 Task: Show all the stores that has offer on vegan.
Action: Mouse moved to (56, 75)
Screenshot: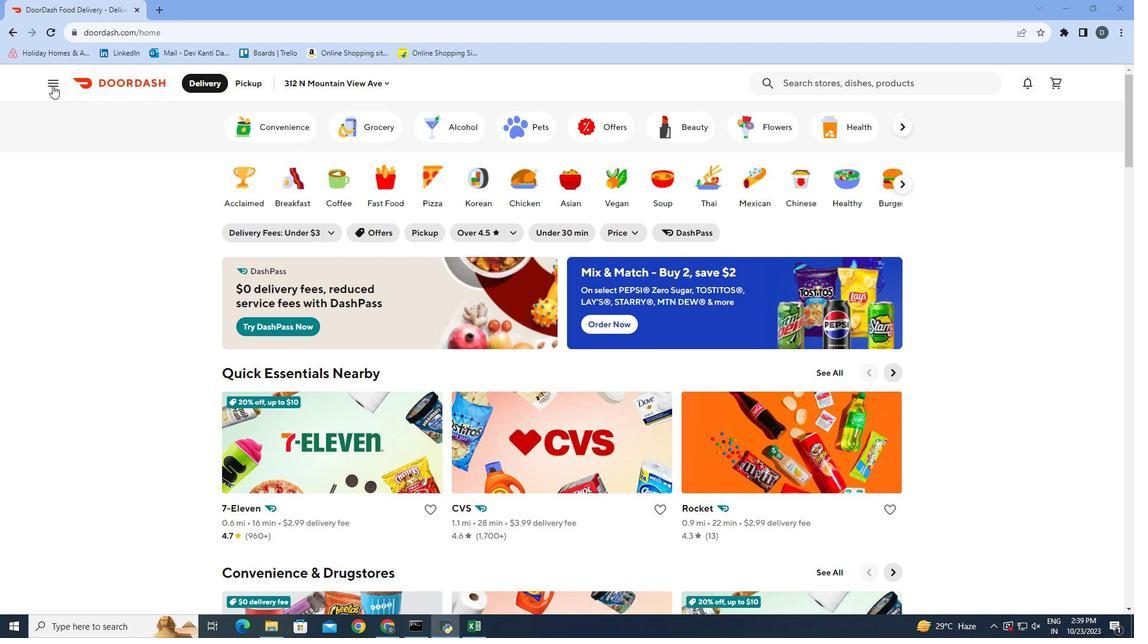 
Action: Mouse pressed left at (56, 75)
Screenshot: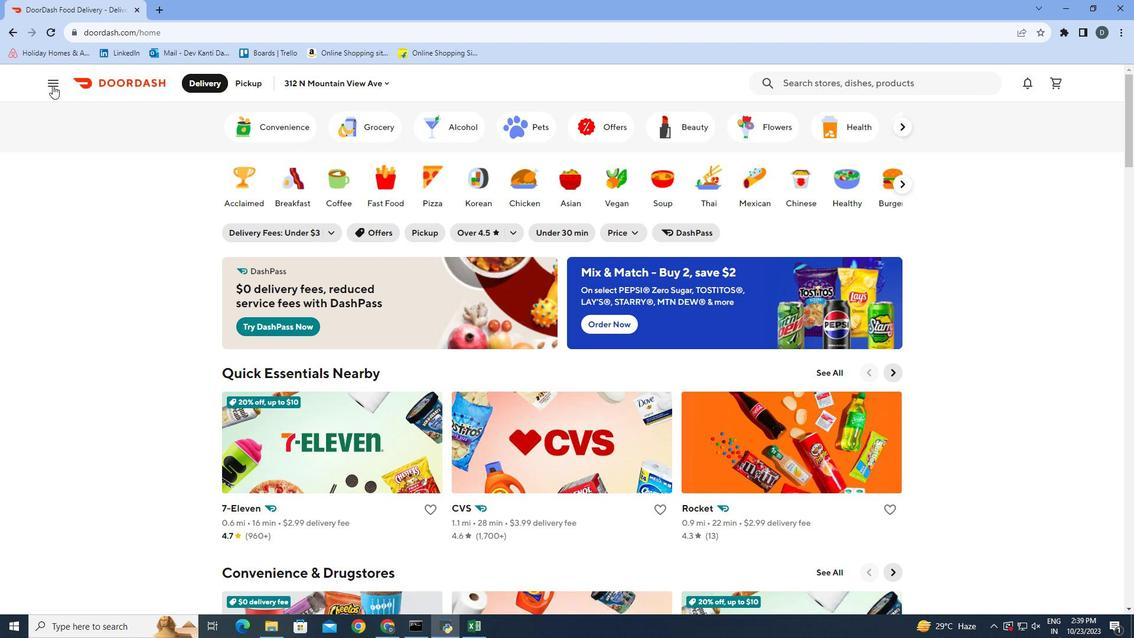 
Action: Mouse moved to (73, 220)
Screenshot: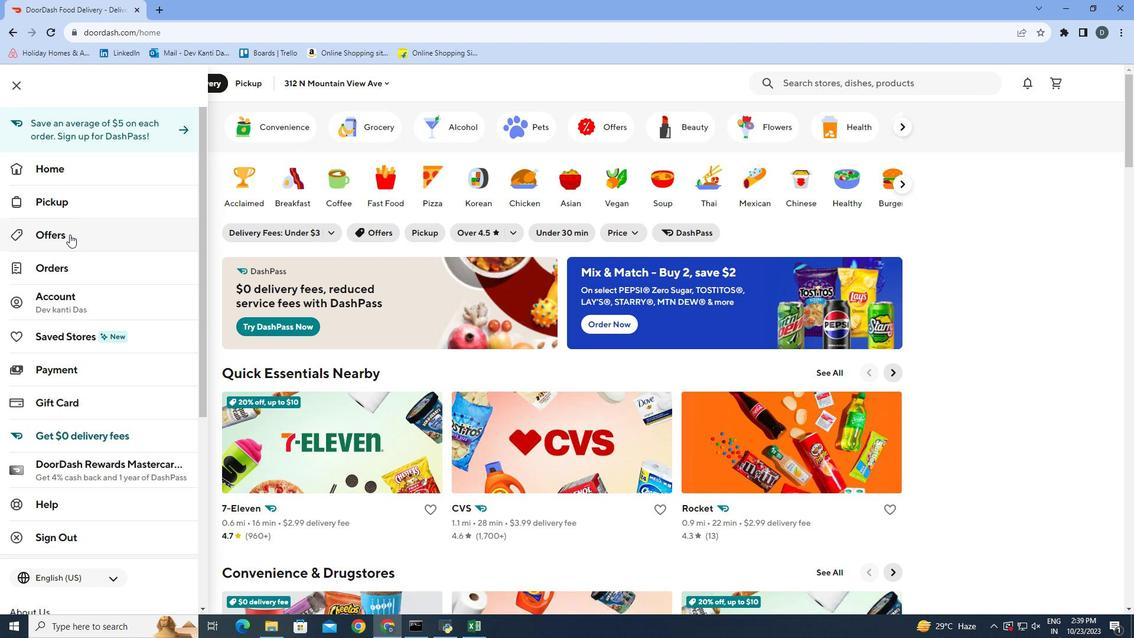 
Action: Mouse pressed left at (73, 220)
Screenshot: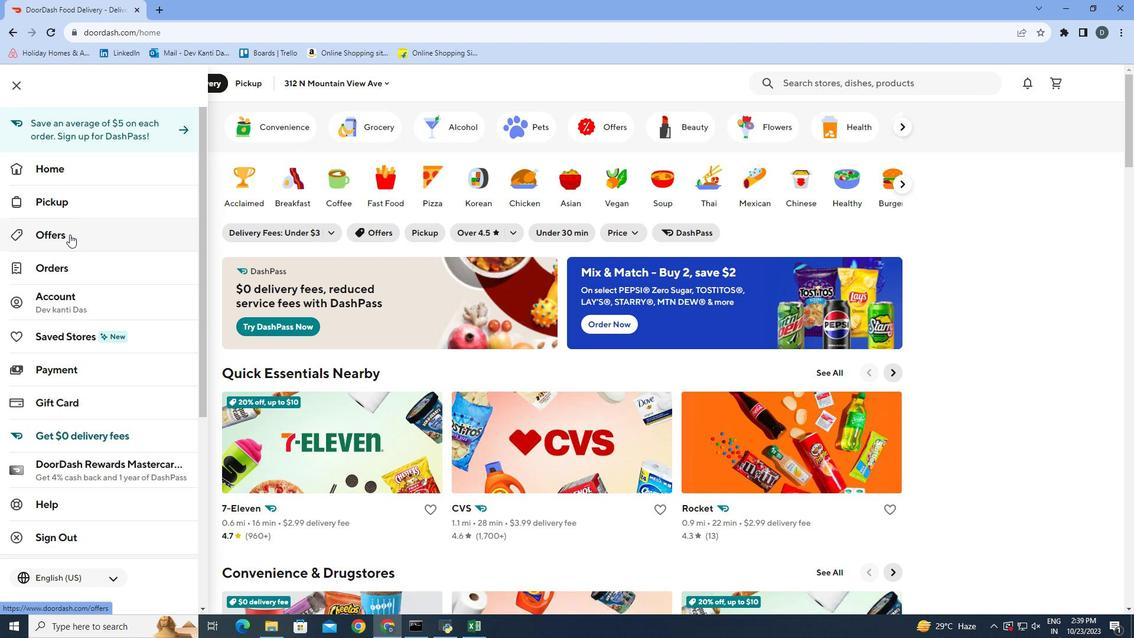 
Action: Mouse moved to (268, 159)
Screenshot: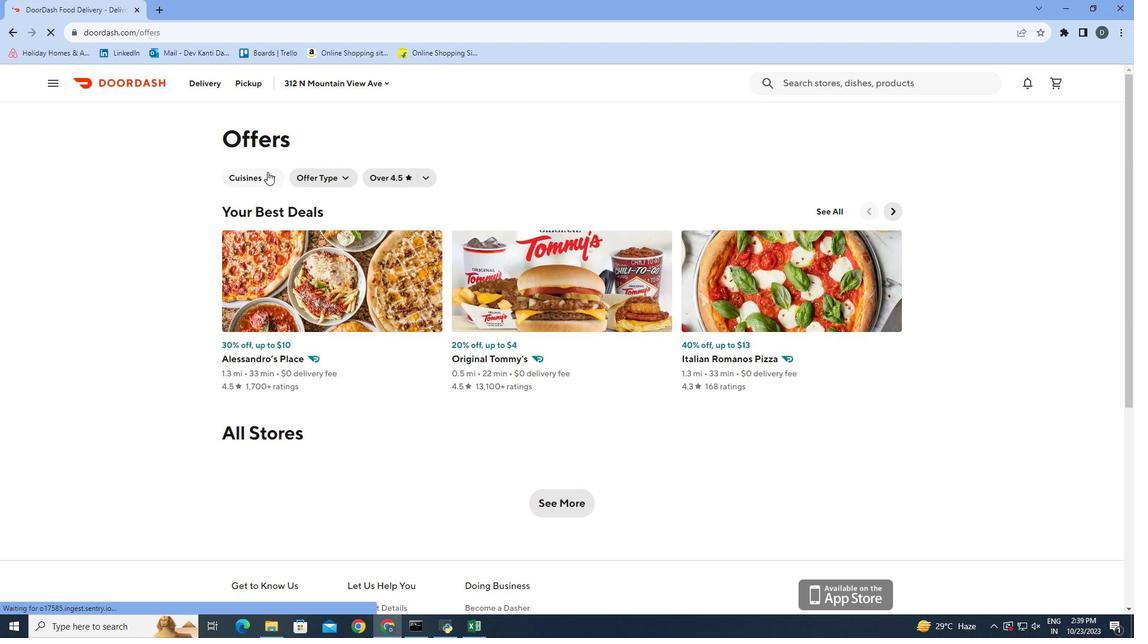 
Action: Mouse pressed left at (268, 159)
Screenshot: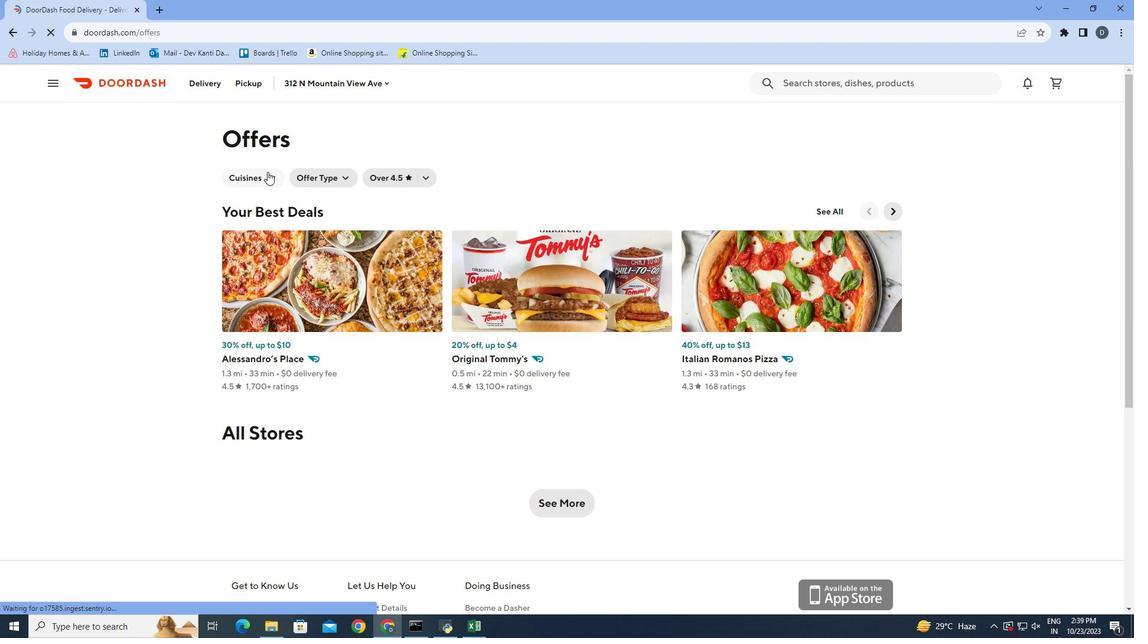 
Action: Mouse moved to (340, 261)
Screenshot: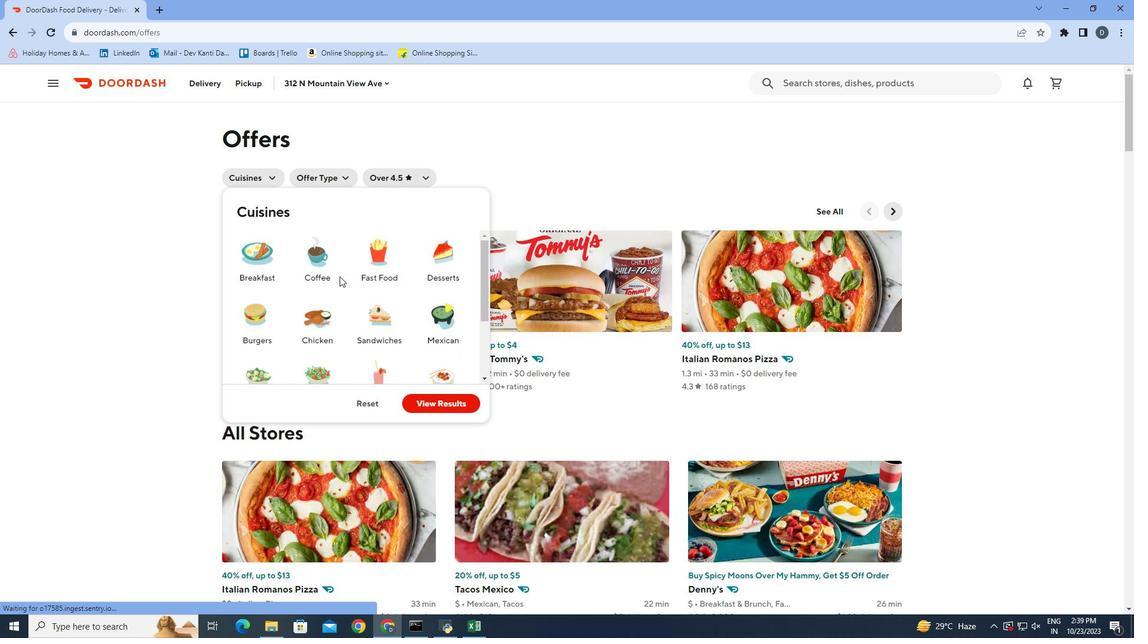 
Action: Mouse scrolled (340, 261) with delta (0, 0)
Screenshot: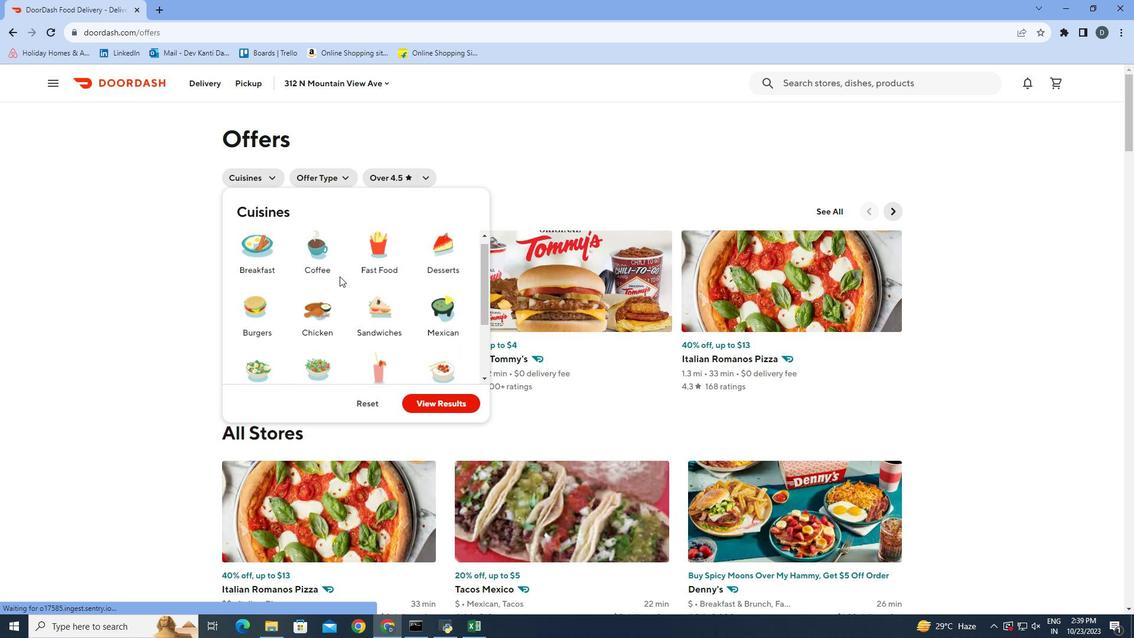 
Action: Mouse scrolled (340, 261) with delta (0, 0)
Screenshot: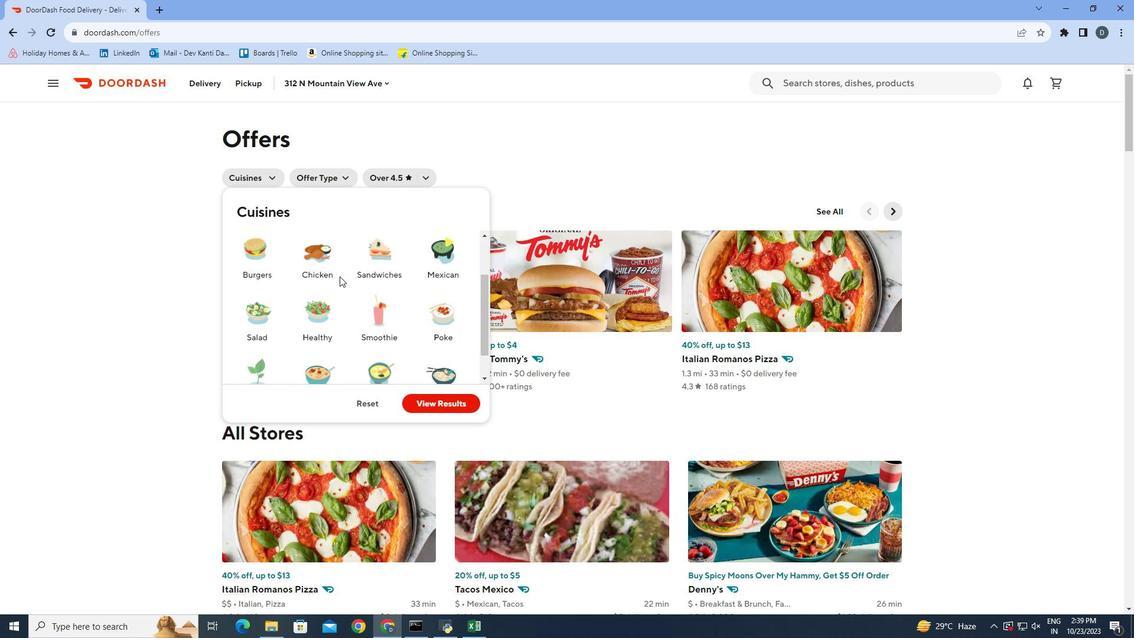 
Action: Mouse scrolled (340, 261) with delta (0, 0)
Screenshot: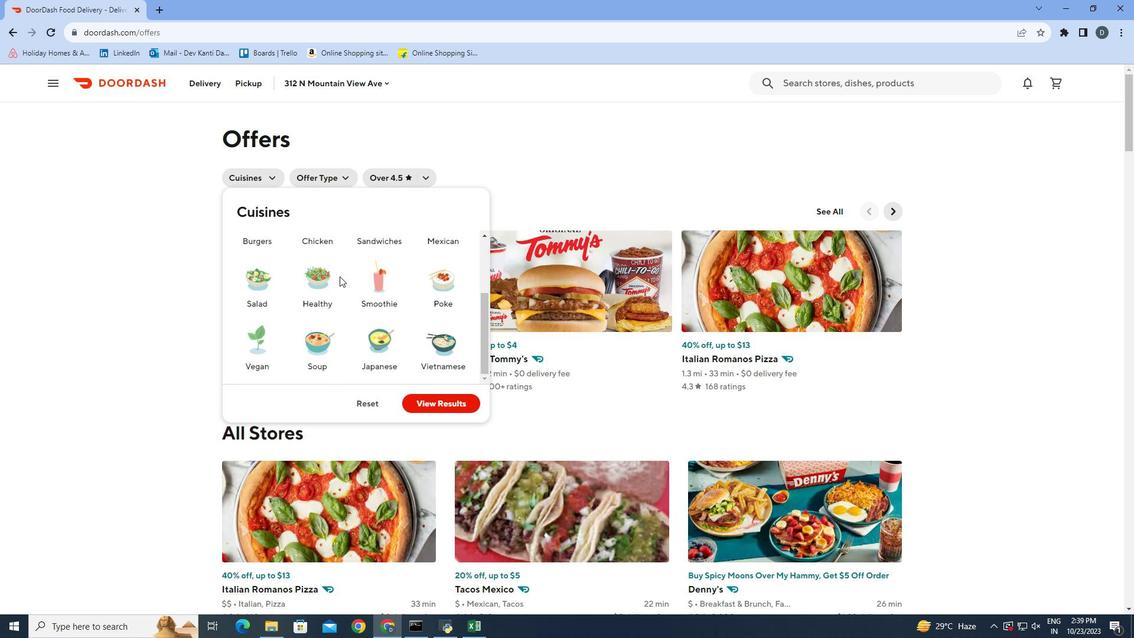 
Action: Mouse moved to (238, 336)
Screenshot: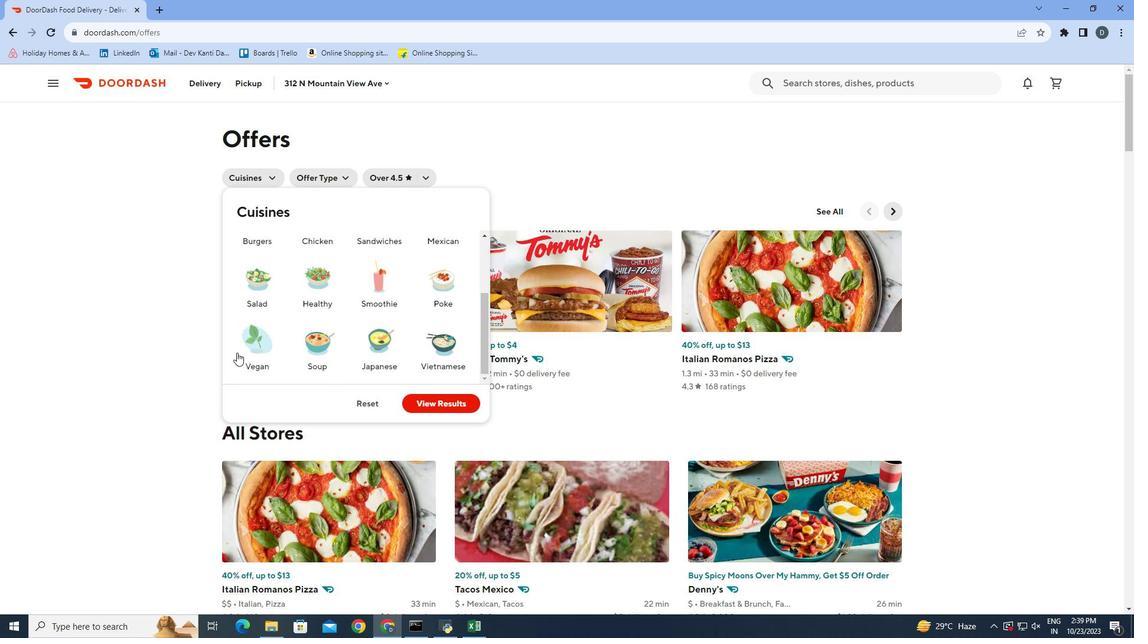 
Action: Mouse pressed left at (238, 336)
Screenshot: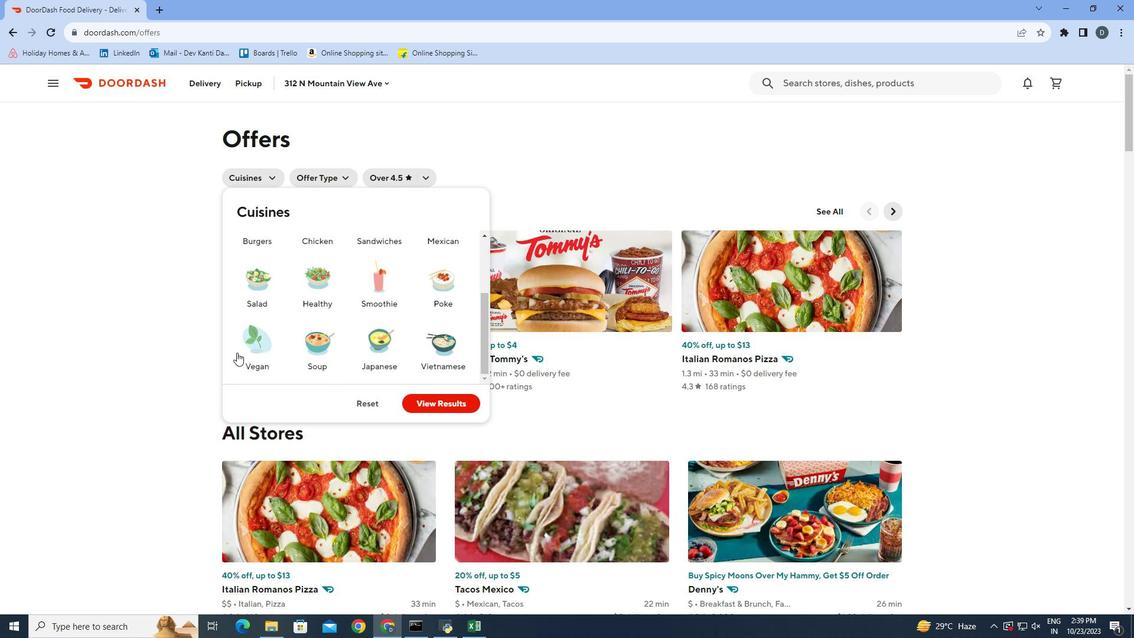 
Action: Mouse moved to (441, 384)
Screenshot: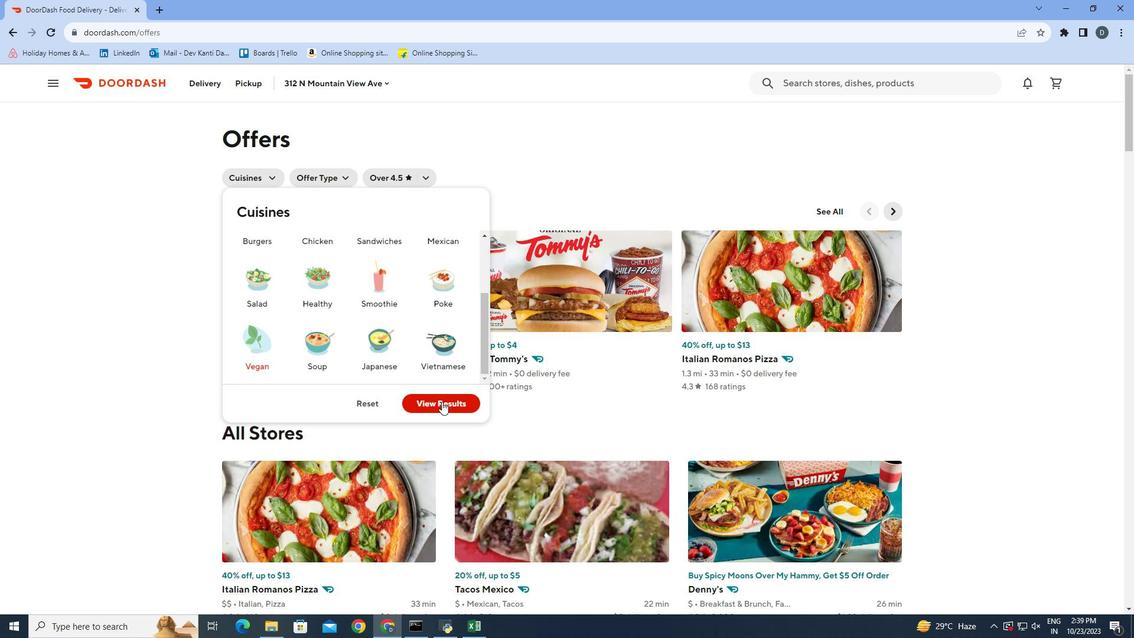 
Action: Mouse pressed left at (441, 384)
Screenshot: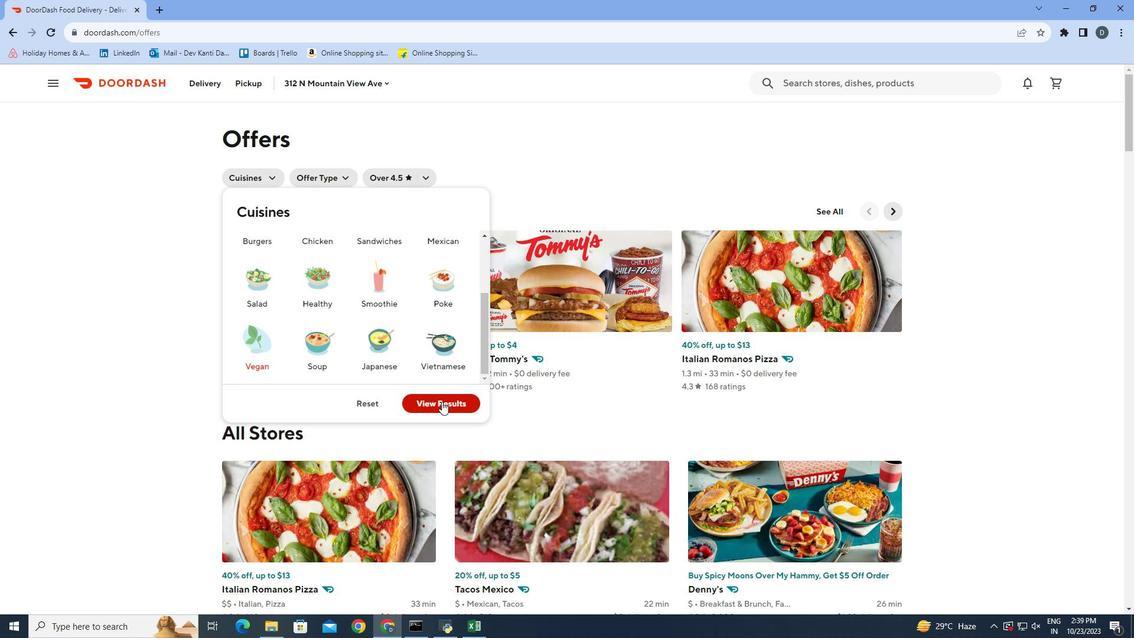 
Action: Mouse moved to (940, 321)
Screenshot: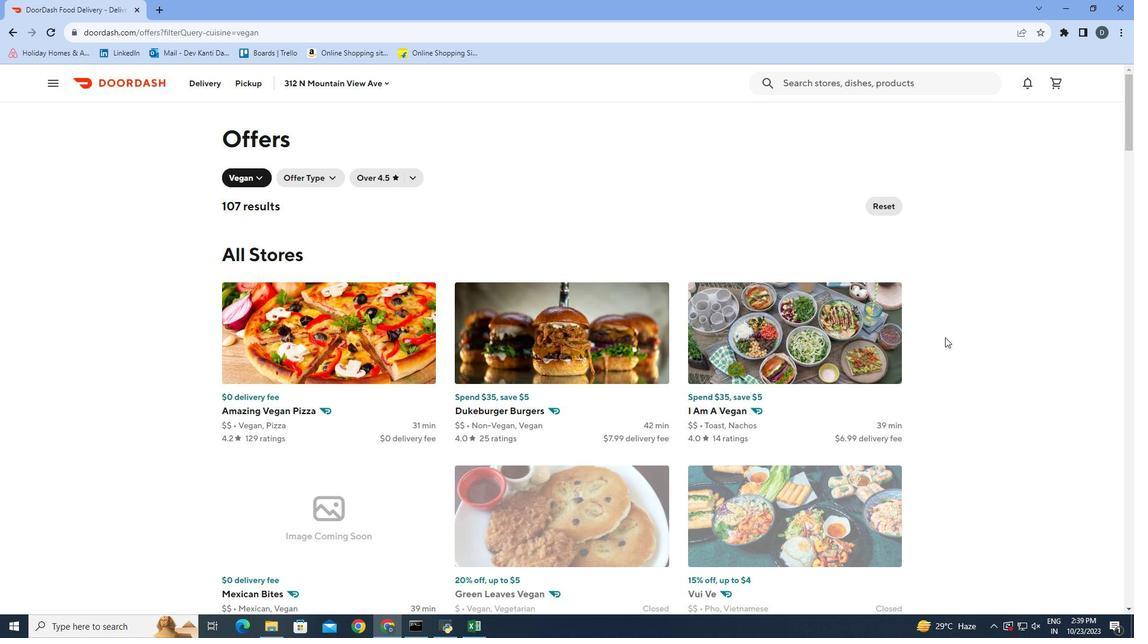 
Action: Mouse scrolled (940, 320) with delta (0, 0)
Screenshot: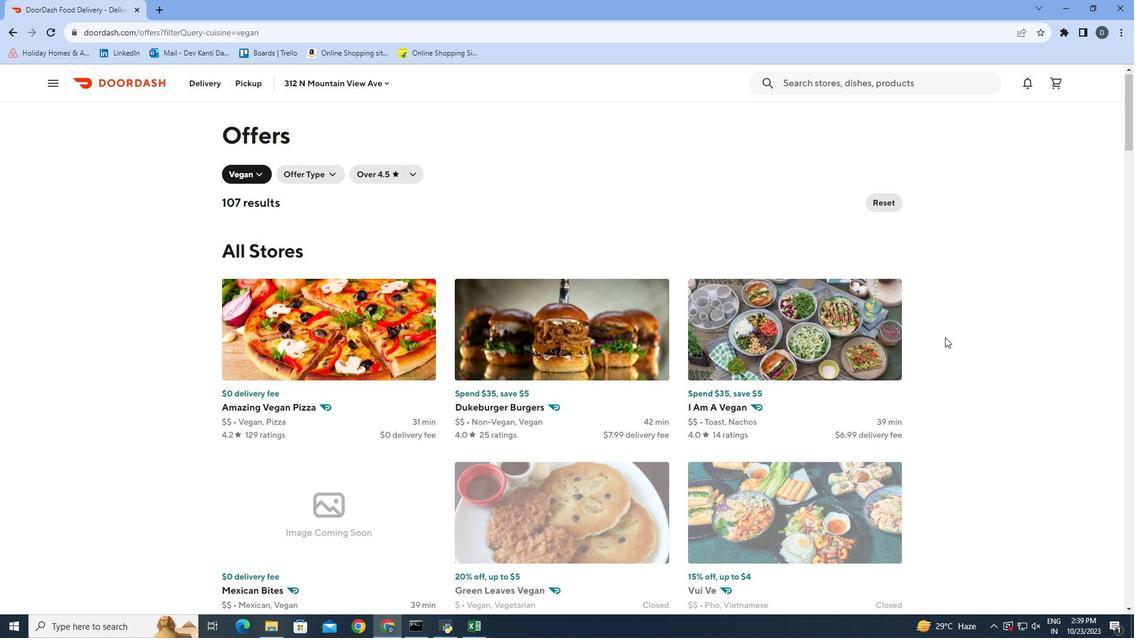 
Action: Mouse scrolled (940, 320) with delta (0, 0)
Screenshot: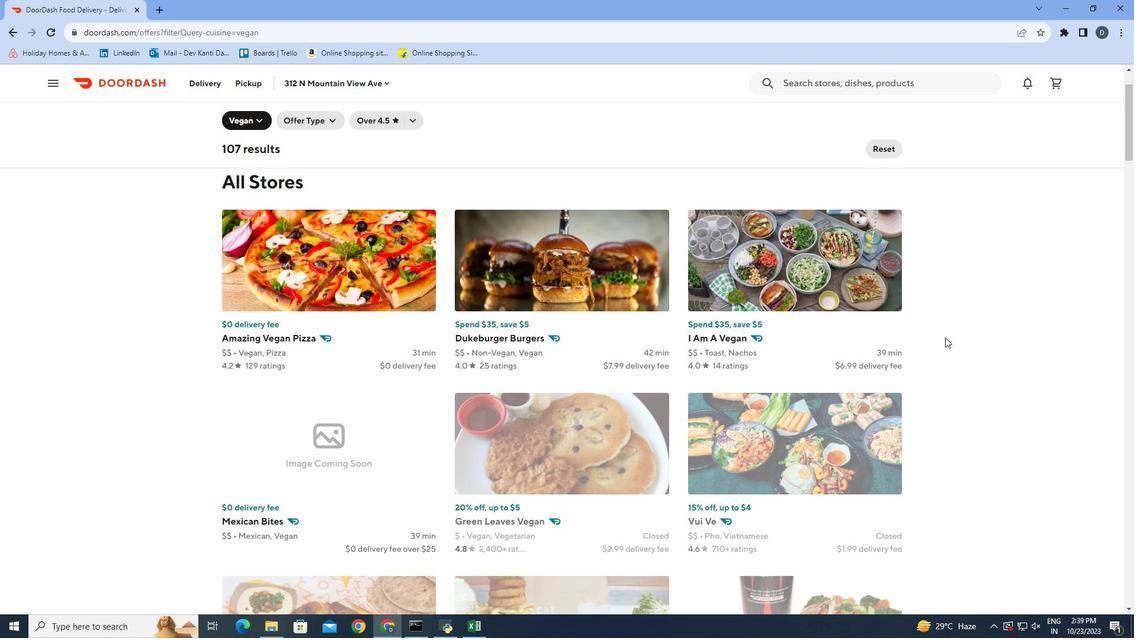 
Action: Mouse scrolled (940, 320) with delta (0, 0)
Screenshot: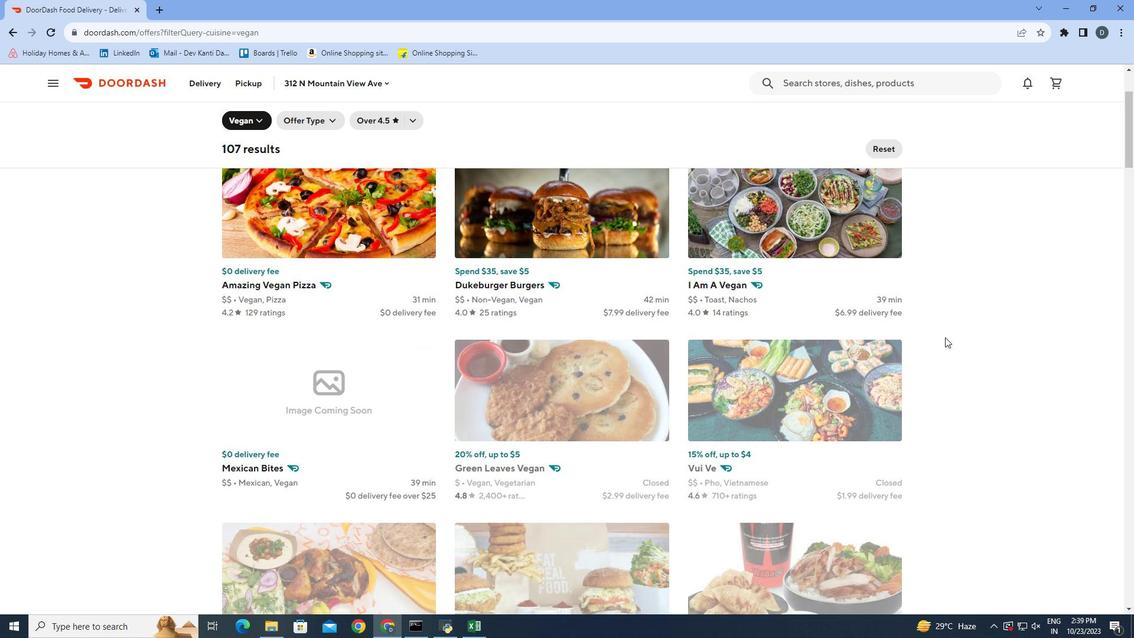 
Action: Mouse moved to (935, 324)
Screenshot: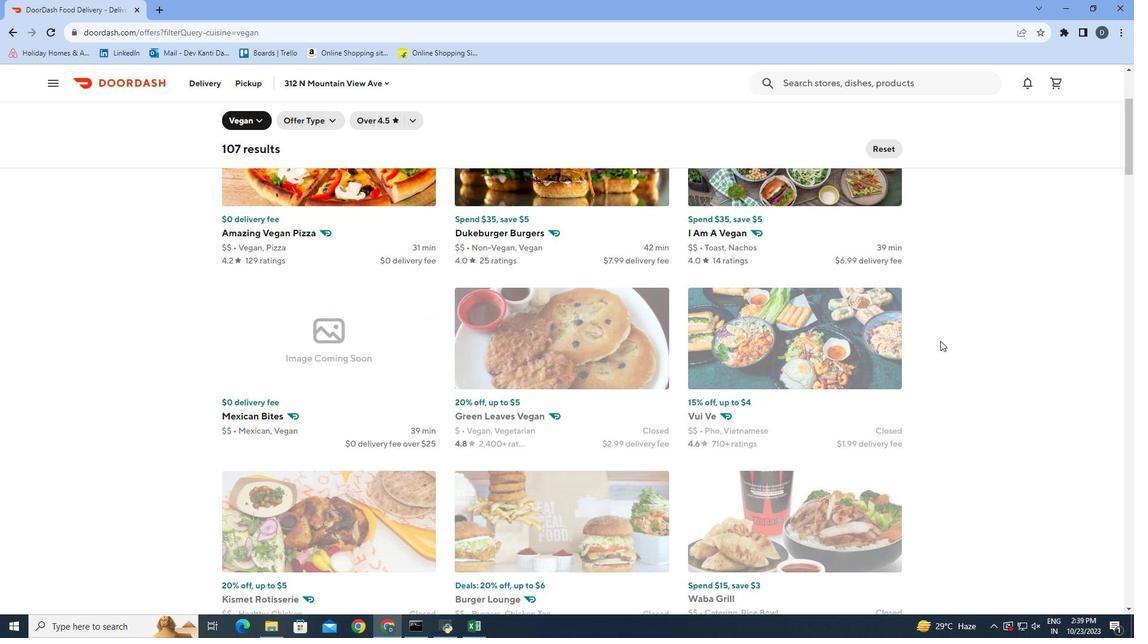 
Action: Mouse scrolled (935, 323) with delta (0, 0)
Screenshot: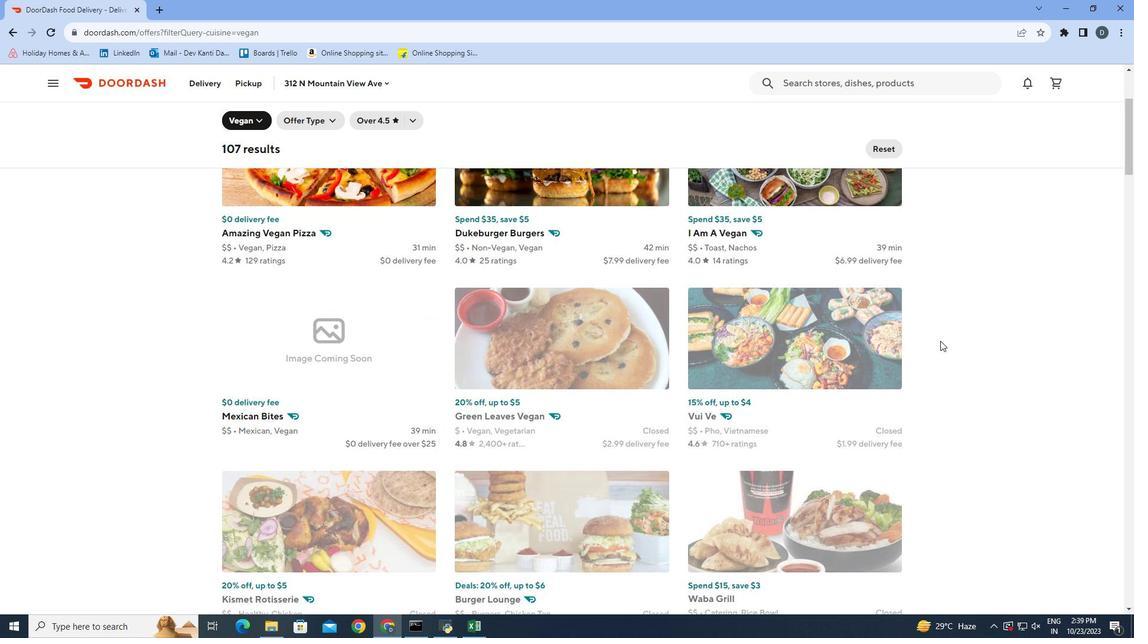 
Action: Mouse moved to (944, 323)
Screenshot: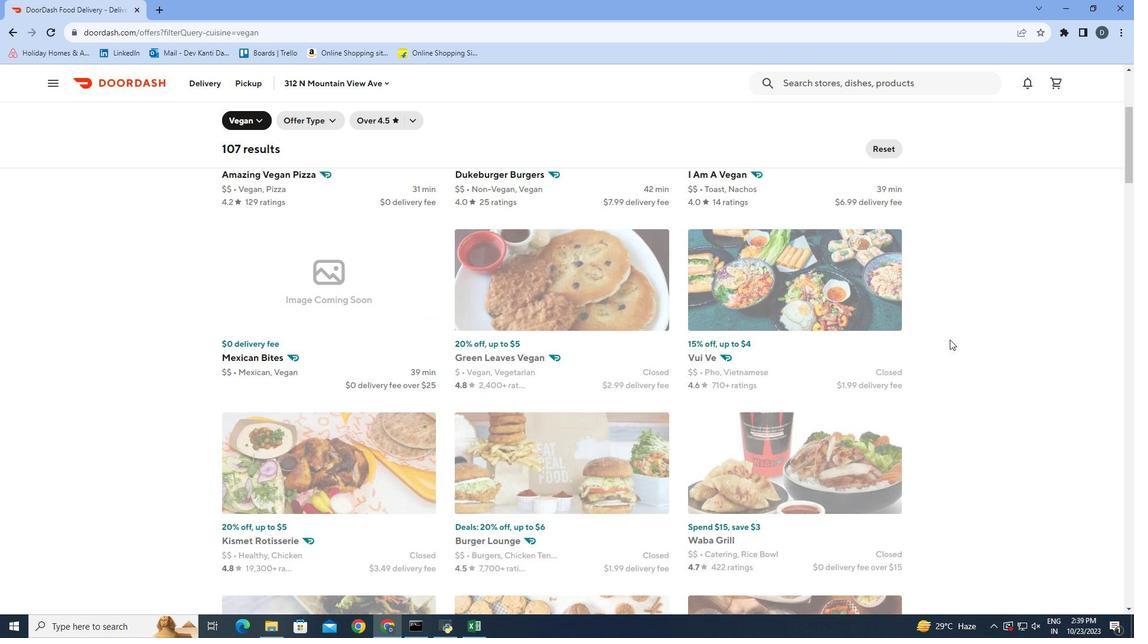 
Action: Mouse scrolled (944, 322) with delta (0, 0)
Screenshot: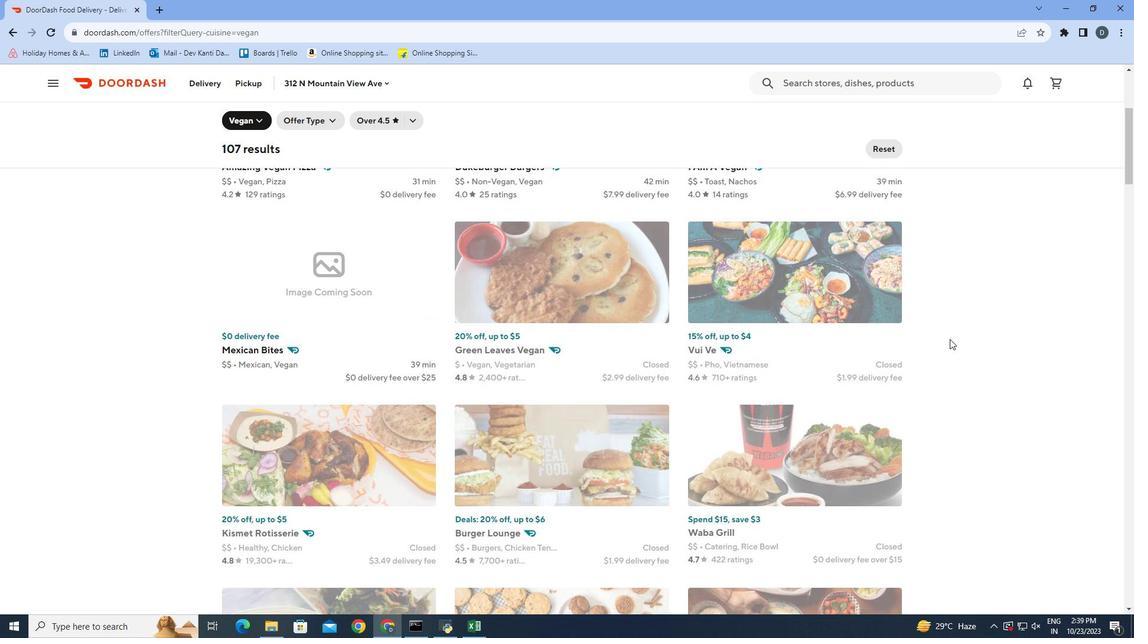 
Action: Mouse moved to (944, 322)
Screenshot: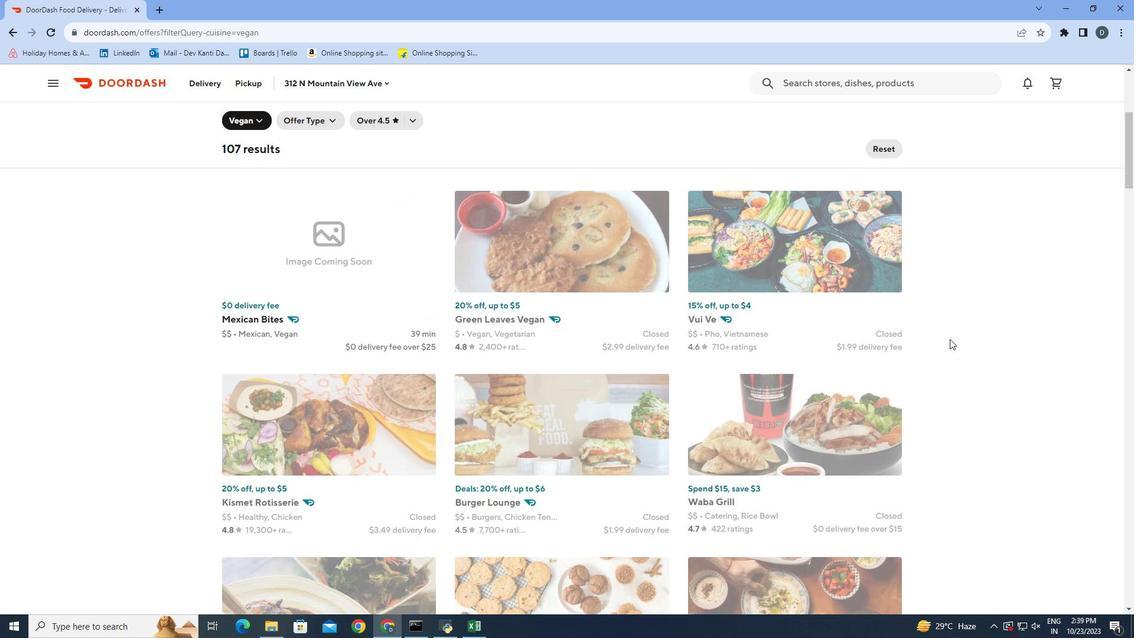 
Action: Mouse scrolled (944, 322) with delta (0, 0)
Screenshot: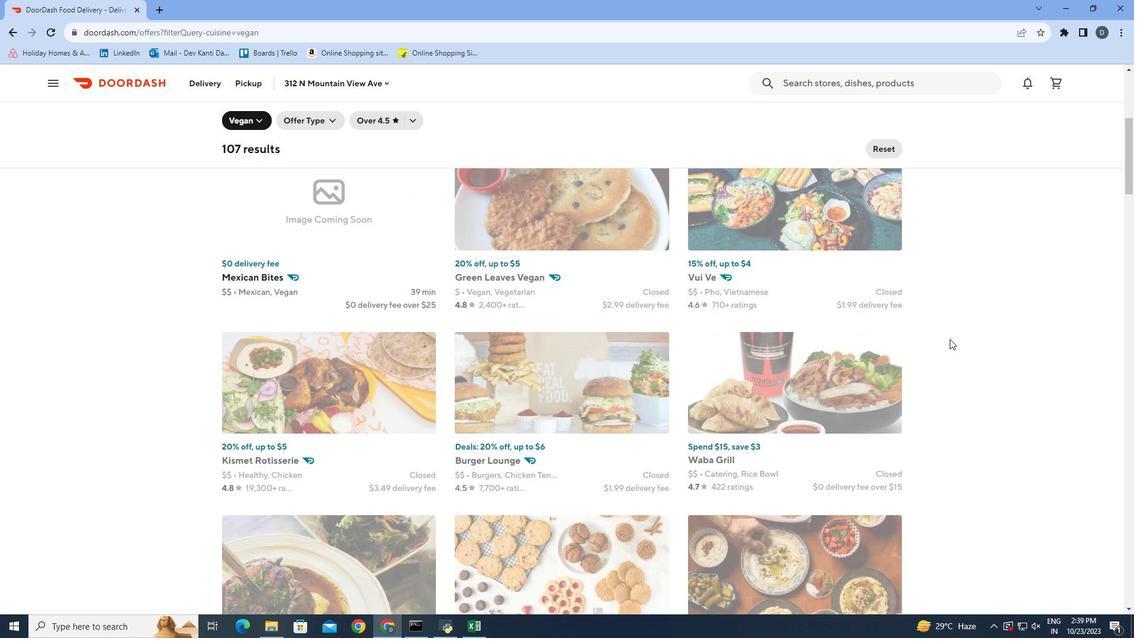 
Action: Mouse moved to (947, 323)
Screenshot: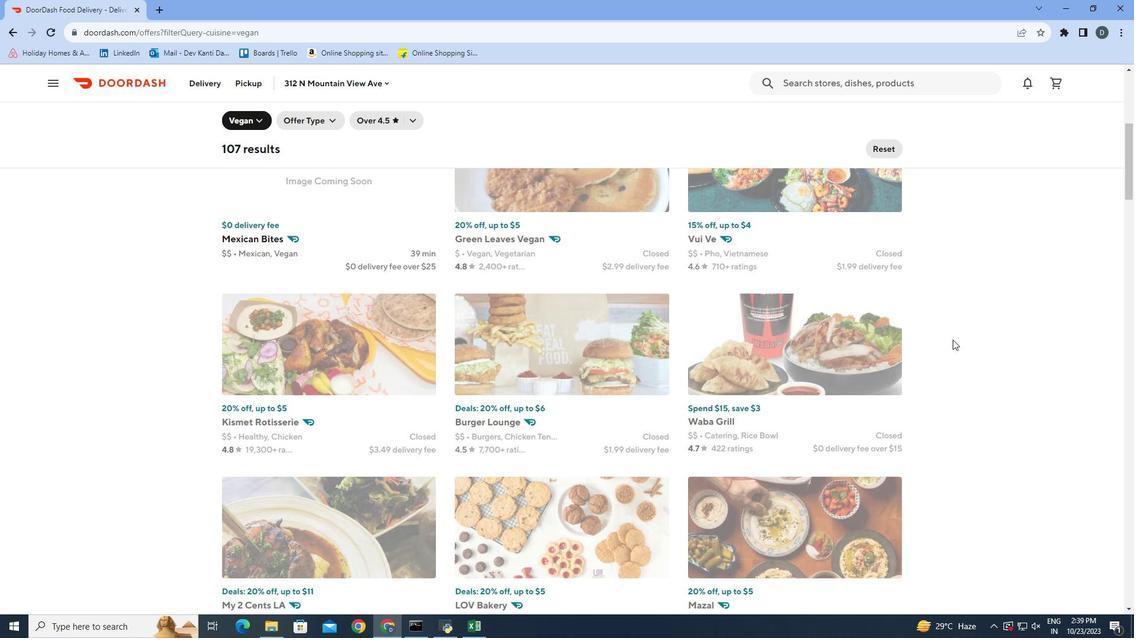 
Action: Mouse scrolled (947, 322) with delta (0, 0)
Screenshot: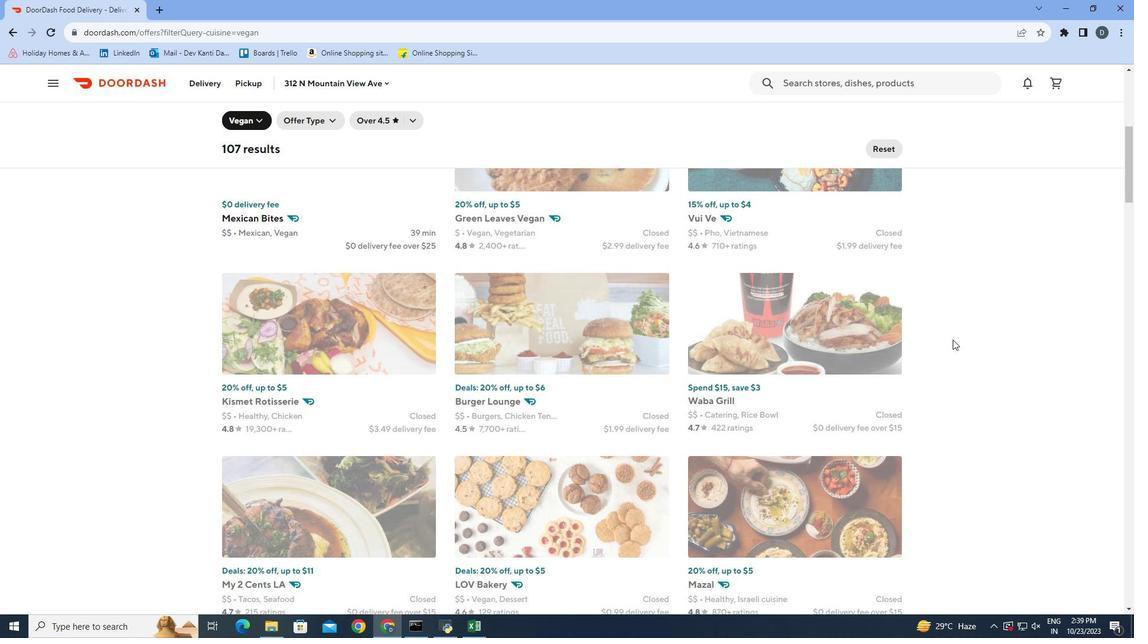 
Action: Mouse moved to (947, 322)
Screenshot: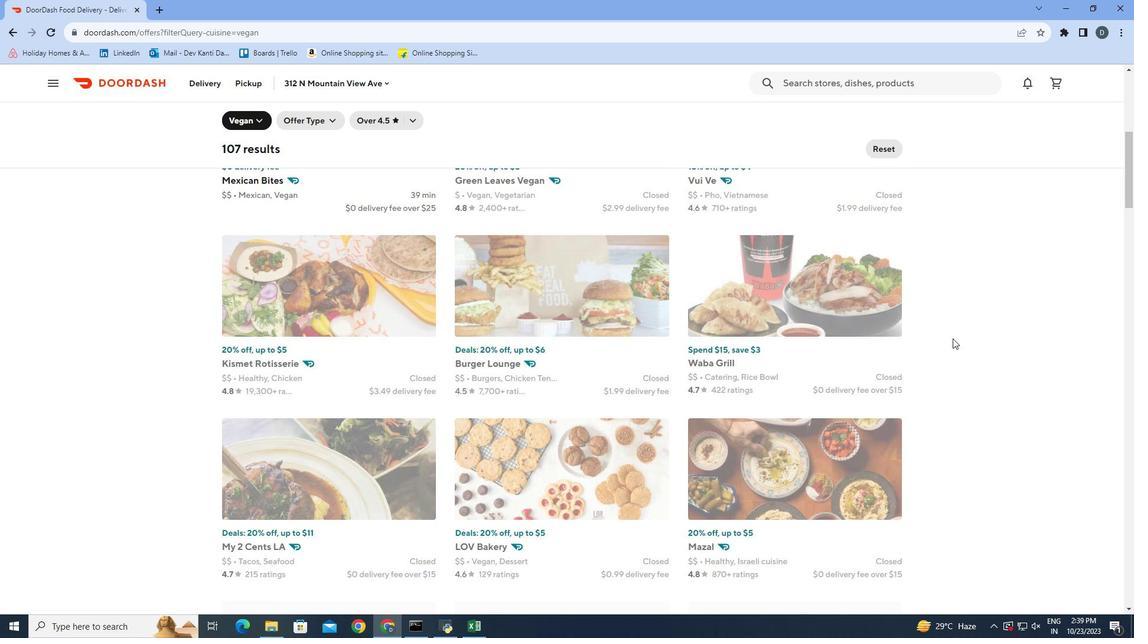 
Action: Mouse scrolled (947, 322) with delta (0, 0)
Screenshot: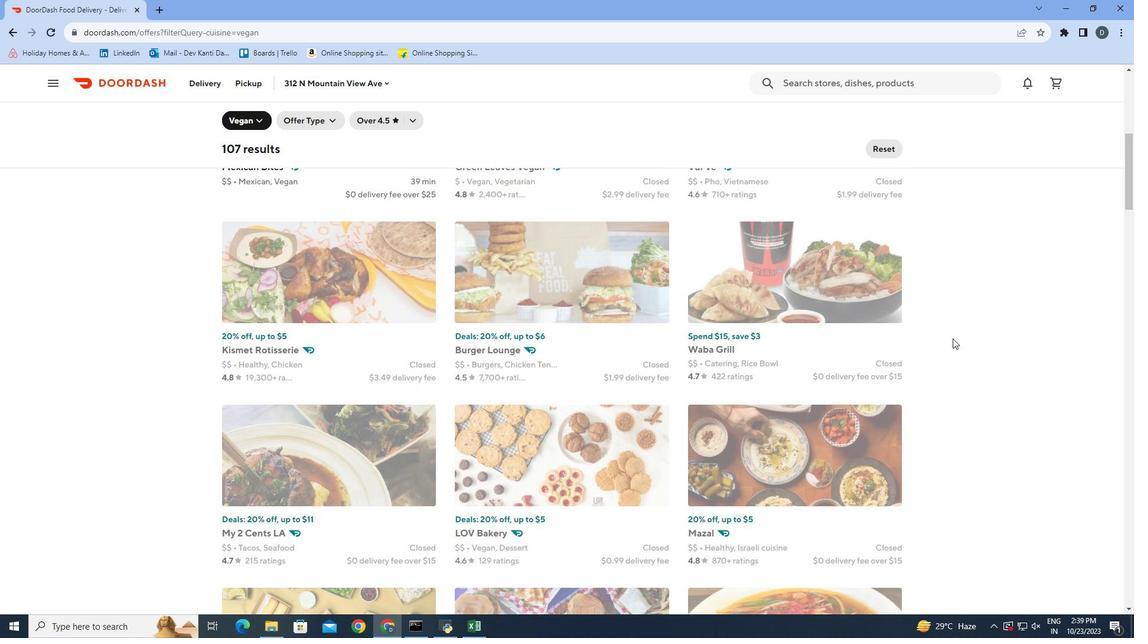 
Action: Mouse scrolled (947, 322) with delta (0, 0)
Screenshot: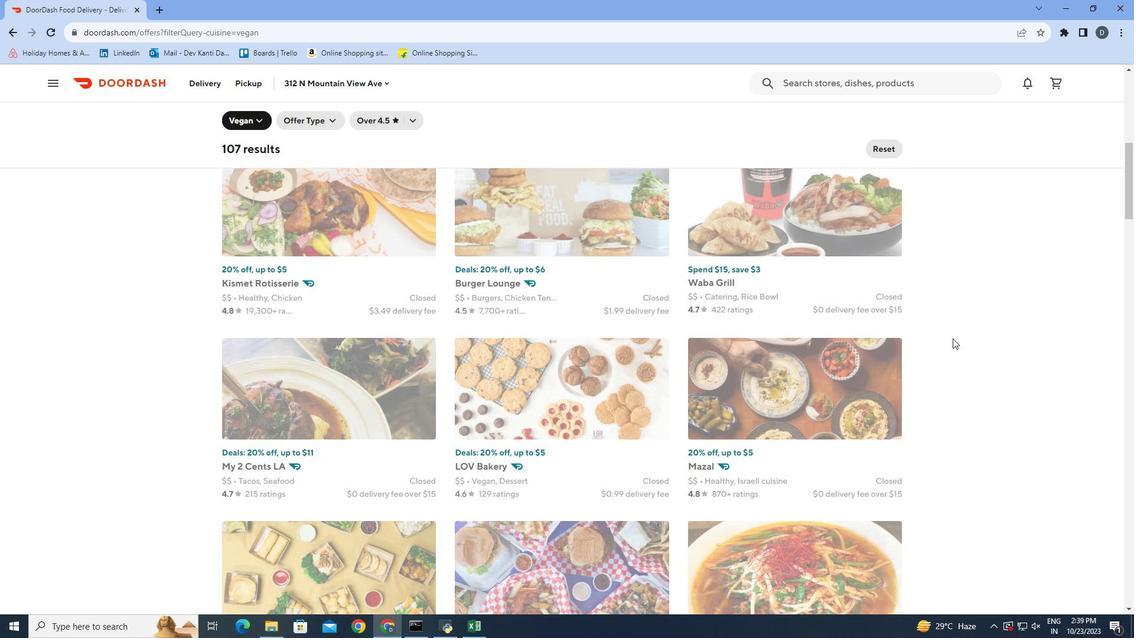 
Action: Mouse scrolled (947, 322) with delta (0, 0)
Screenshot: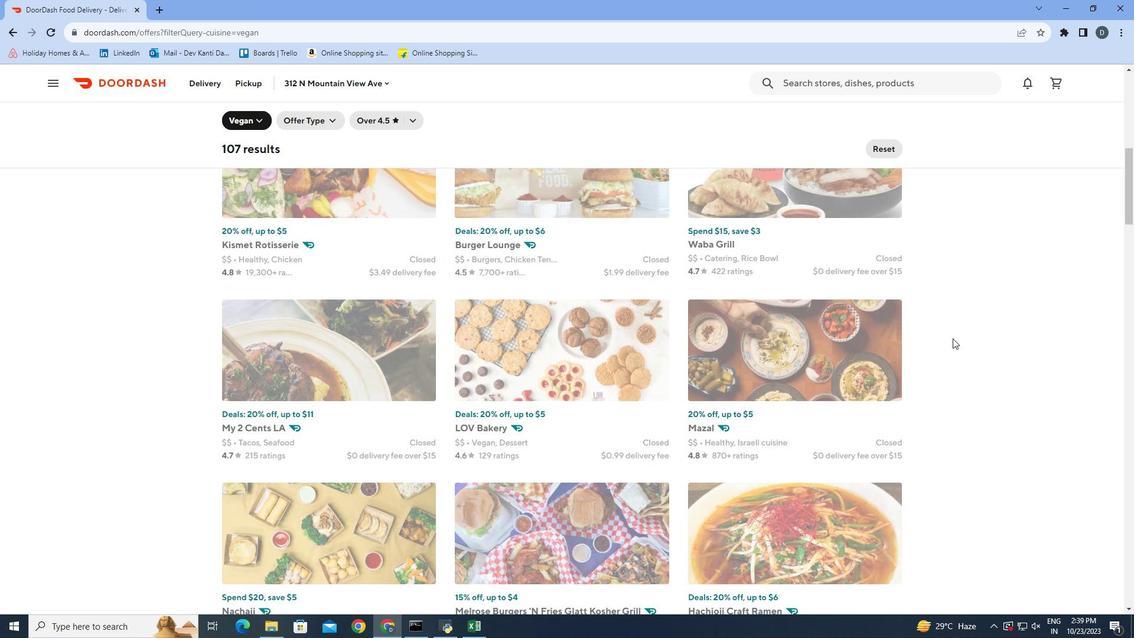 
Action: Mouse scrolled (947, 322) with delta (0, 0)
Screenshot: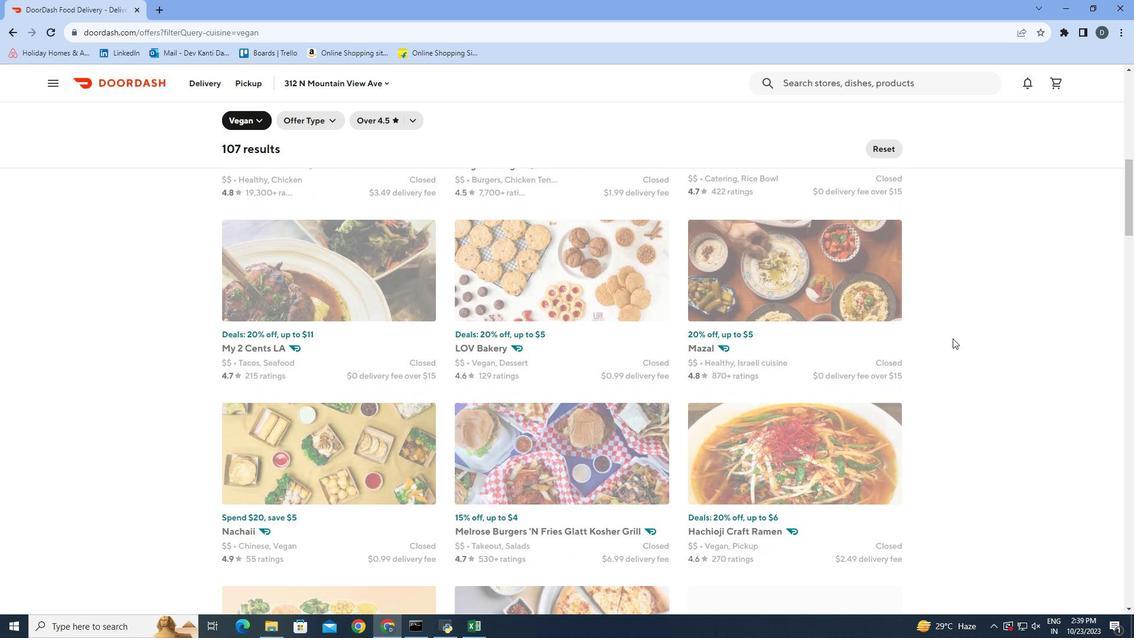 
Action: Mouse scrolled (947, 322) with delta (0, 0)
Screenshot: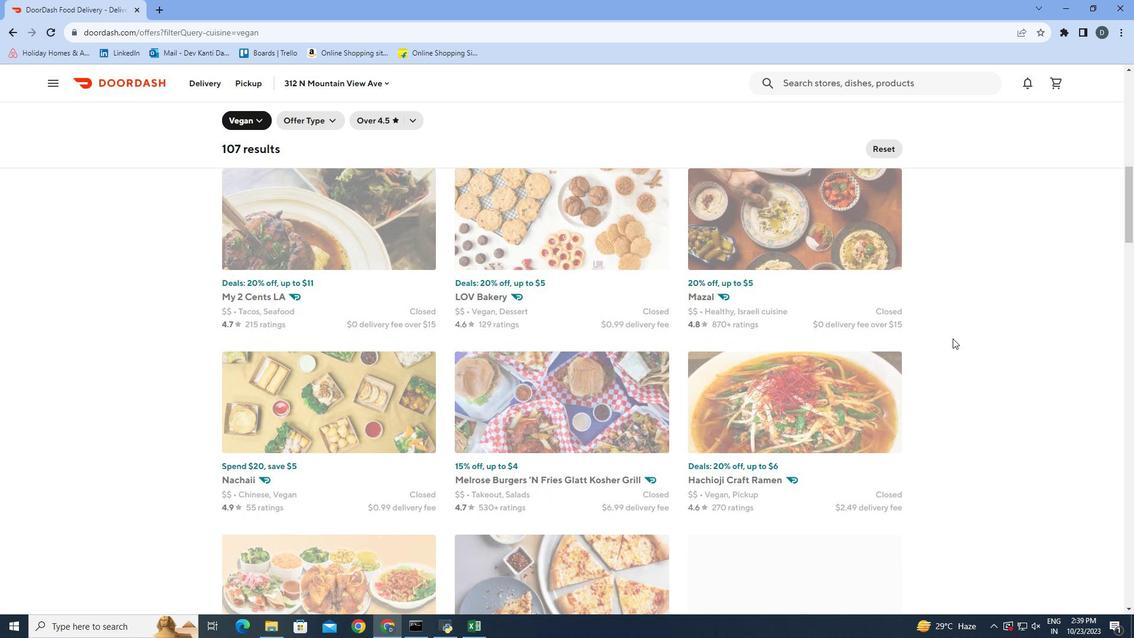 
Action: Mouse scrolled (947, 322) with delta (0, 0)
Screenshot: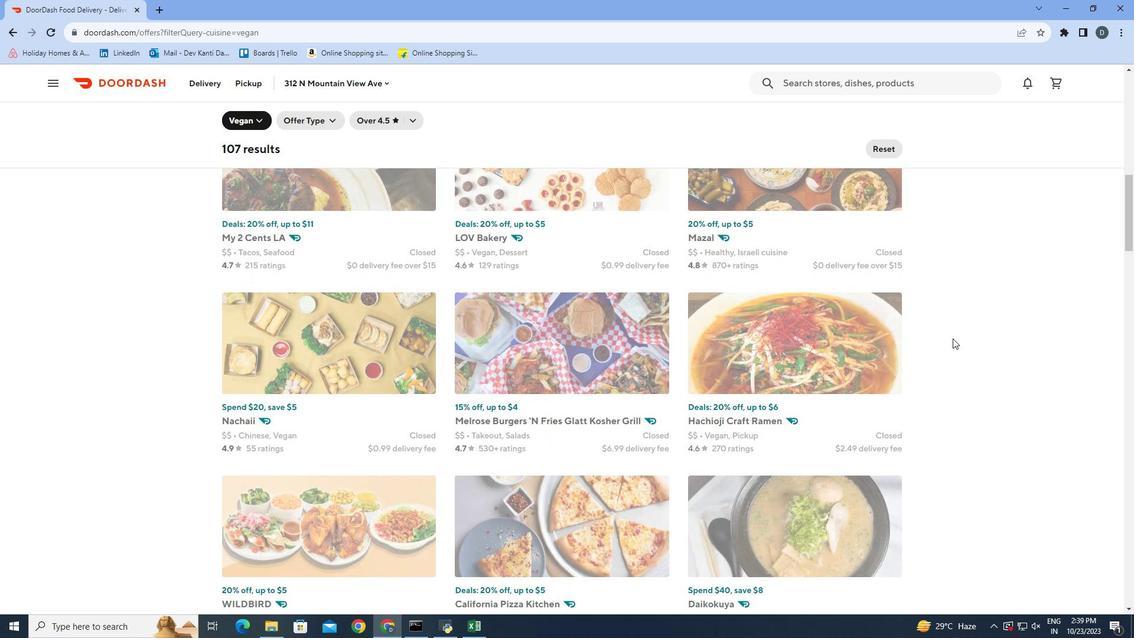 
Action: Mouse scrolled (947, 322) with delta (0, 0)
Screenshot: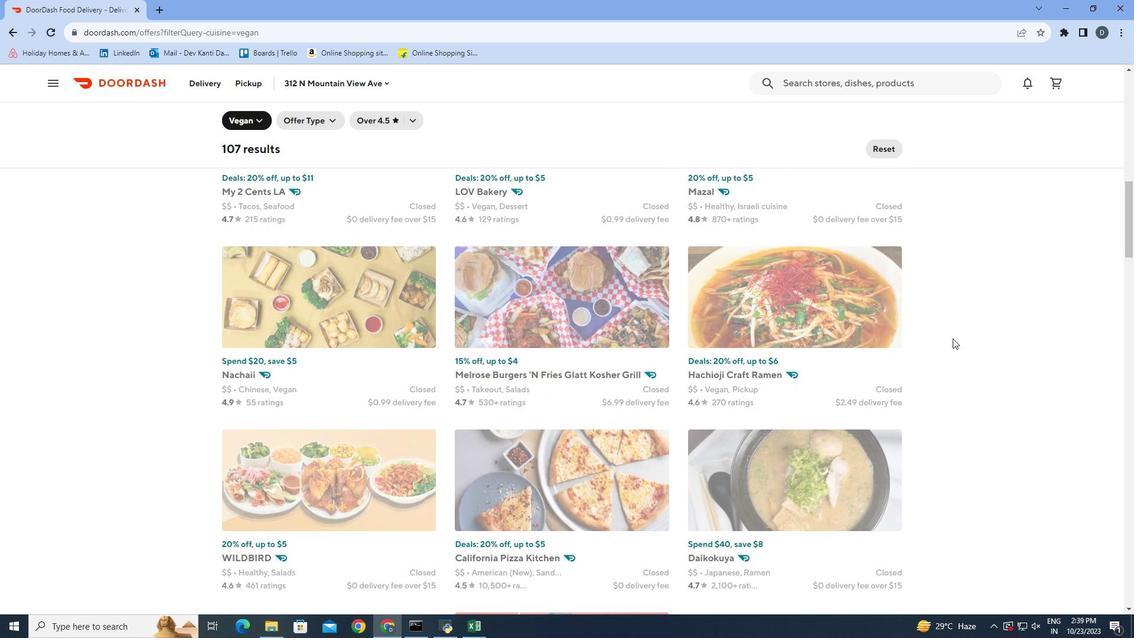 
Action: Mouse scrolled (947, 322) with delta (0, 0)
Screenshot: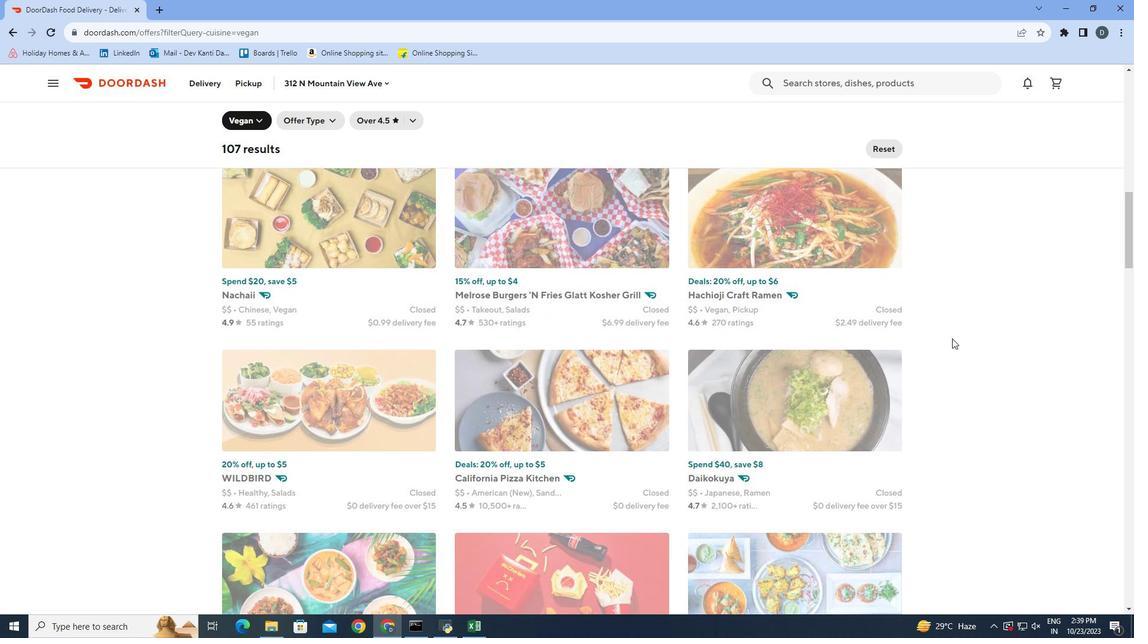 
Action: Mouse moved to (942, 326)
Screenshot: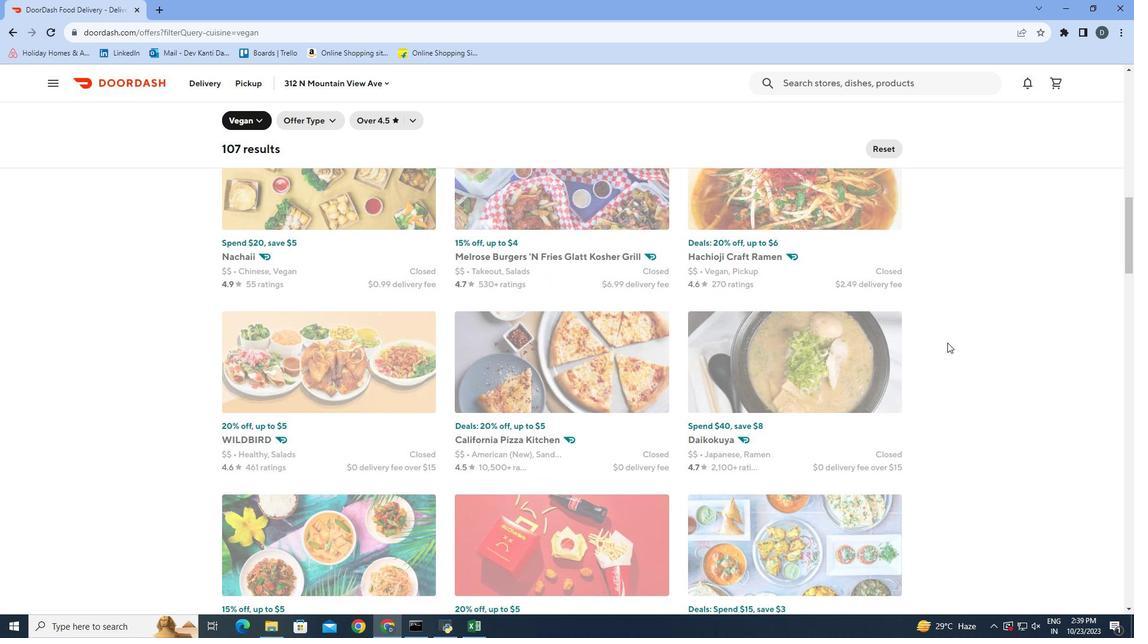 
Action: Mouse scrolled (942, 325) with delta (0, 0)
Screenshot: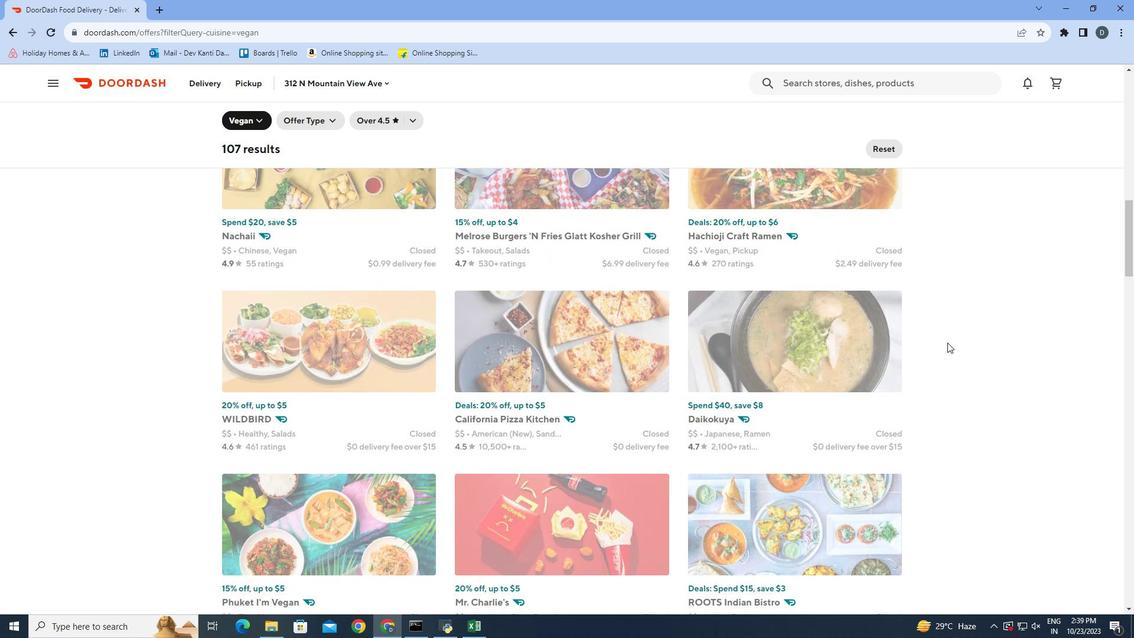 
Action: Mouse scrolled (942, 325) with delta (0, 0)
Screenshot: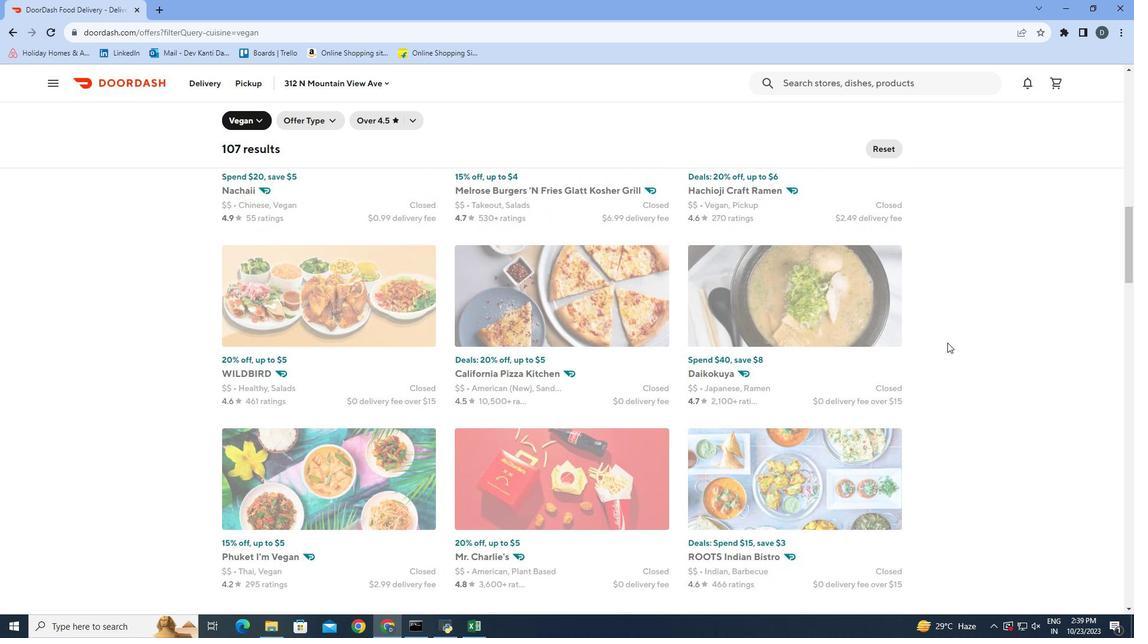 
Action: Mouse moved to (941, 326)
Screenshot: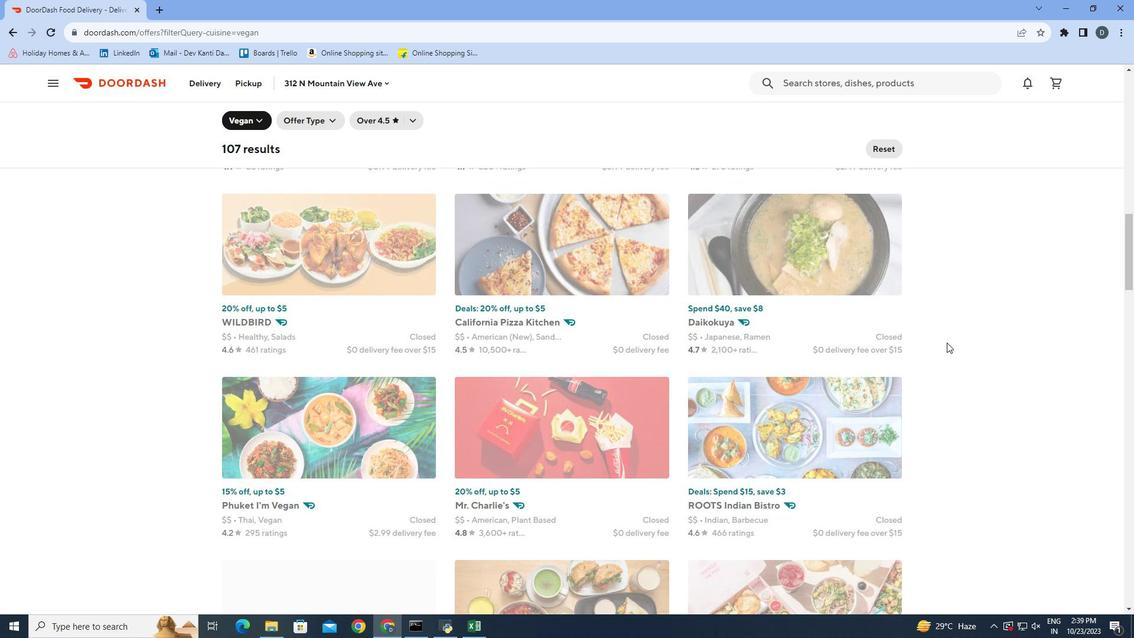 
Action: Mouse scrolled (941, 325) with delta (0, 0)
Screenshot: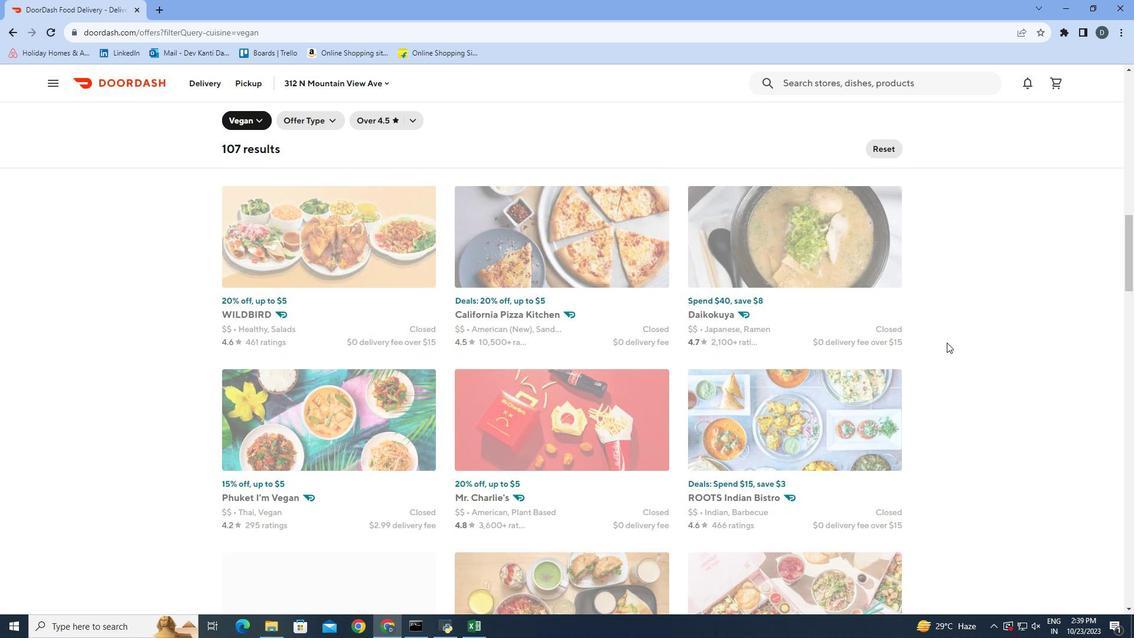 
Action: Mouse scrolled (941, 325) with delta (0, 0)
Screenshot: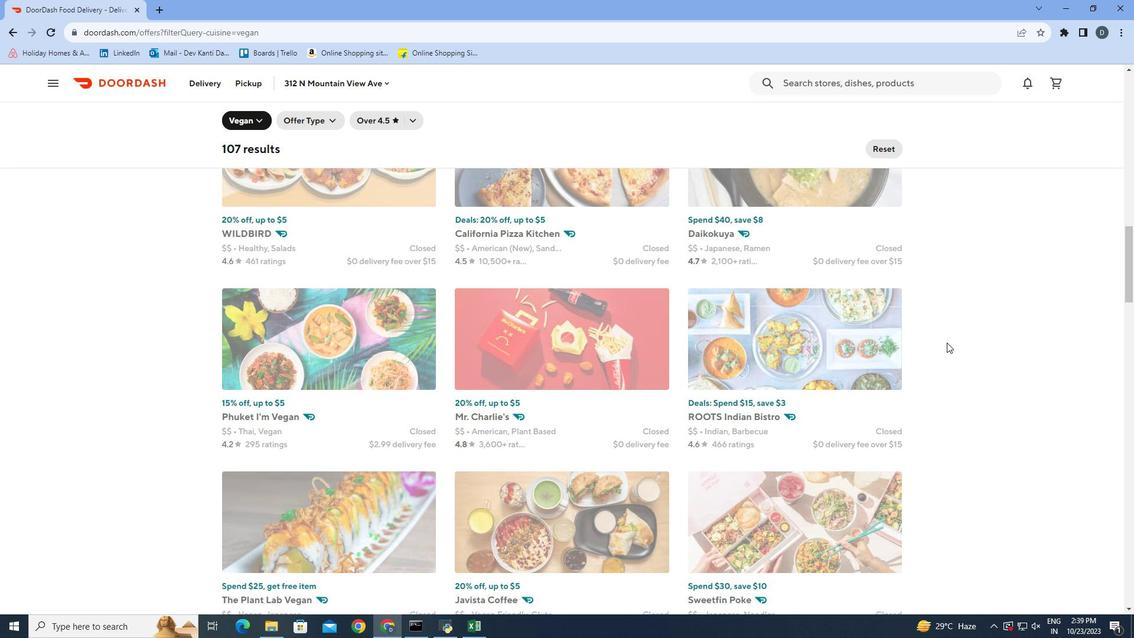 
Action: Mouse scrolled (941, 325) with delta (0, 0)
Screenshot: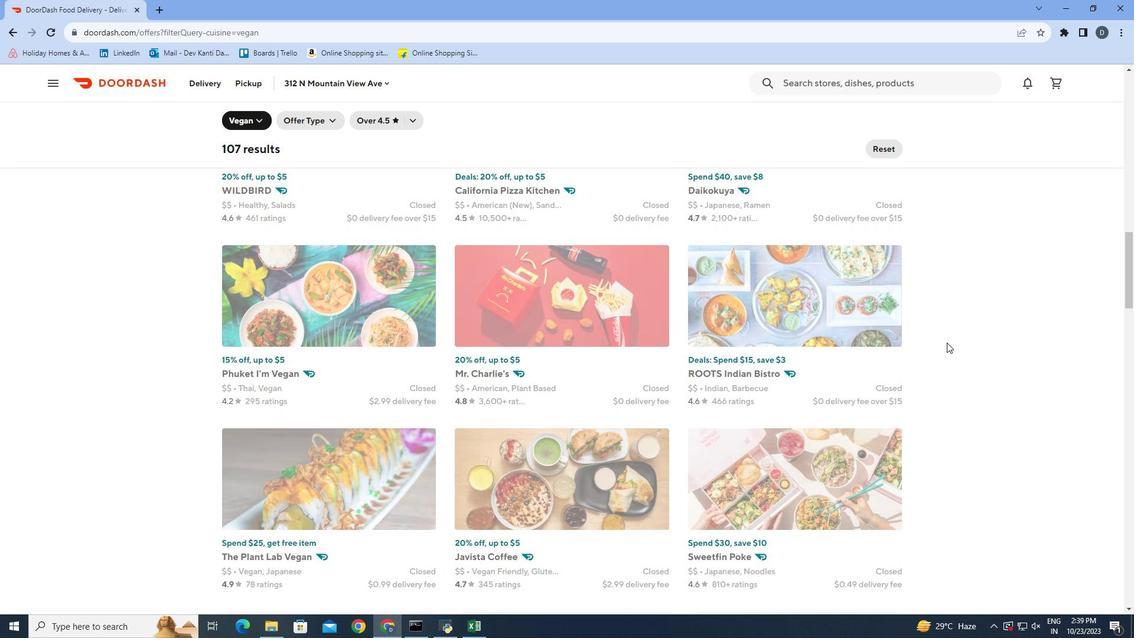 
Action: Mouse scrolled (941, 325) with delta (0, 0)
Screenshot: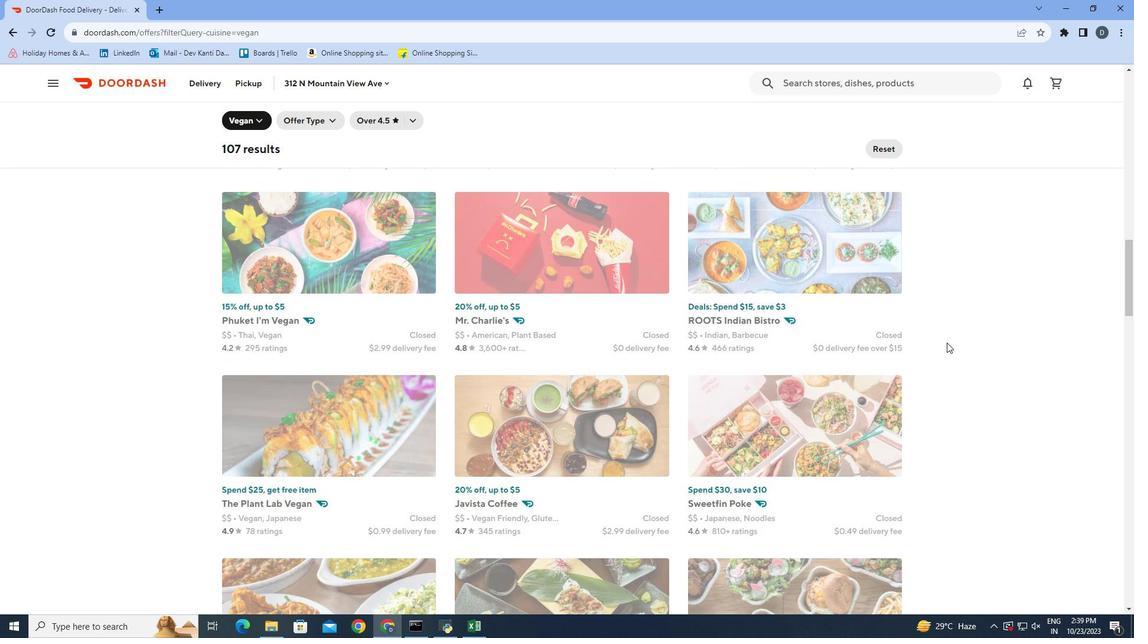 
Action: Mouse scrolled (941, 325) with delta (0, 0)
Screenshot: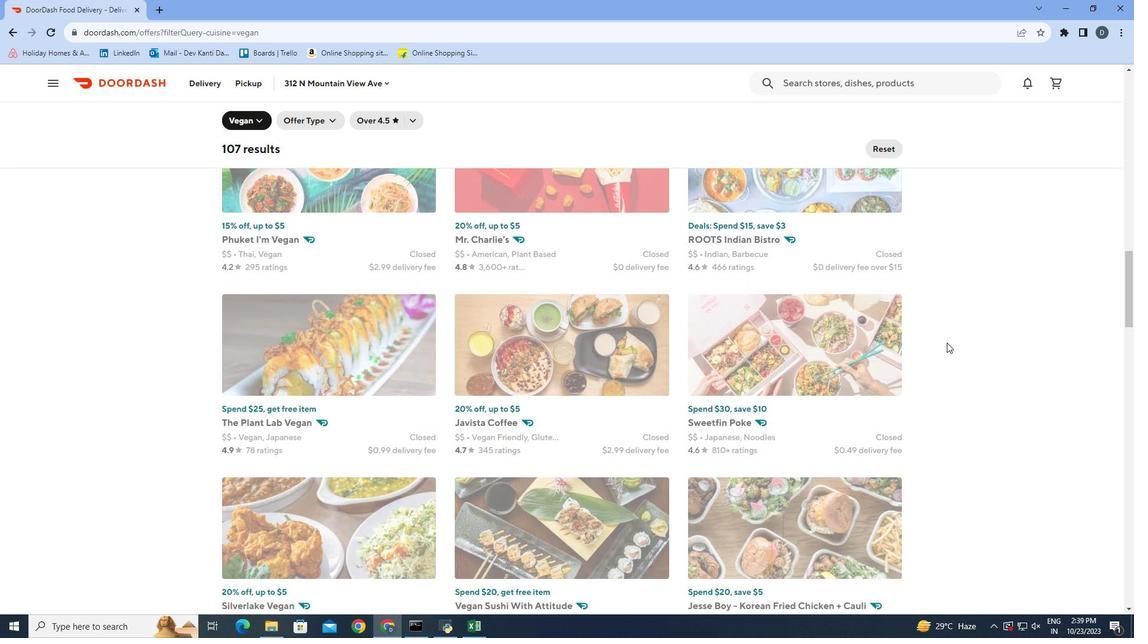 
Action: Mouse moved to (941, 326)
Screenshot: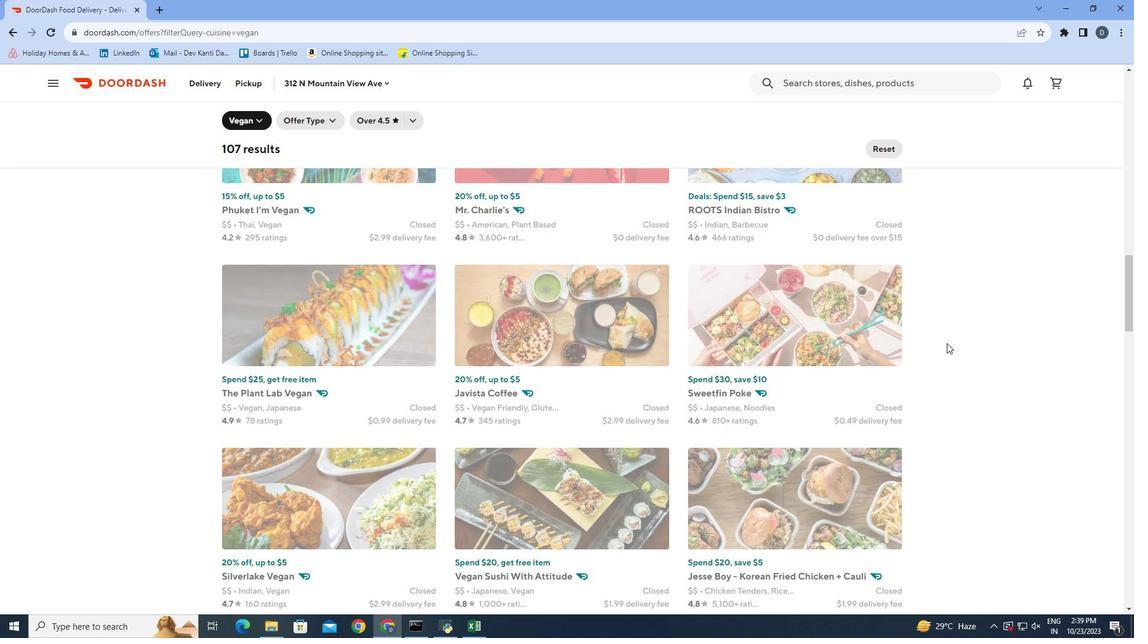 
Action: Mouse scrolled (941, 326) with delta (0, 0)
Screenshot: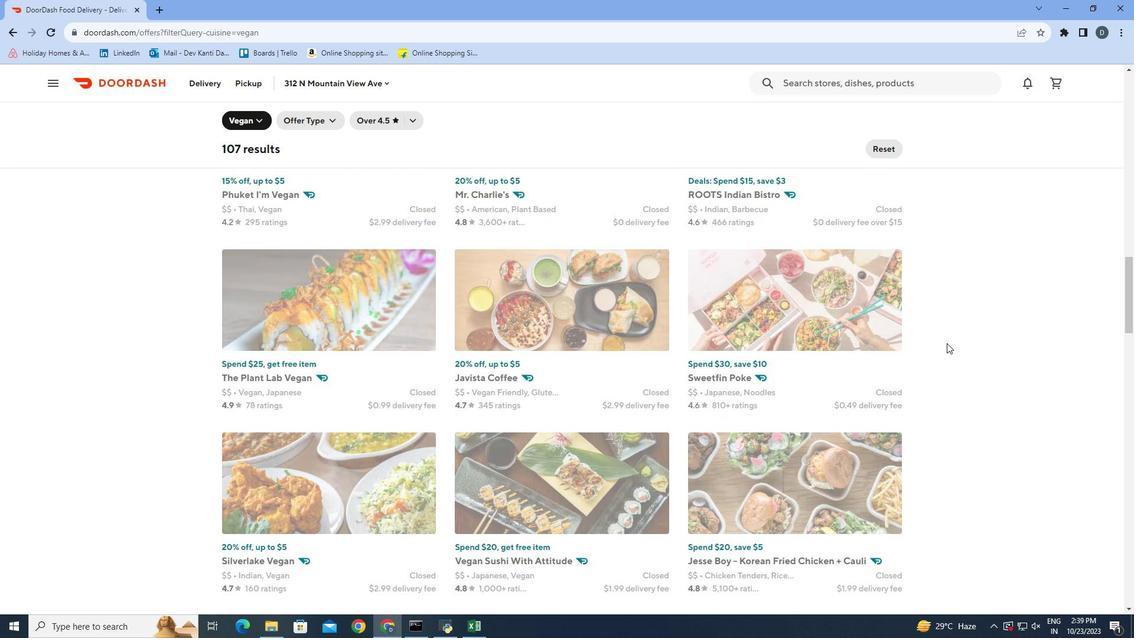 
Action: Mouse scrolled (941, 326) with delta (0, 0)
Screenshot: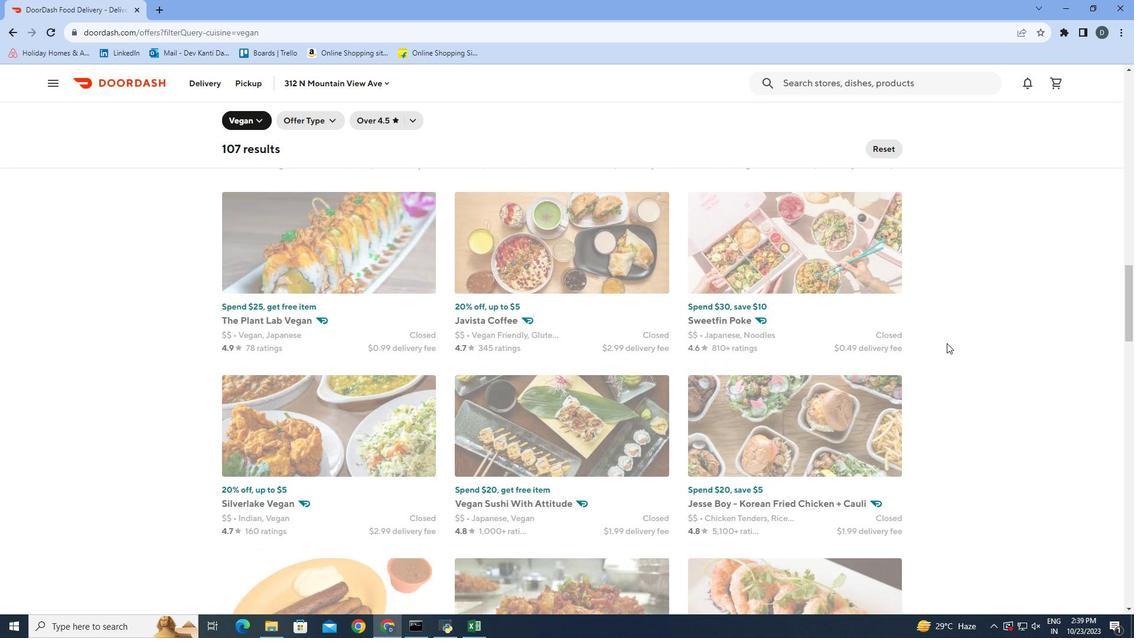 
Action: Mouse moved to (941, 326)
Screenshot: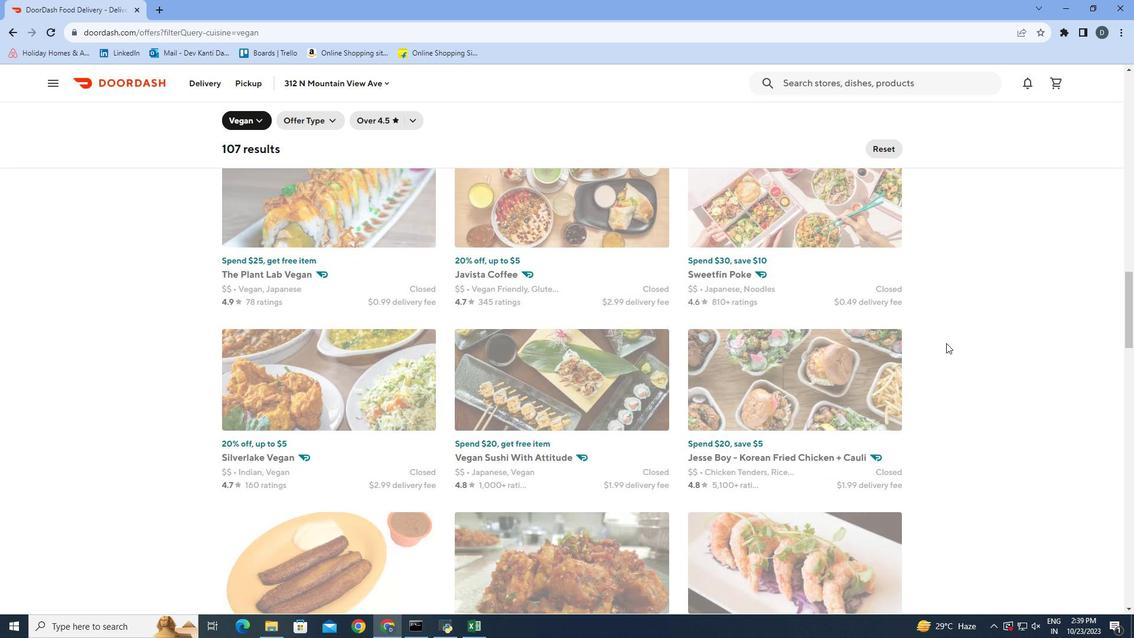 
Action: Mouse scrolled (941, 326) with delta (0, 0)
Screenshot: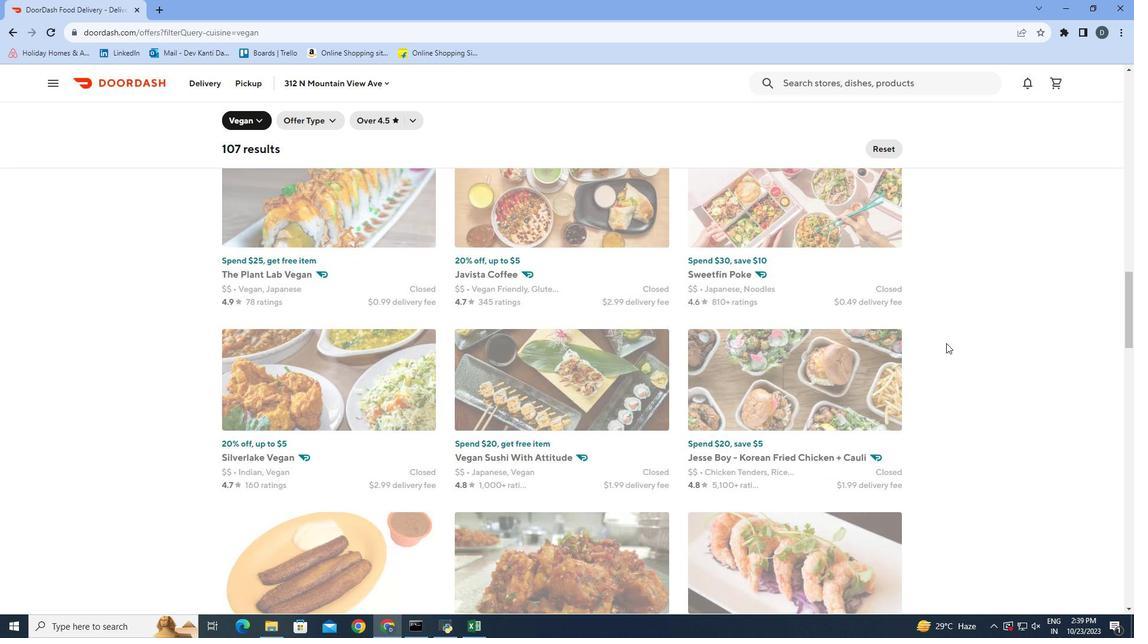 
Action: Mouse moved to (941, 327)
Screenshot: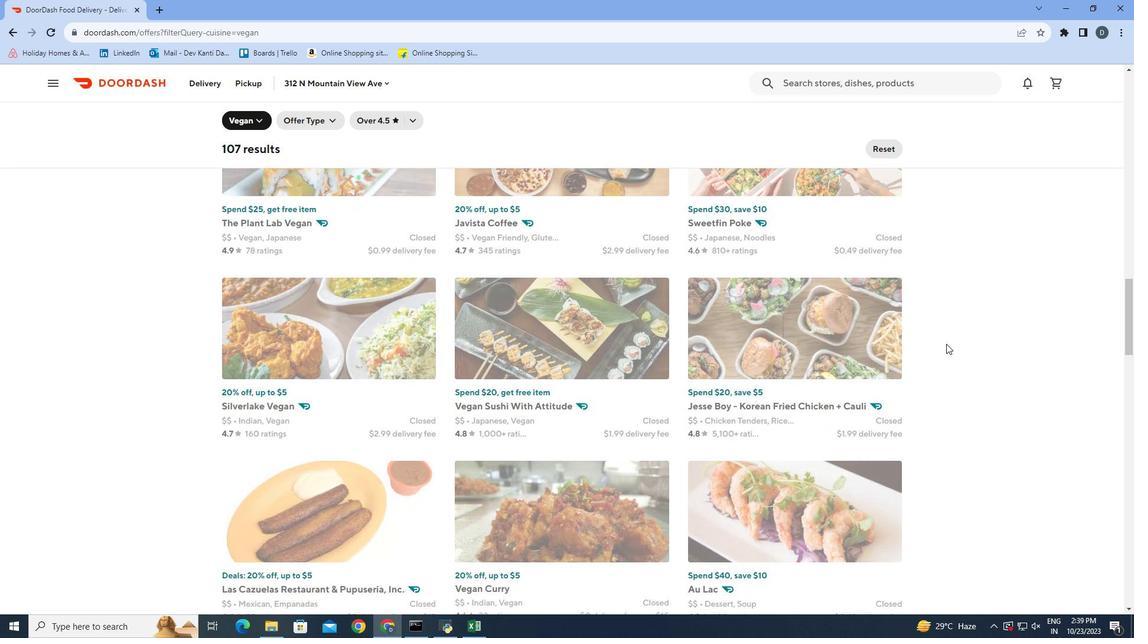 
Action: Mouse scrolled (941, 326) with delta (0, 0)
Screenshot: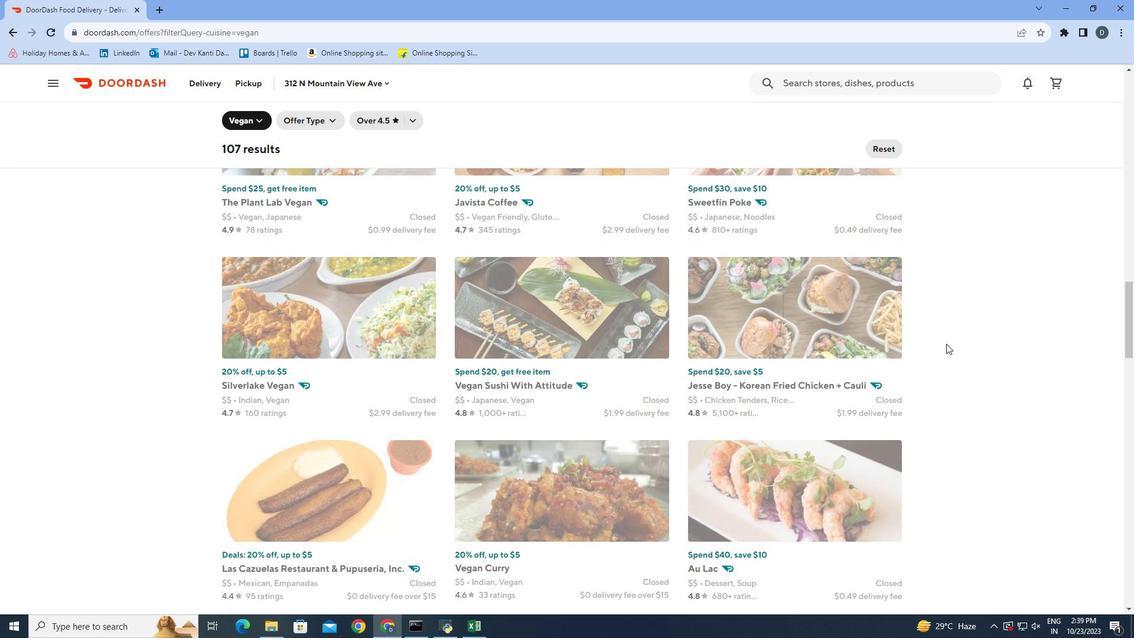 
Action: Mouse scrolled (941, 326) with delta (0, 0)
Screenshot: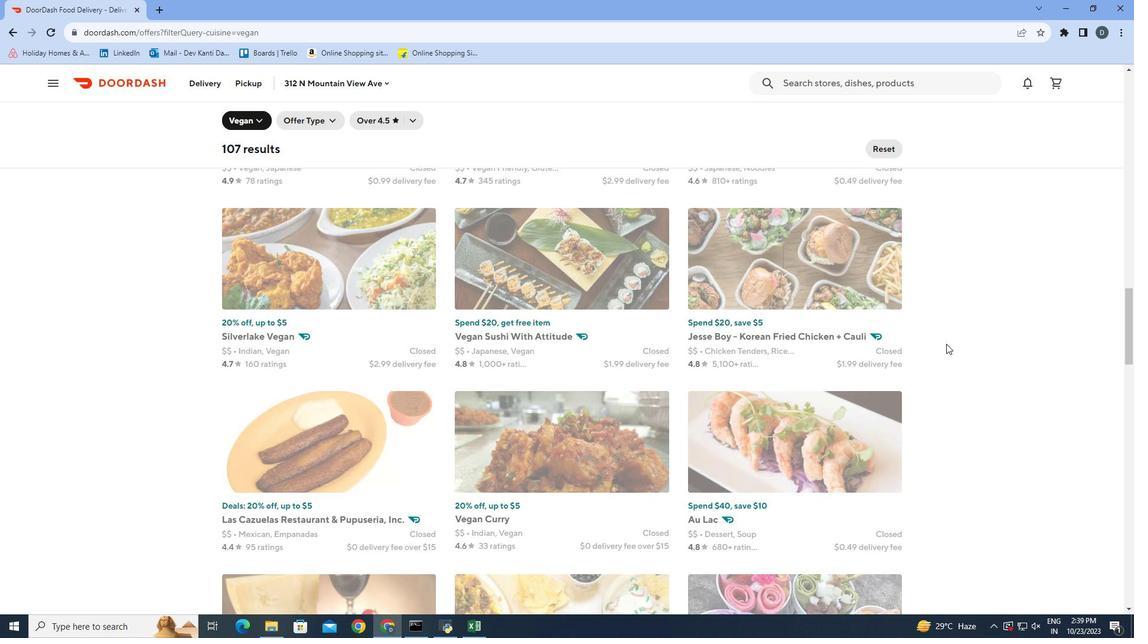 
Action: Mouse scrolled (941, 326) with delta (0, 0)
Screenshot: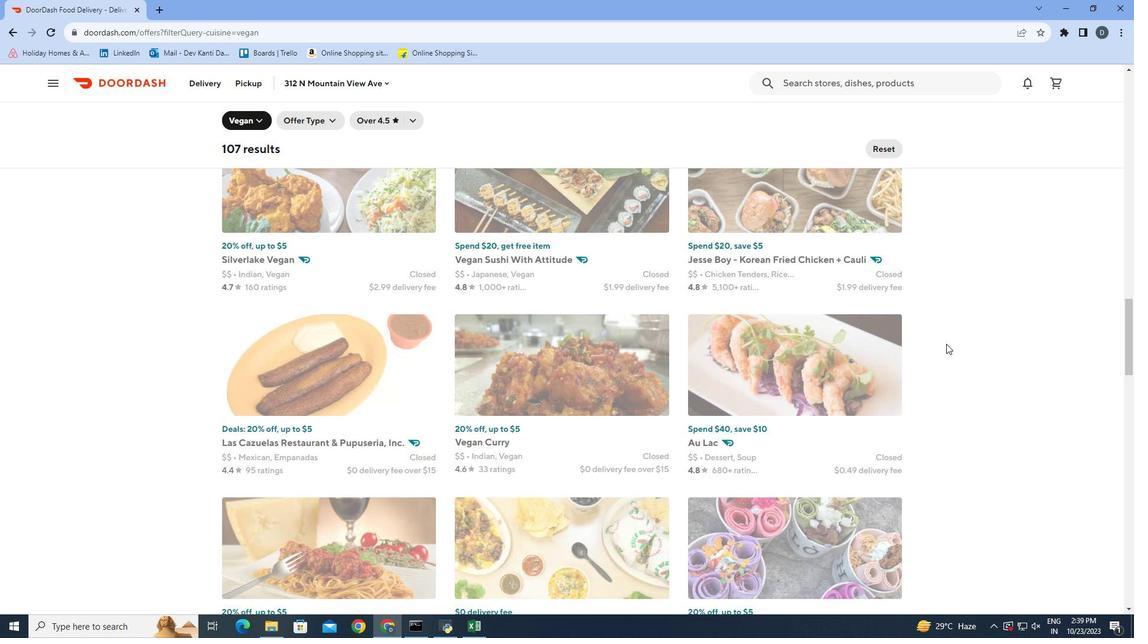
Action: Mouse scrolled (941, 326) with delta (0, 0)
Screenshot: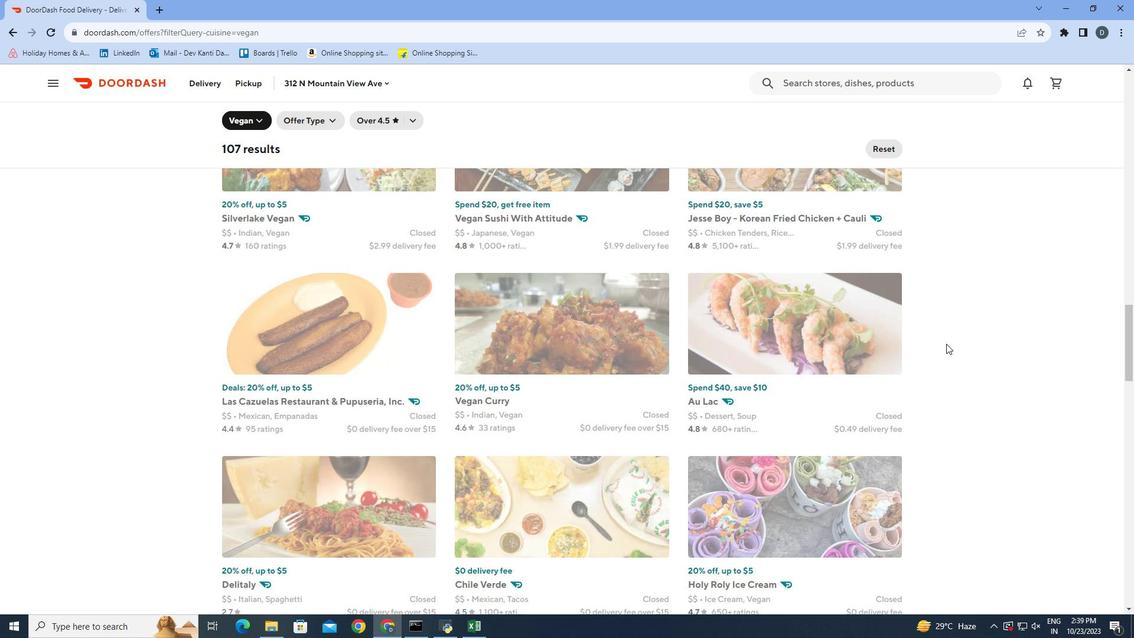 
Action: Mouse scrolled (941, 326) with delta (0, 0)
Screenshot: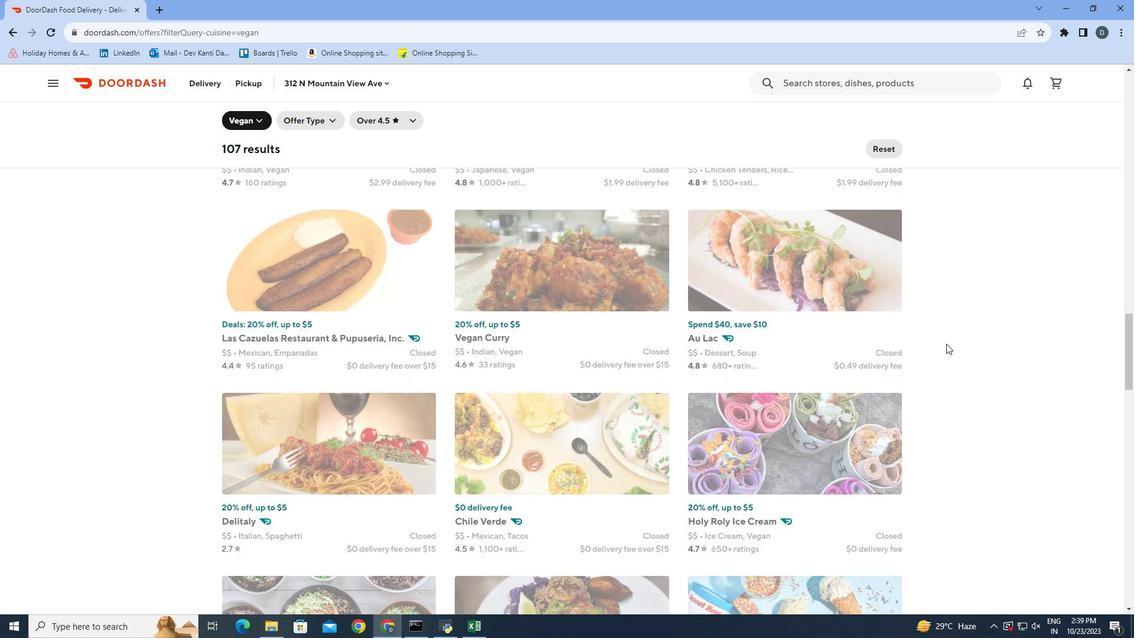 
Action: Mouse scrolled (941, 326) with delta (0, 0)
Screenshot: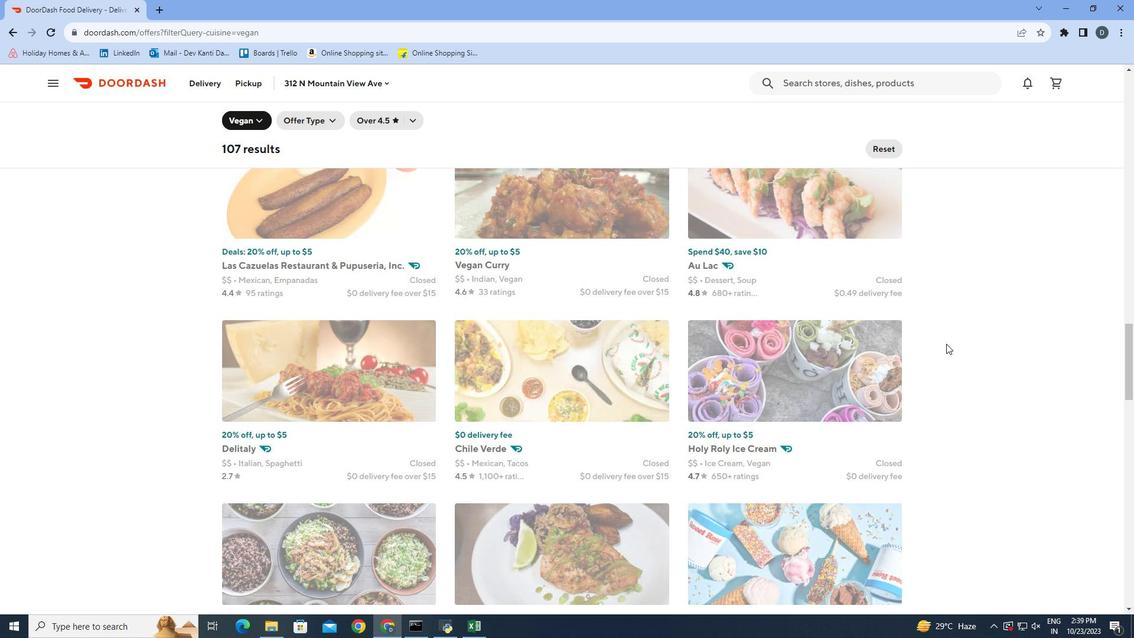 
Action: Mouse scrolled (941, 326) with delta (0, 0)
Screenshot: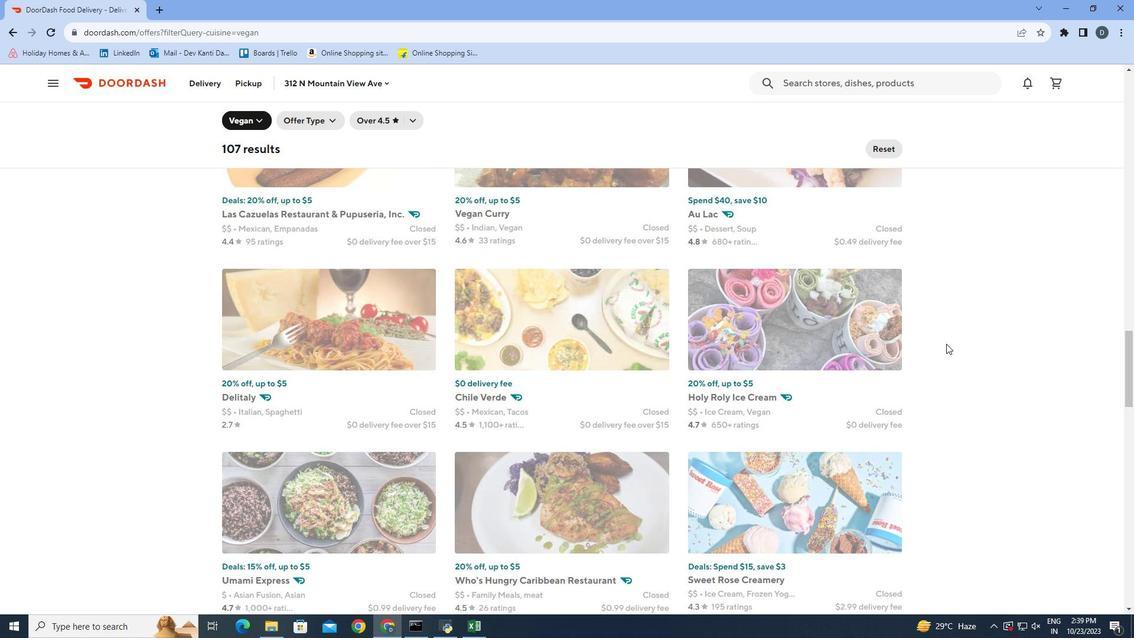 
Action: Mouse scrolled (941, 326) with delta (0, 0)
Screenshot: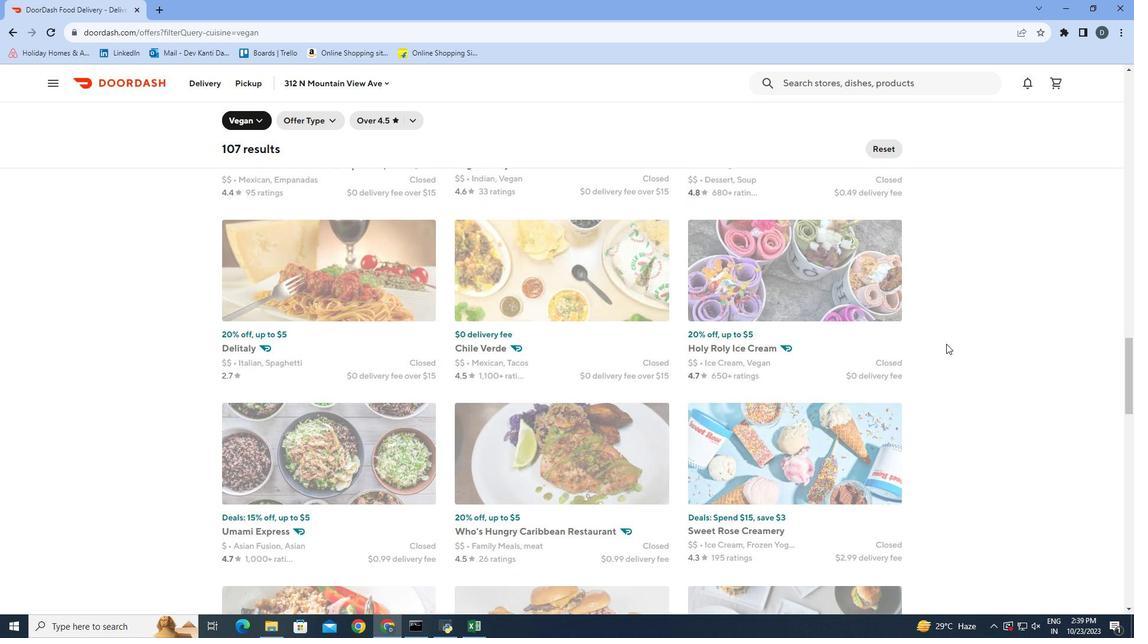 
Action: Mouse scrolled (941, 326) with delta (0, 0)
Screenshot: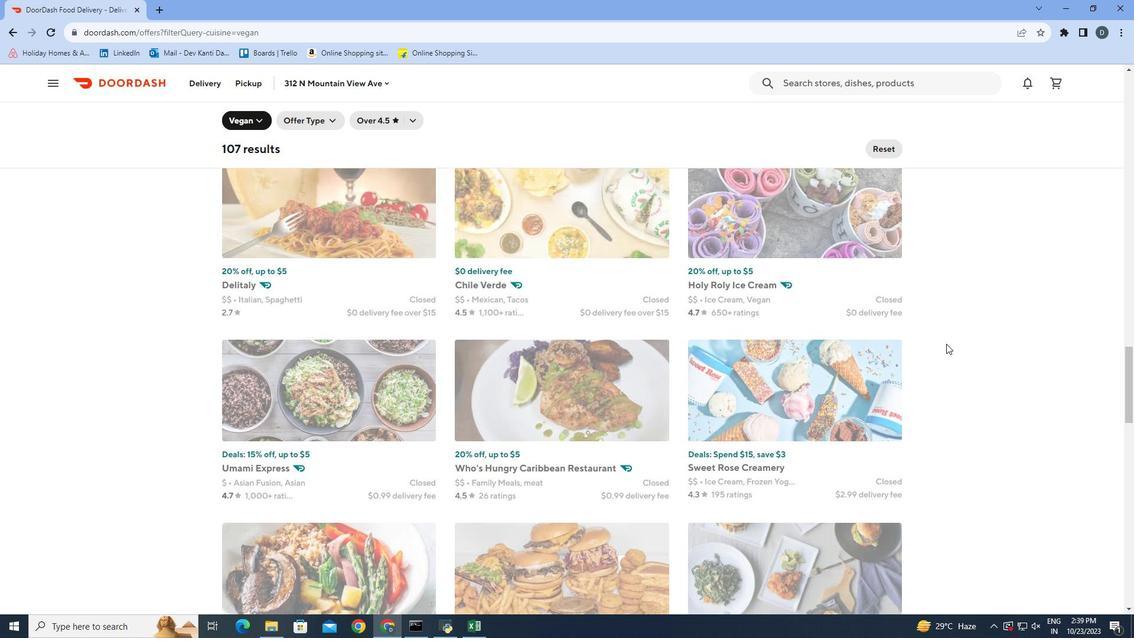 
Action: Mouse scrolled (941, 326) with delta (0, 0)
Screenshot: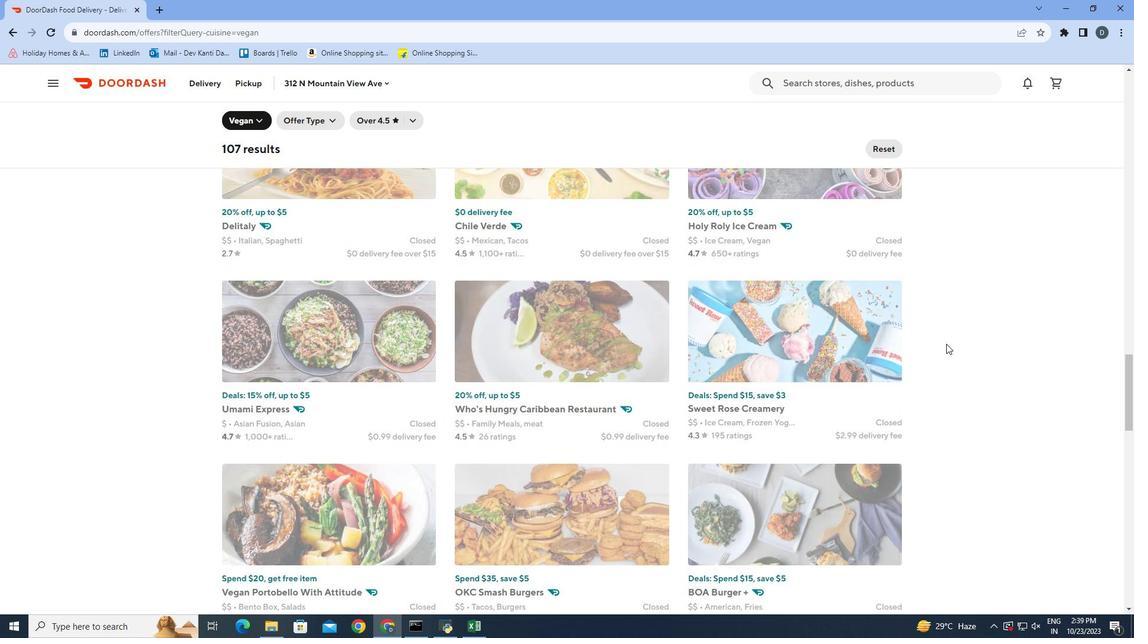 
Action: Mouse scrolled (941, 326) with delta (0, 0)
Screenshot: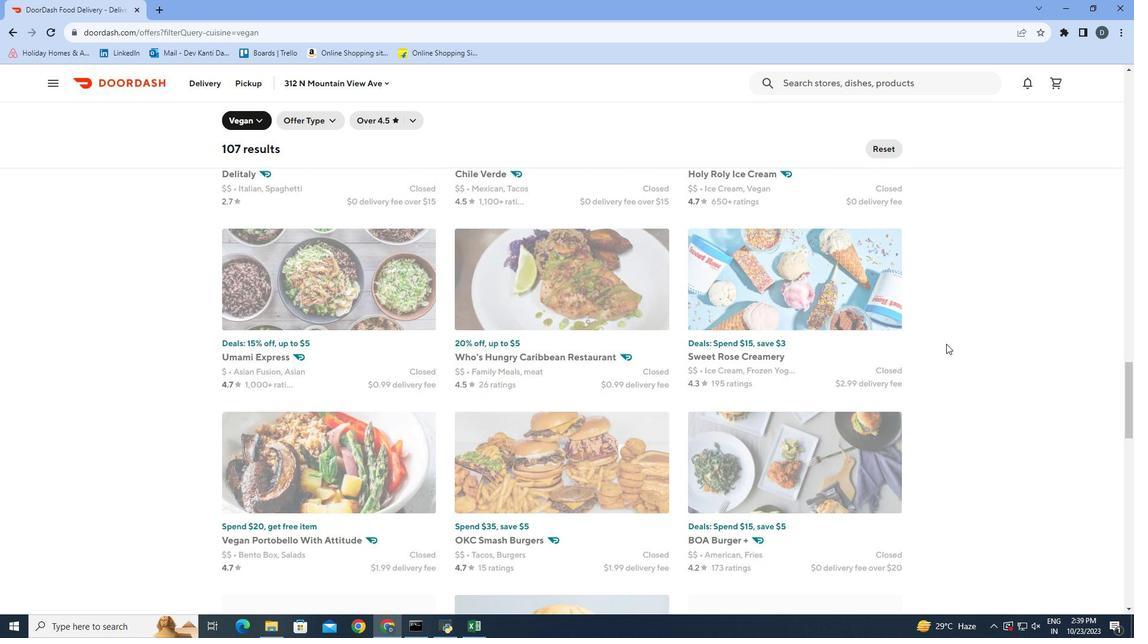 
Action: Mouse scrolled (941, 326) with delta (0, 0)
Screenshot: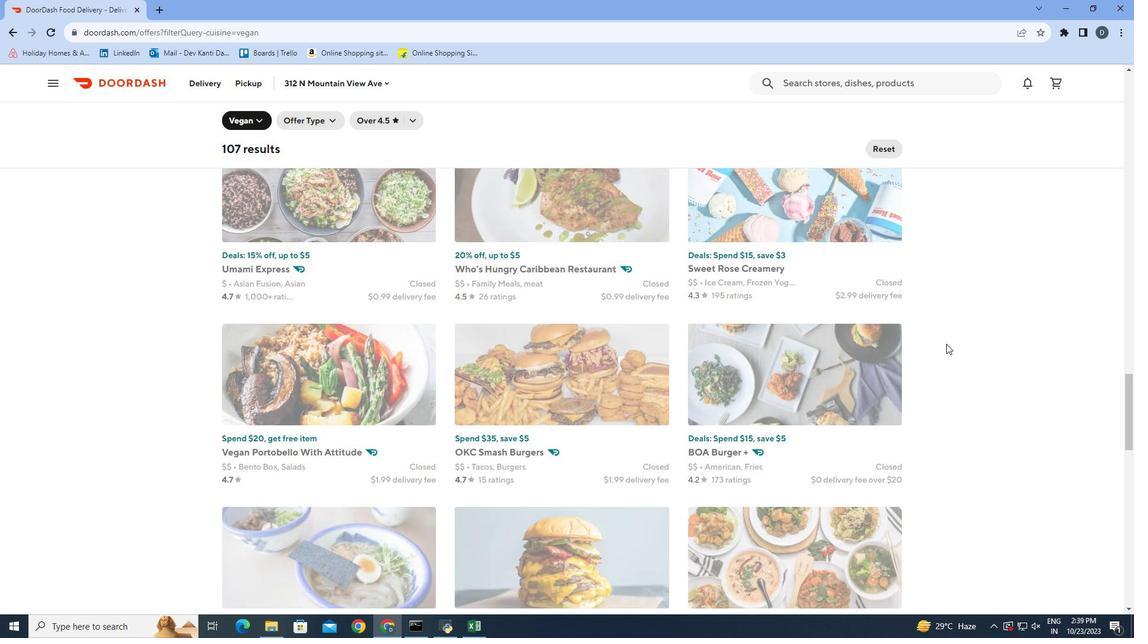 
Action: Mouse scrolled (941, 326) with delta (0, 0)
Screenshot: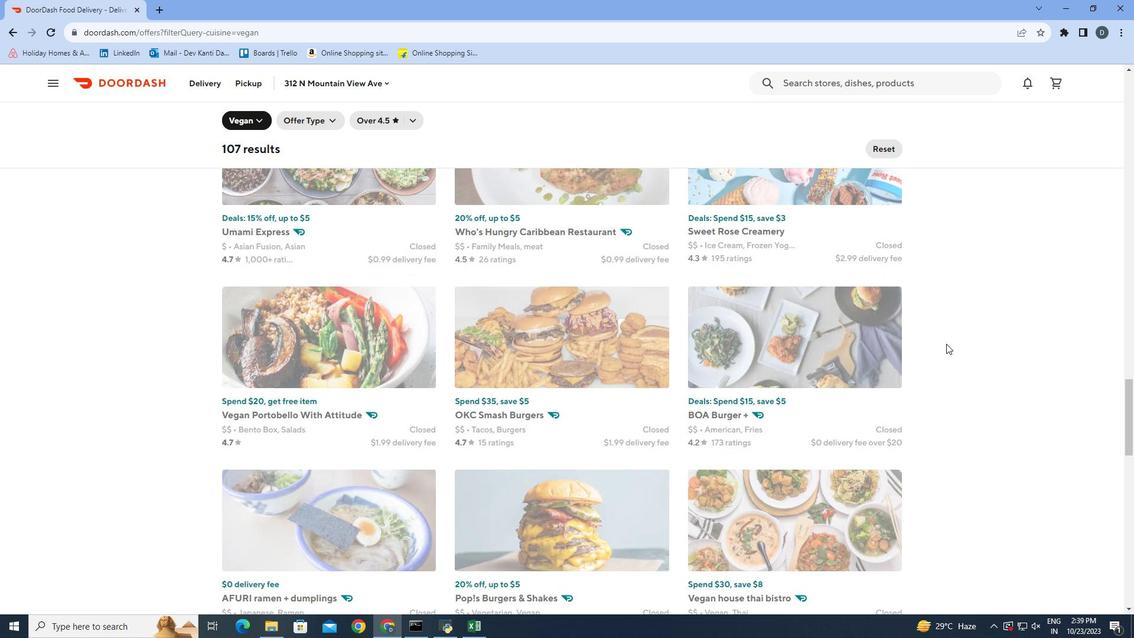 
Action: Mouse scrolled (941, 326) with delta (0, 0)
Screenshot: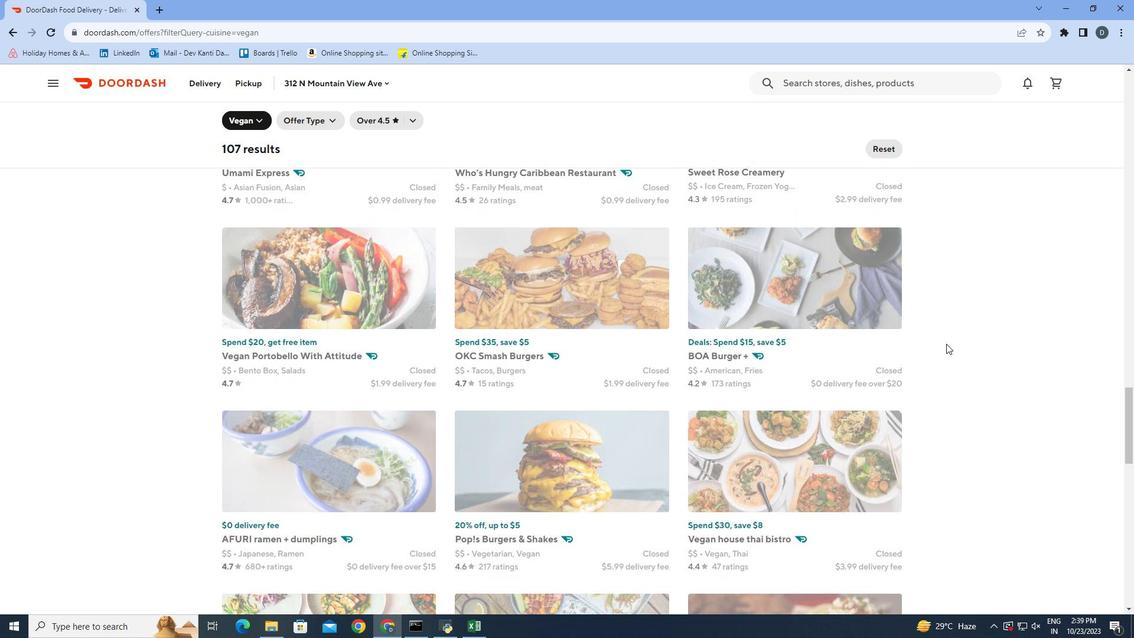 
Action: Mouse moved to (947, 323)
Screenshot: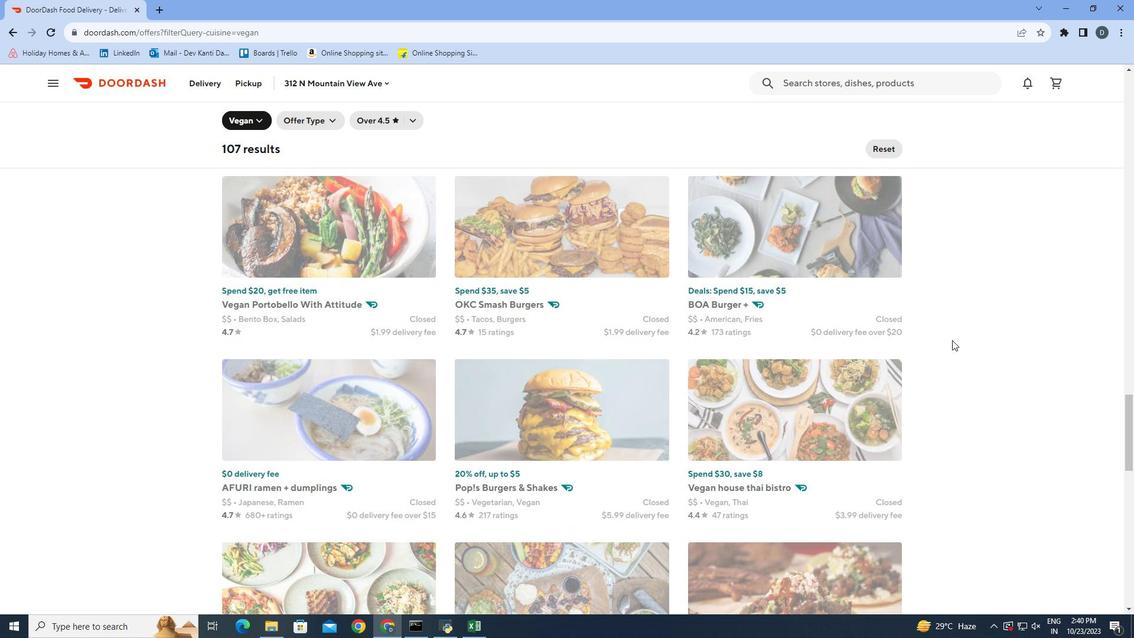 
Action: Mouse scrolled (947, 323) with delta (0, 0)
Screenshot: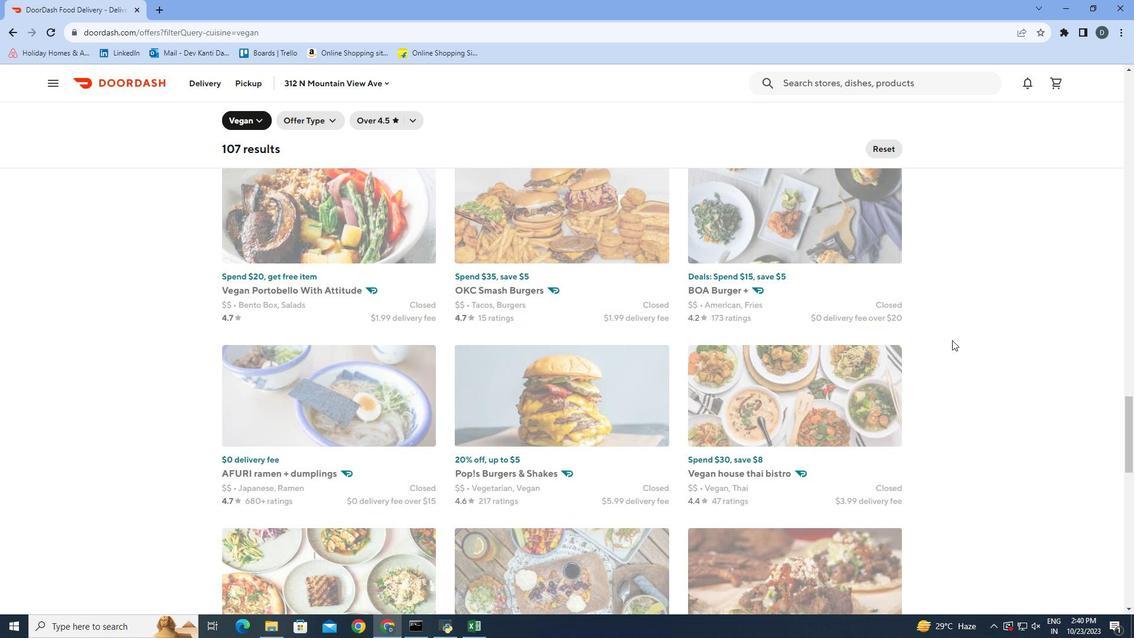 
Action: Mouse moved to (943, 326)
Screenshot: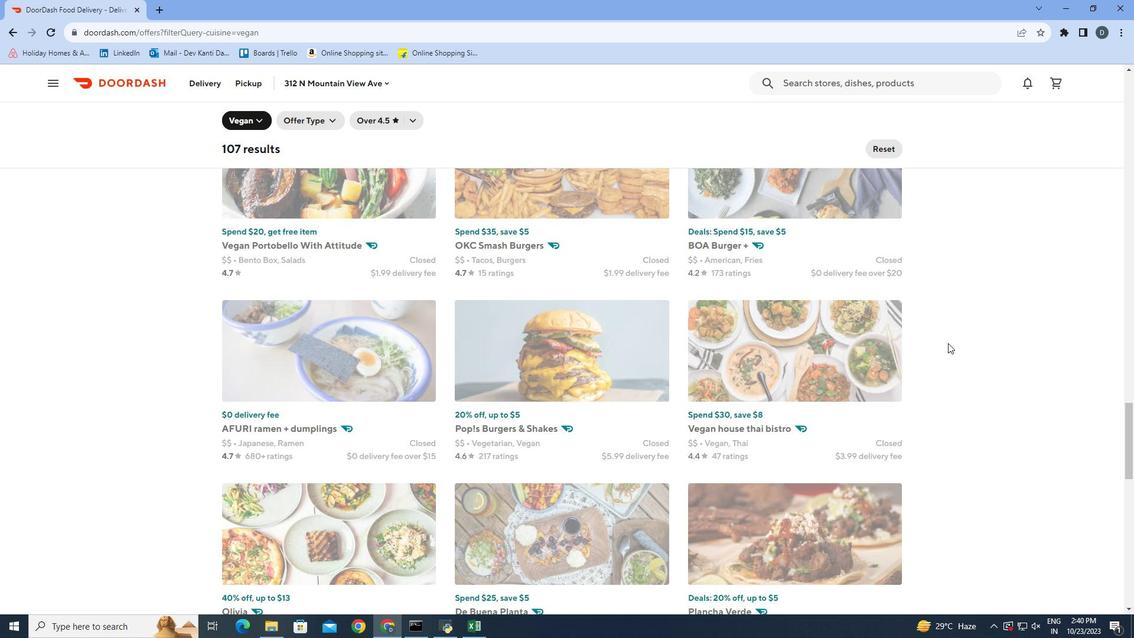 
Action: Mouse scrolled (943, 326) with delta (0, 0)
Screenshot: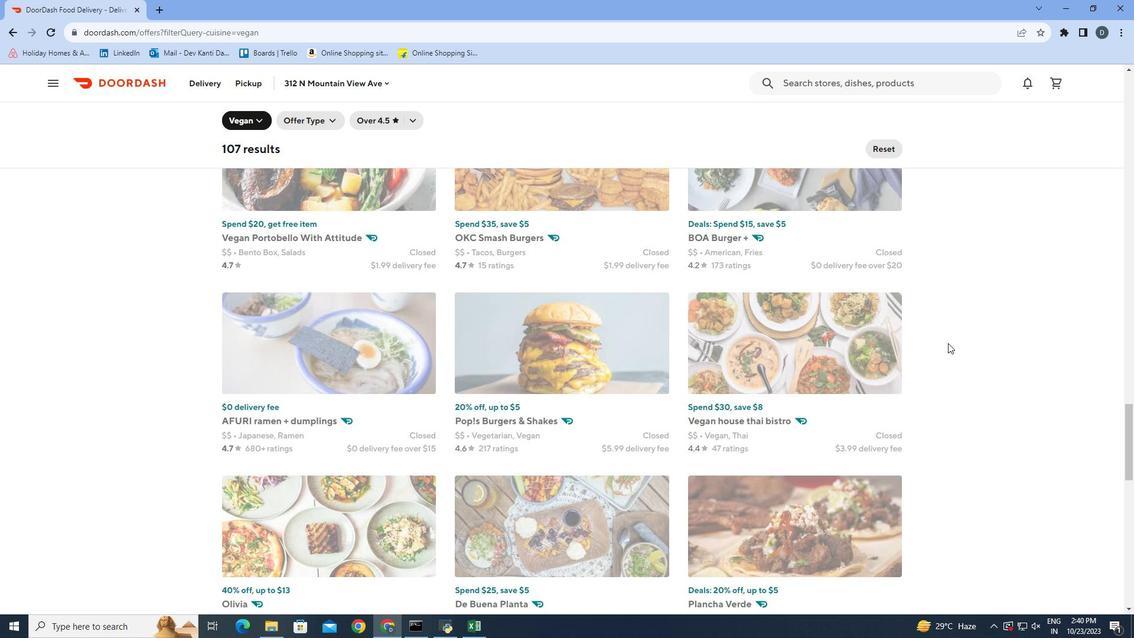 
Action: Mouse scrolled (943, 326) with delta (0, 0)
Screenshot: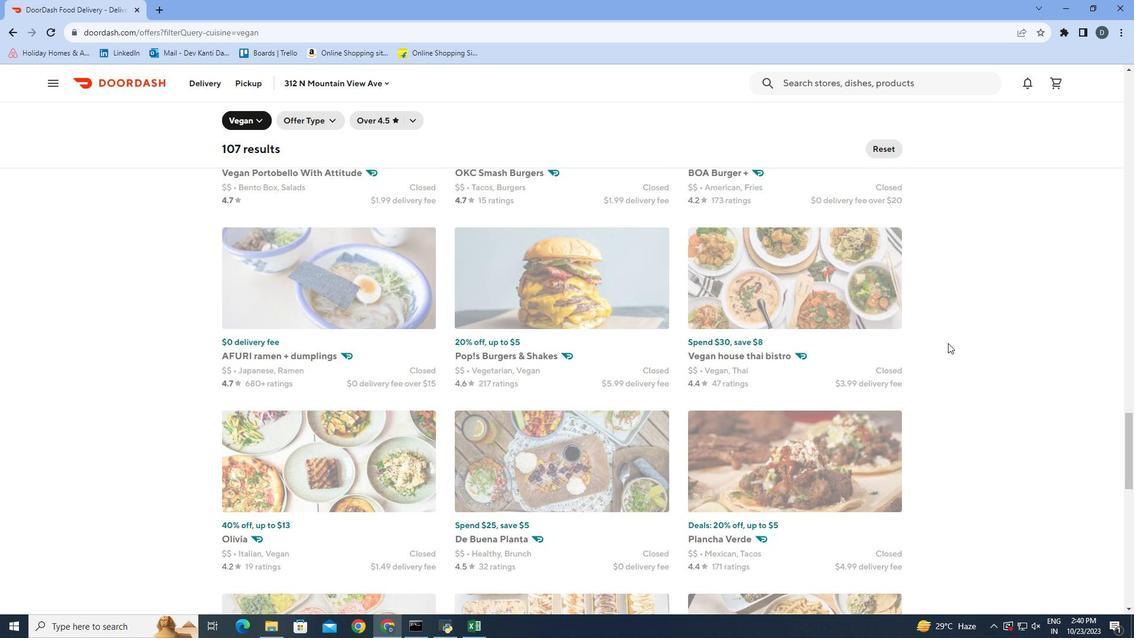 
Action: Mouse scrolled (943, 326) with delta (0, 0)
Screenshot: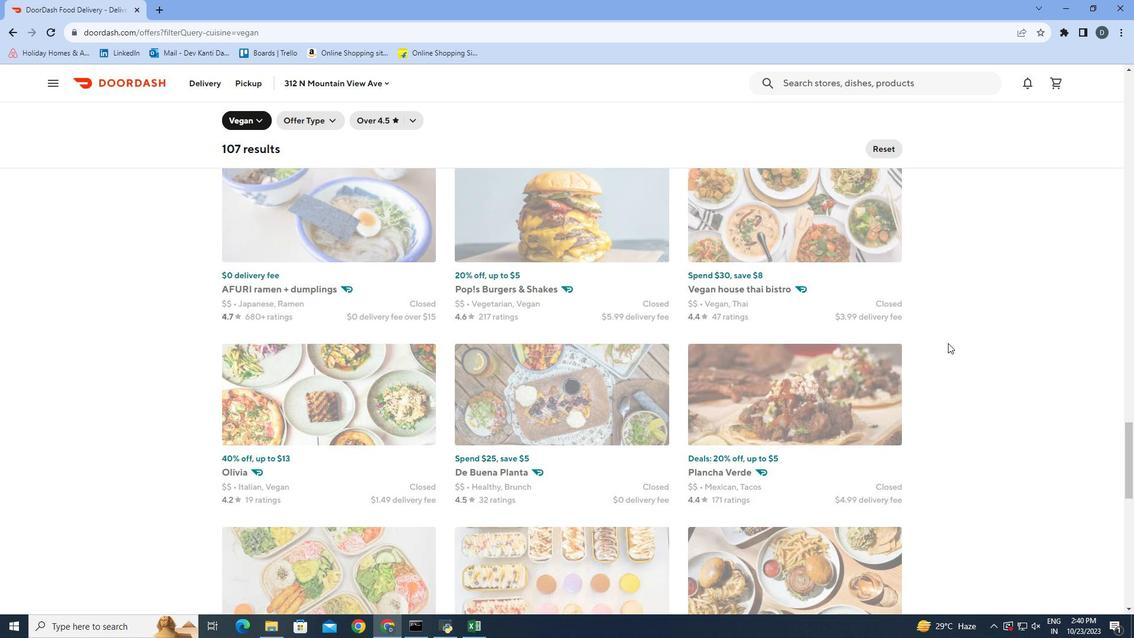 
Action: Mouse scrolled (943, 326) with delta (0, 0)
Screenshot: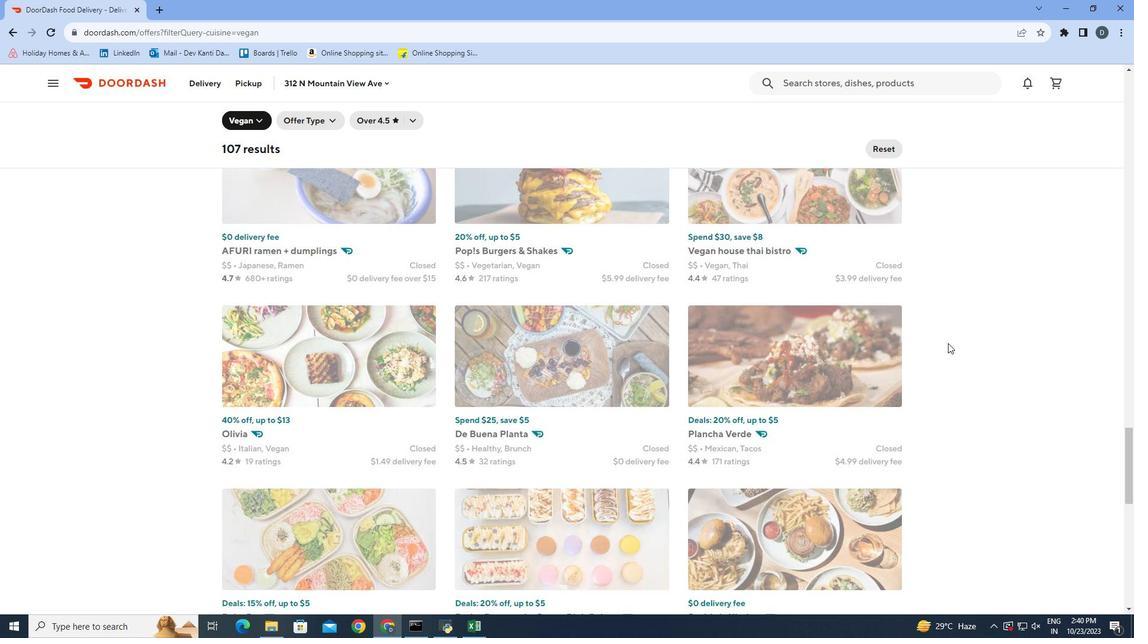 
Action: Mouse scrolled (943, 326) with delta (0, 0)
Screenshot: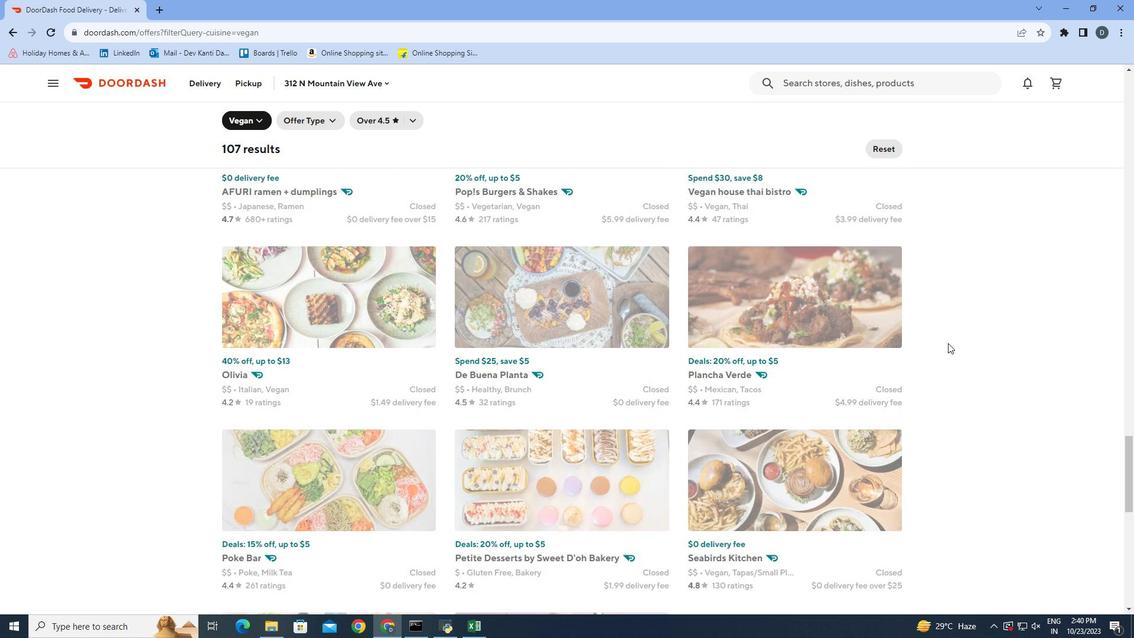 
Action: Mouse scrolled (943, 326) with delta (0, 0)
Screenshot: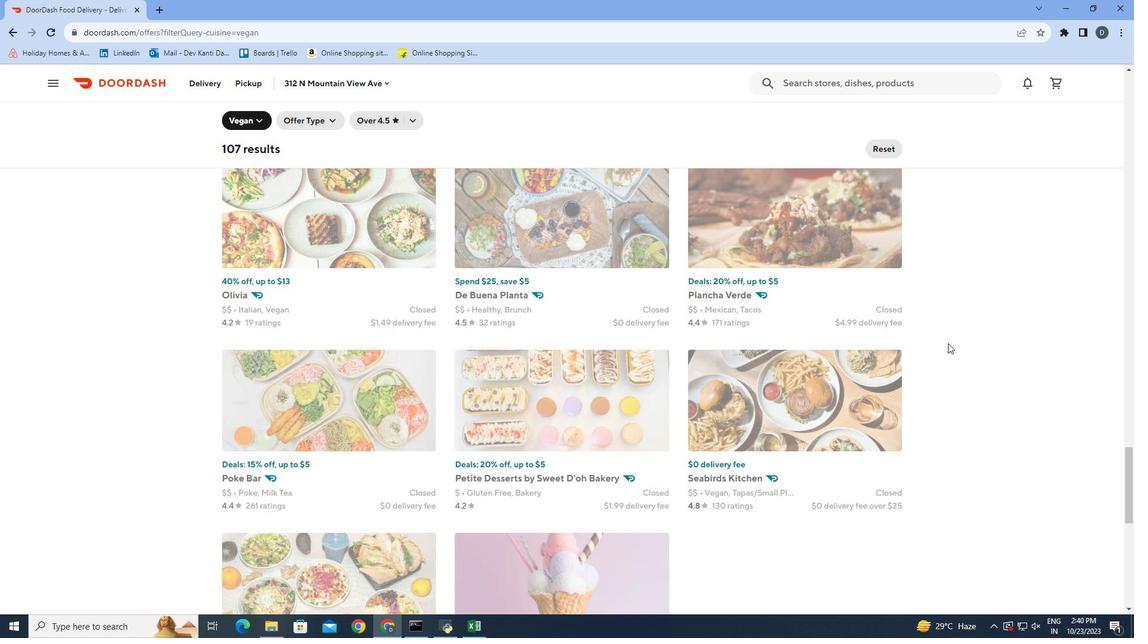 
Action: Mouse scrolled (943, 326) with delta (0, 0)
Screenshot: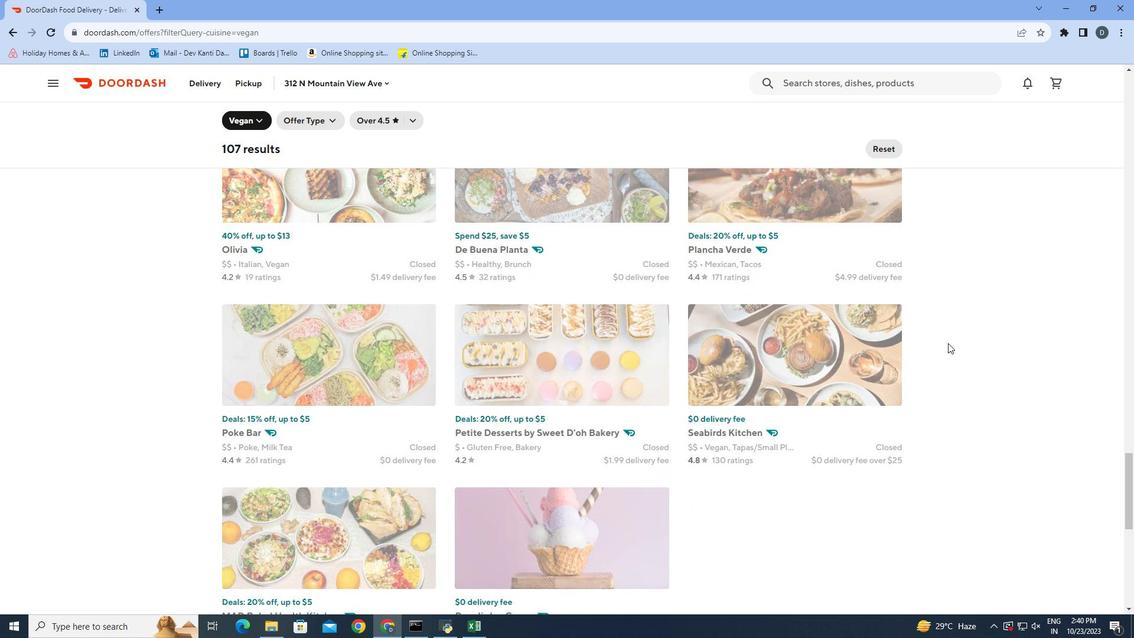 
Action: Mouse scrolled (943, 326) with delta (0, 0)
Screenshot: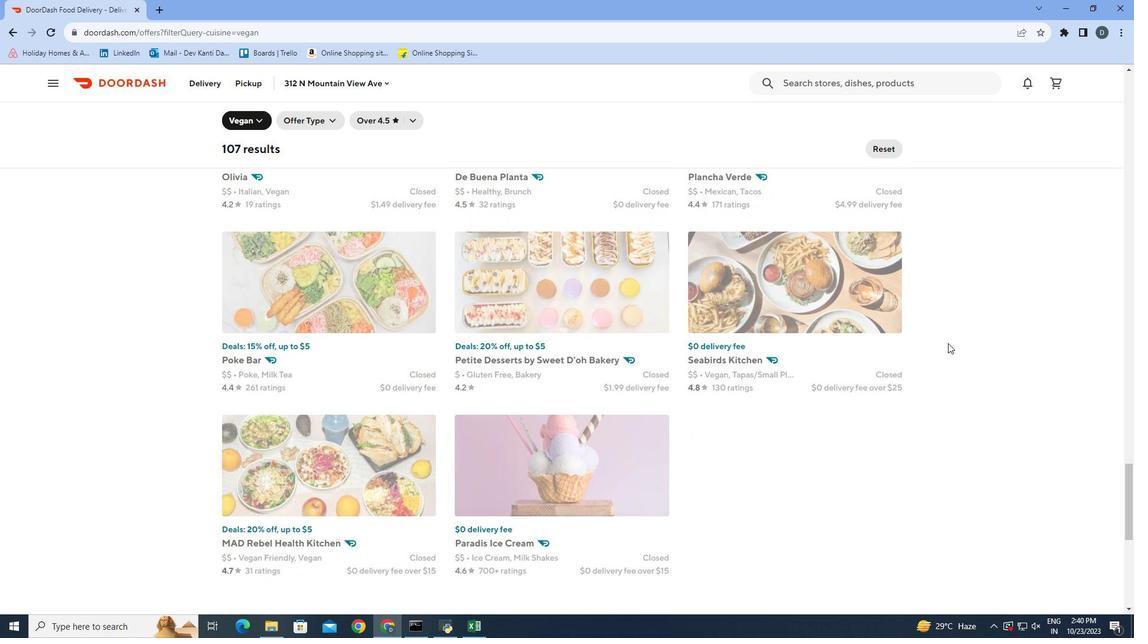 
Action: Mouse scrolled (943, 326) with delta (0, 0)
Screenshot: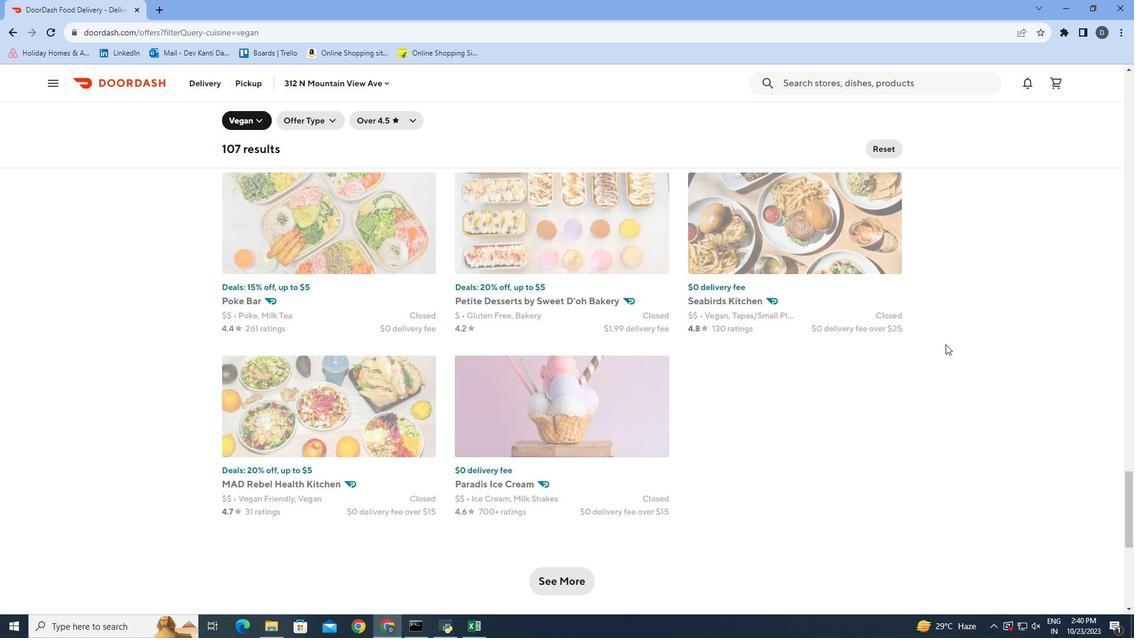 
Action: Mouse moved to (556, 522)
Screenshot: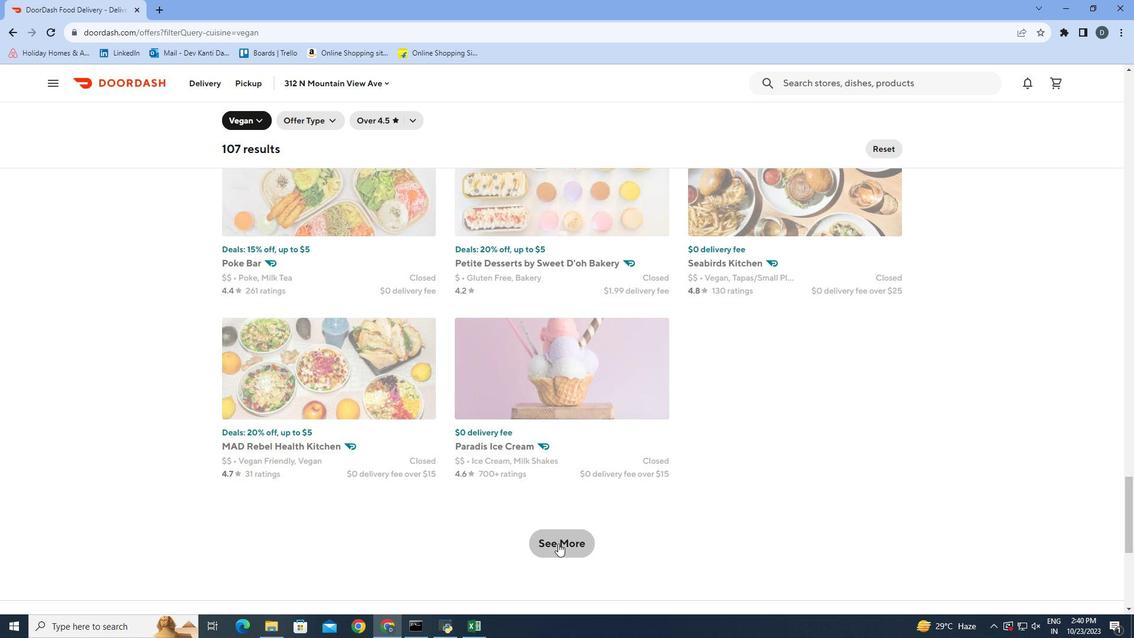 
Action: Mouse pressed left at (556, 522)
Screenshot: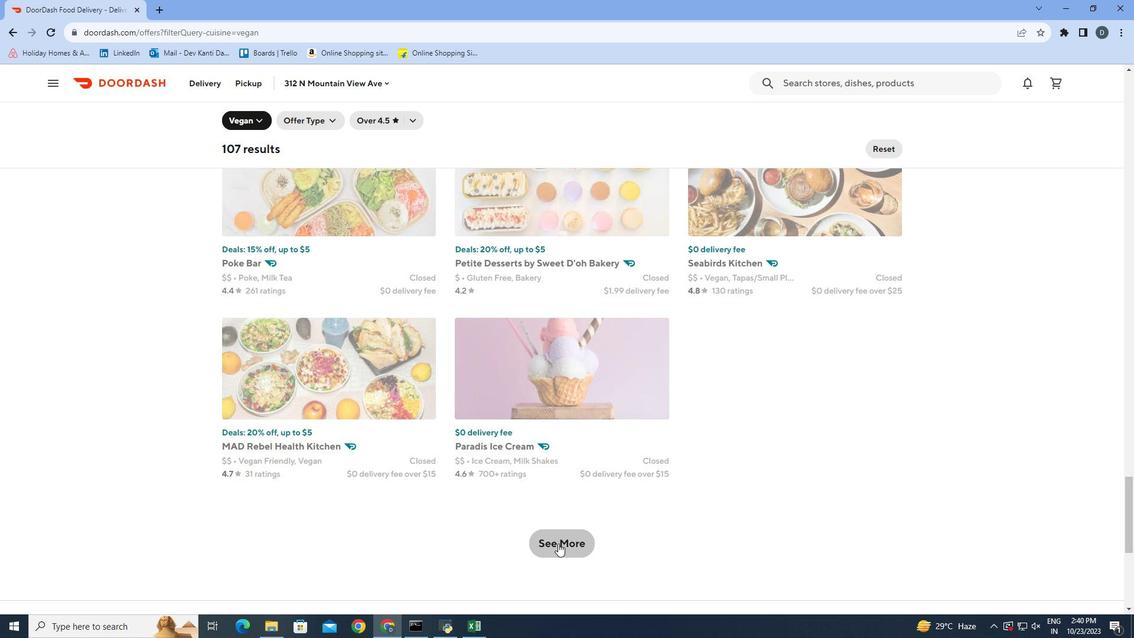 
Action: Mouse moved to (945, 328)
Screenshot: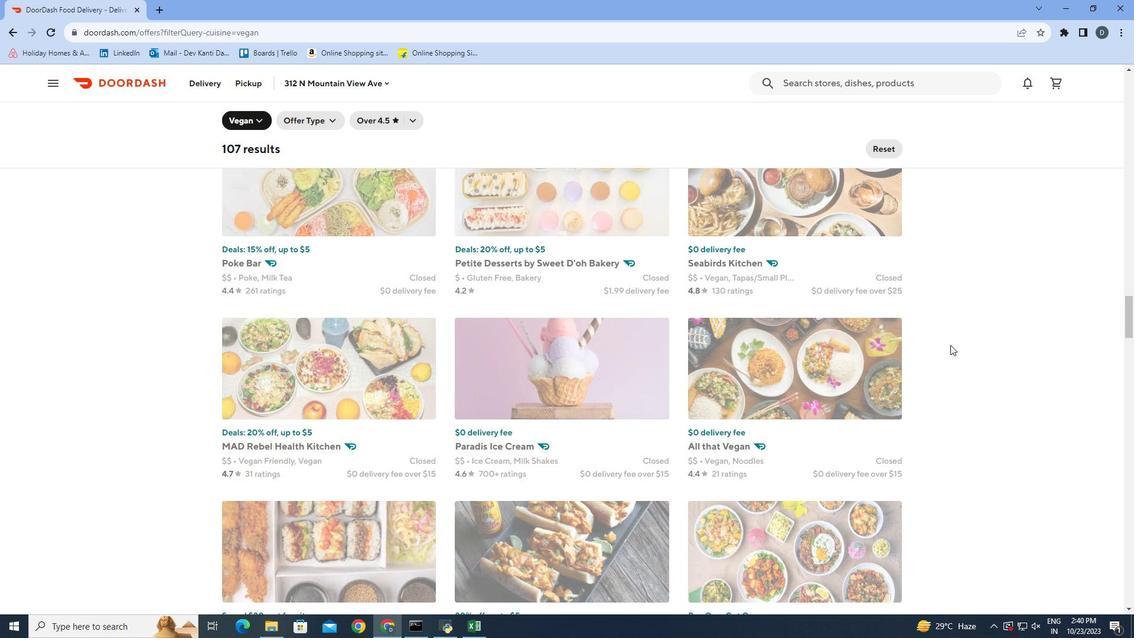 
Action: Mouse scrolled (945, 327) with delta (0, 0)
Screenshot: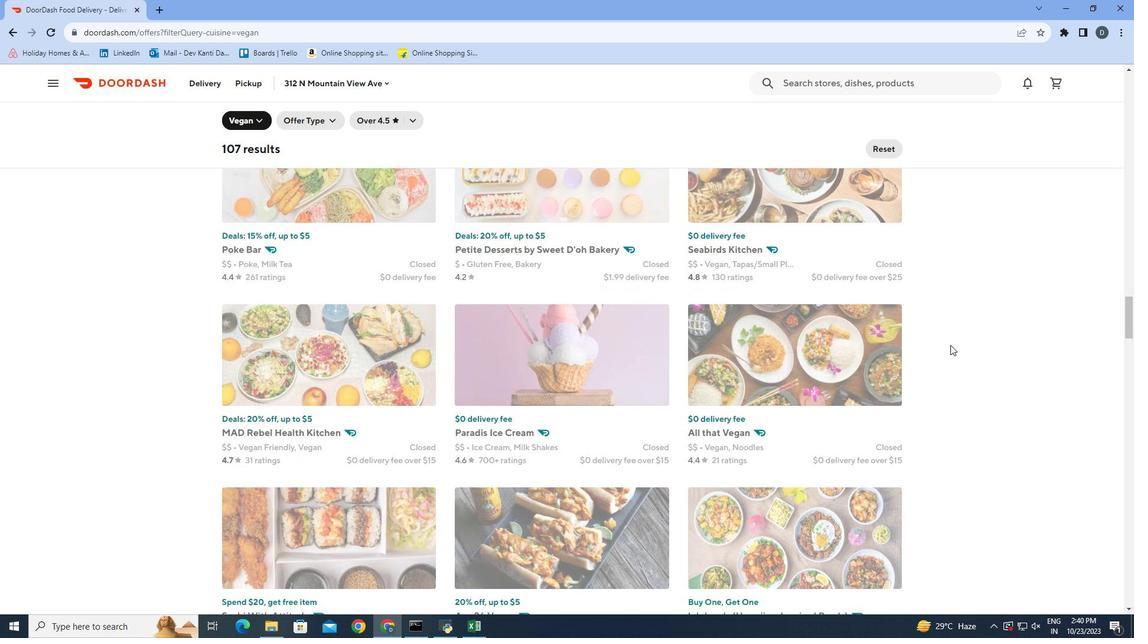 
Action: Mouse moved to (941, 330)
Screenshot: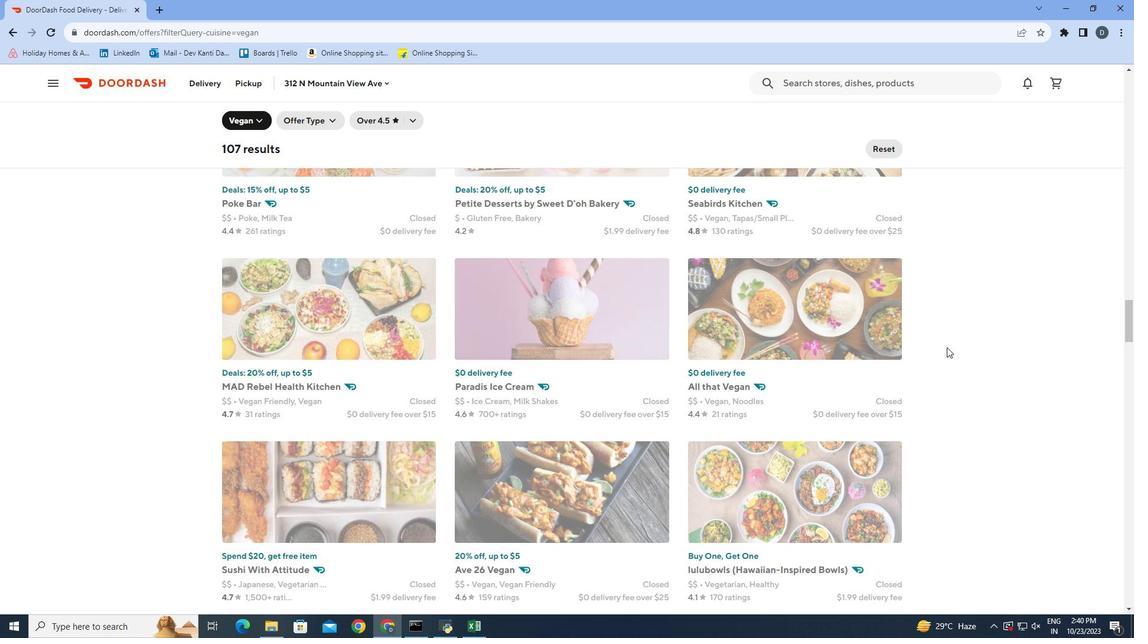 
Action: Mouse scrolled (941, 330) with delta (0, 0)
Screenshot: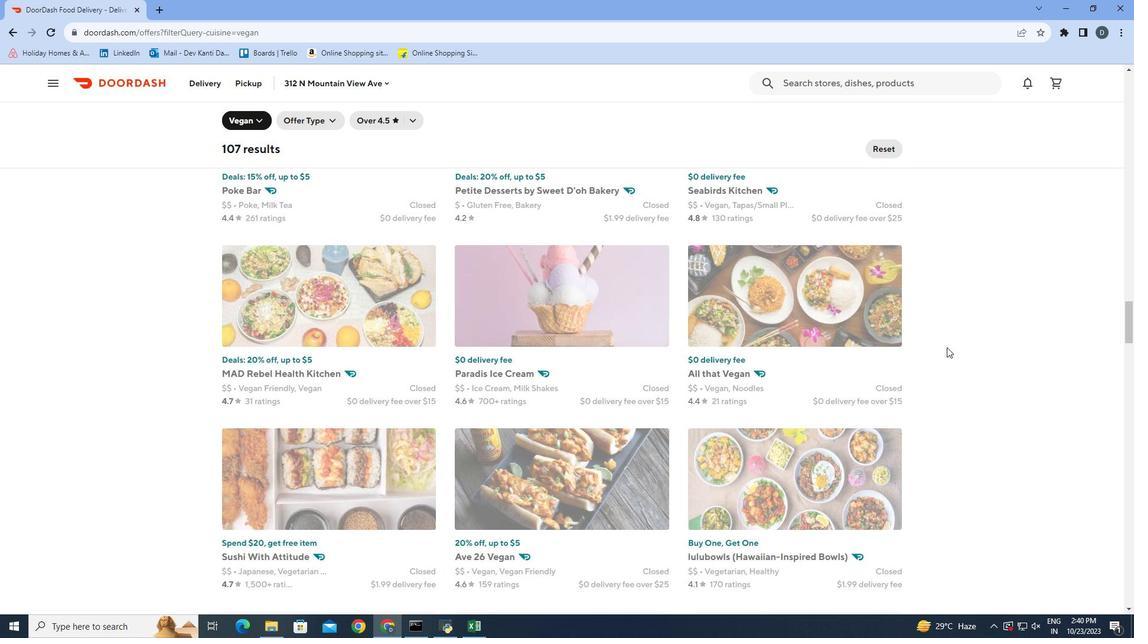 
Action: Mouse moved to (941, 330)
Screenshot: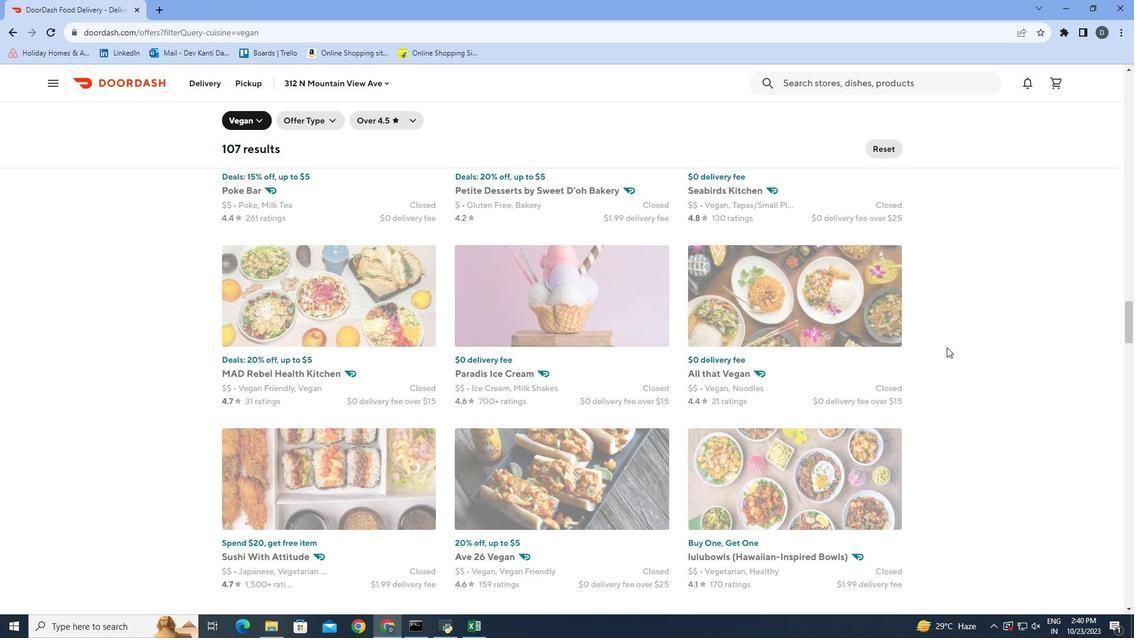 
Action: Mouse scrolled (941, 330) with delta (0, 0)
Screenshot: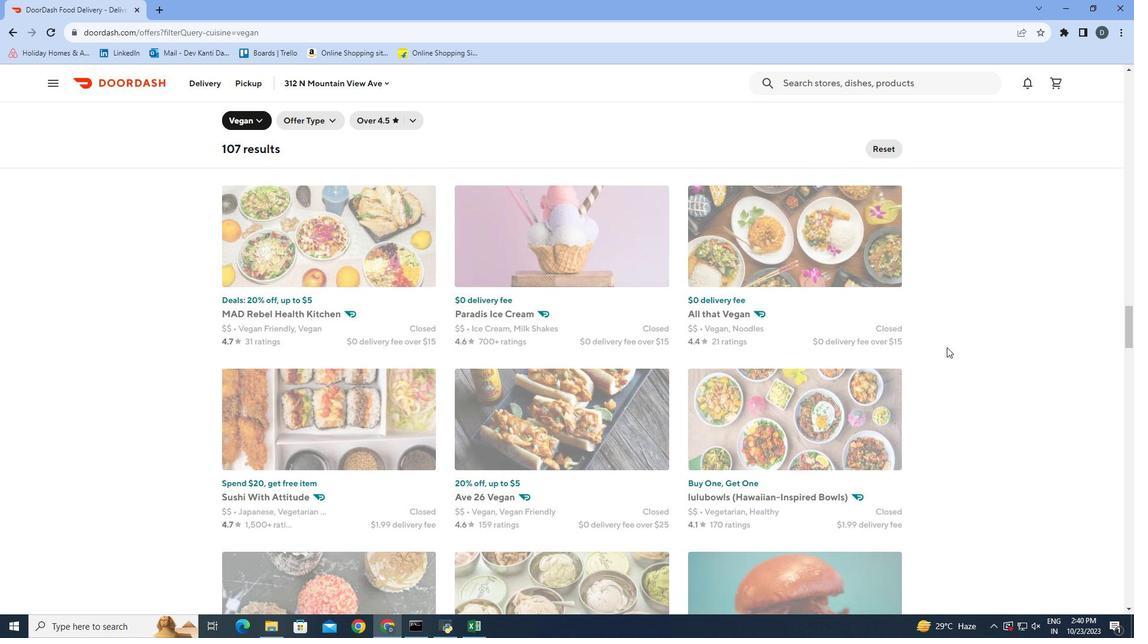 
Action: Mouse moved to (939, 332)
Screenshot: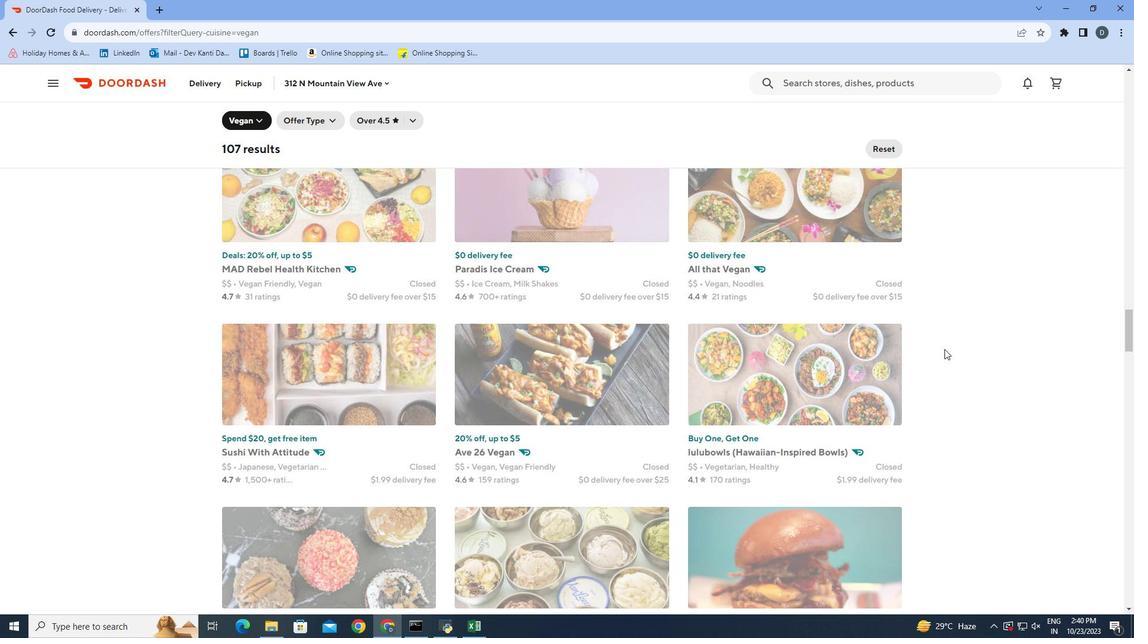 
Action: Mouse scrolled (939, 332) with delta (0, 0)
Screenshot: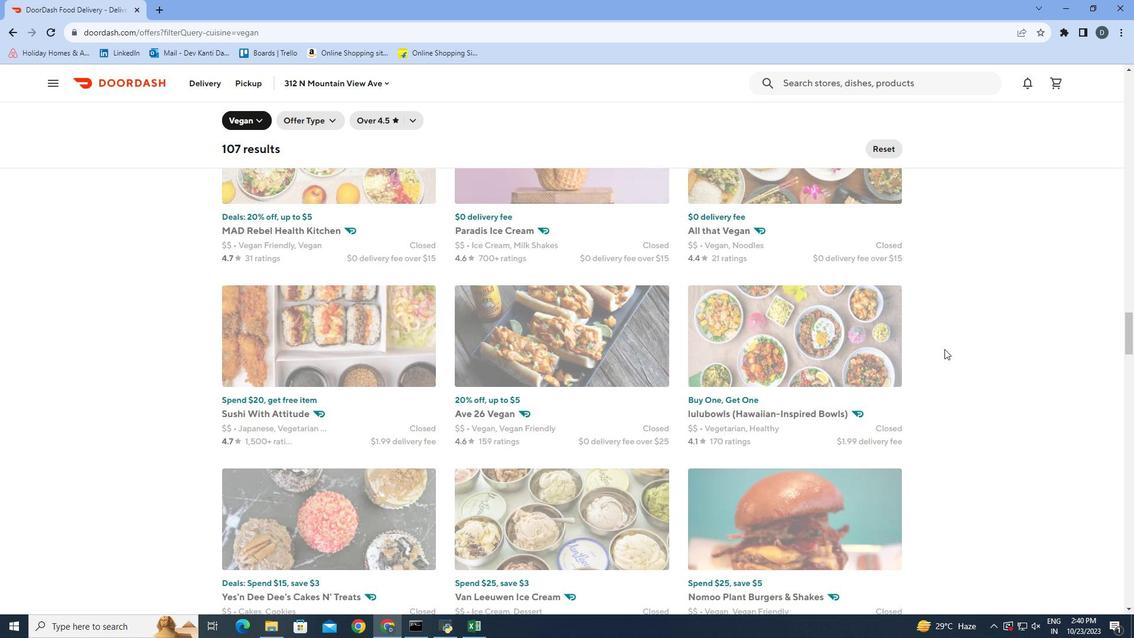
Action: Mouse moved to (938, 333)
Screenshot: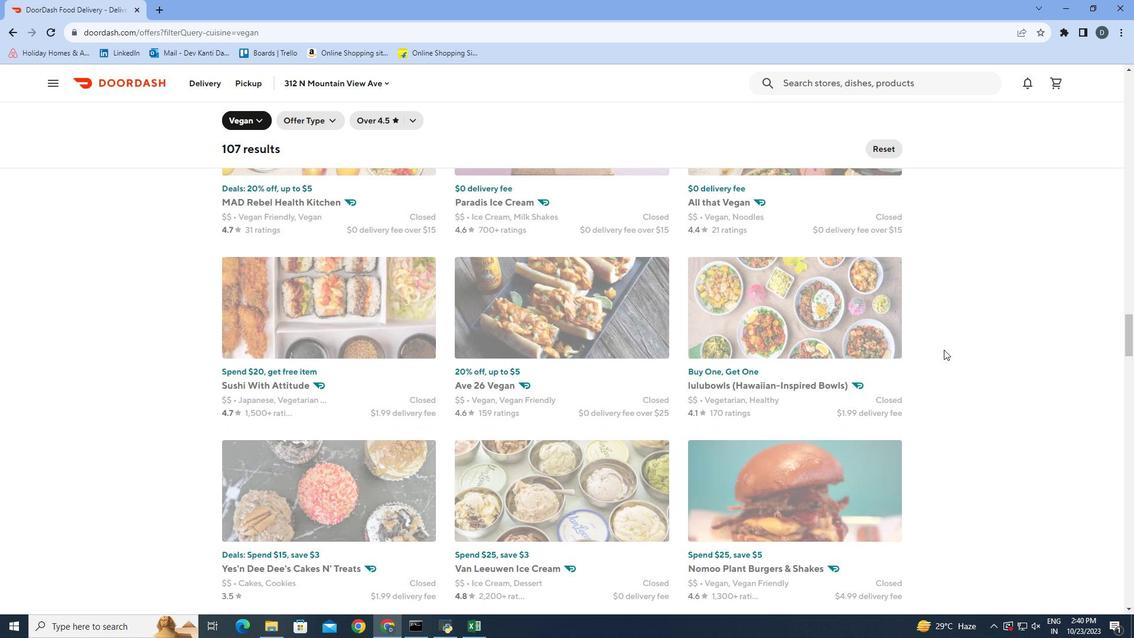 
Action: Mouse scrolled (938, 332) with delta (0, 0)
Screenshot: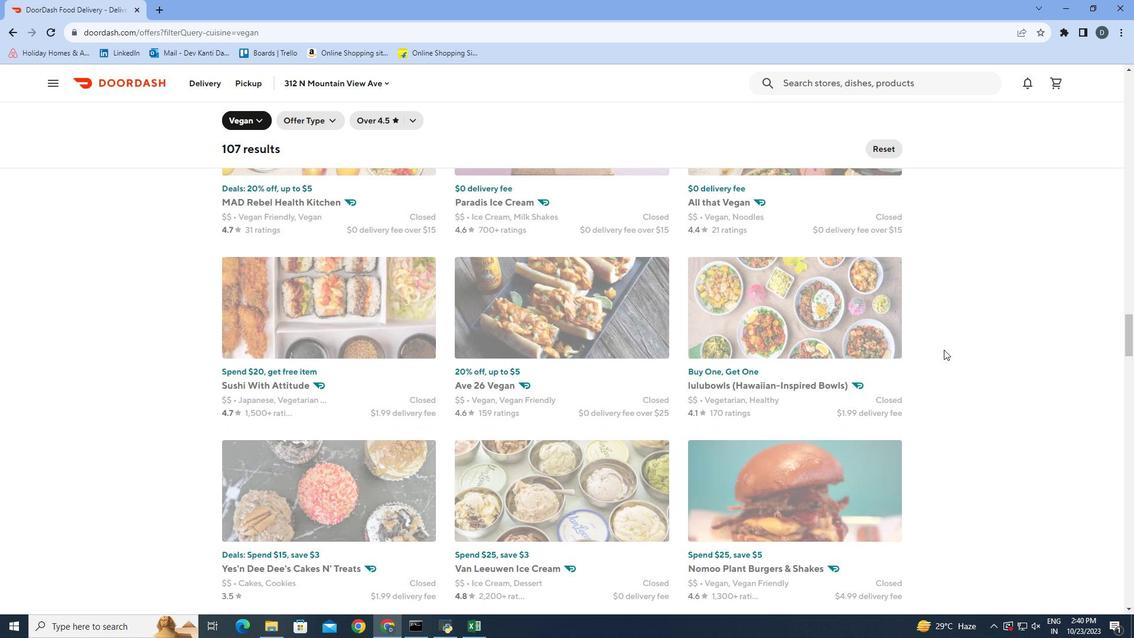 
Action: Mouse scrolled (938, 332) with delta (0, 0)
Screenshot: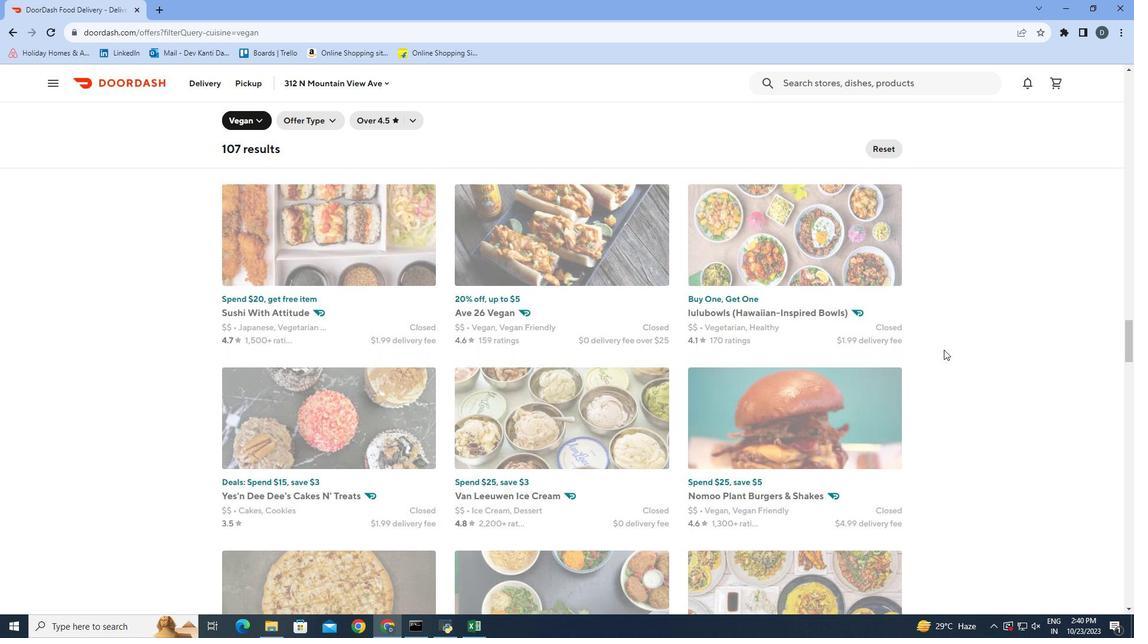 
Action: Mouse moved to (938, 333)
Screenshot: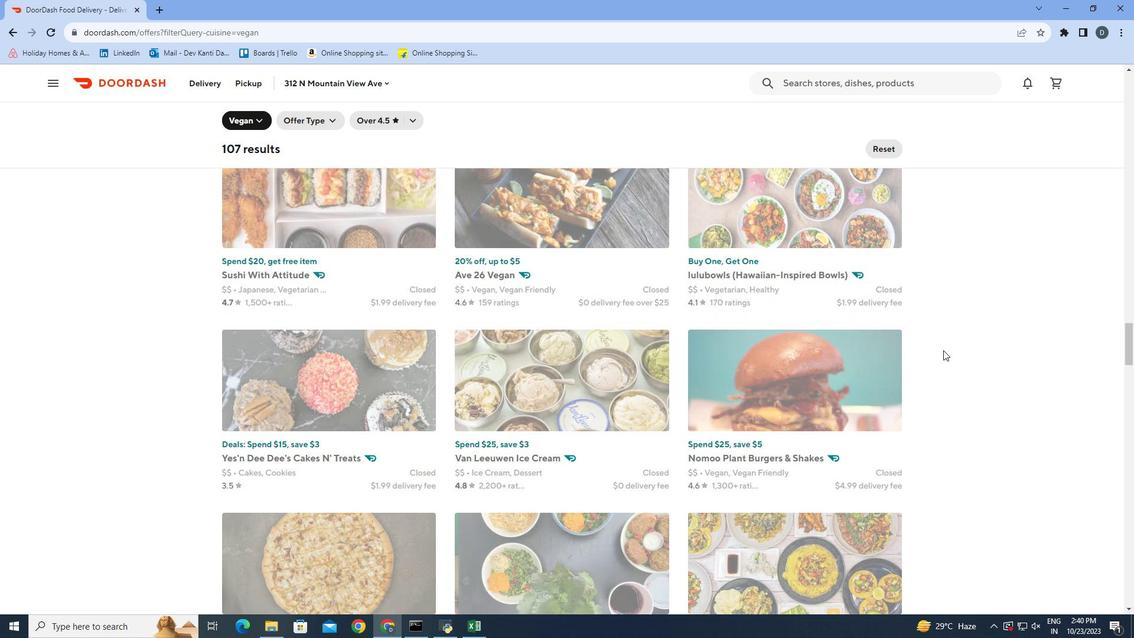 
Action: Mouse scrolled (938, 333) with delta (0, 0)
Screenshot: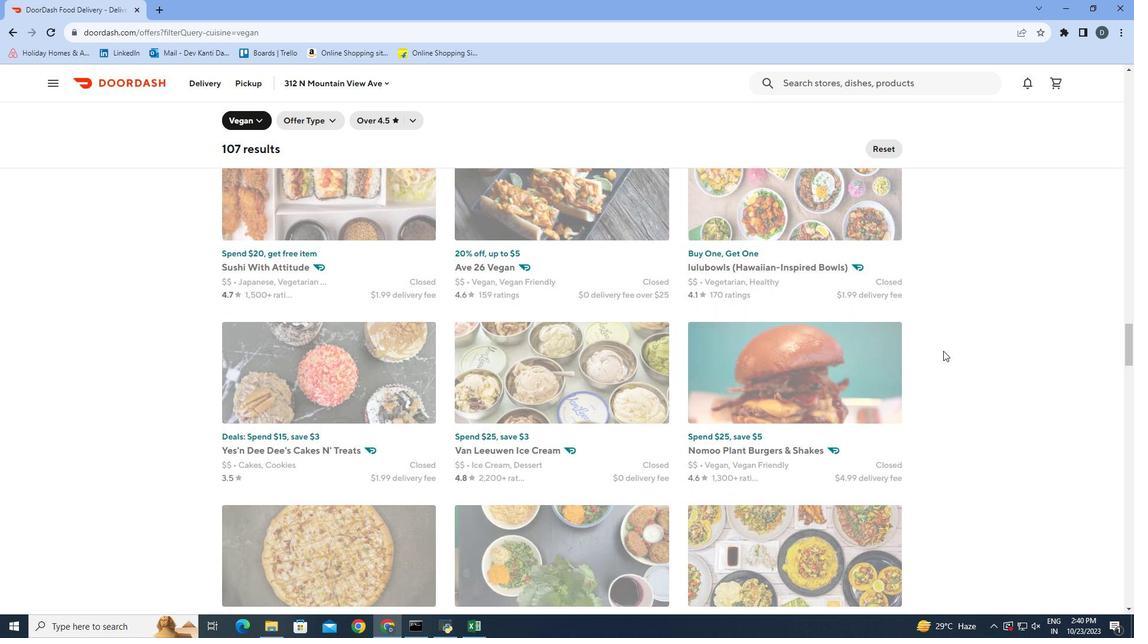 
Action: Mouse moved to (938, 334)
Screenshot: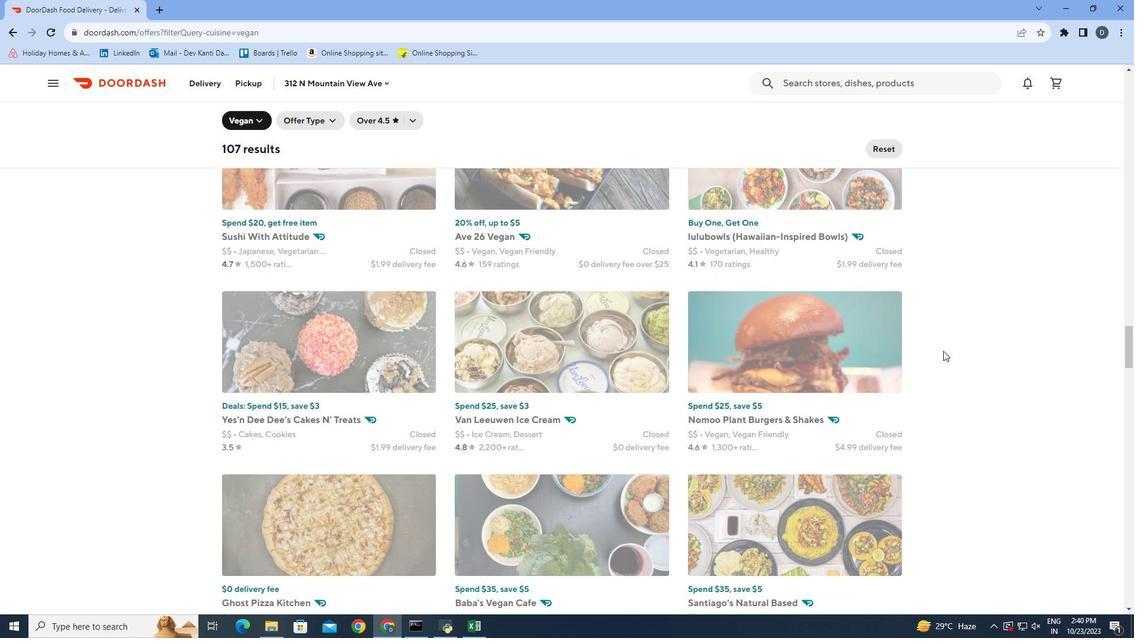 
Action: Mouse scrolled (938, 333) with delta (0, 0)
Screenshot: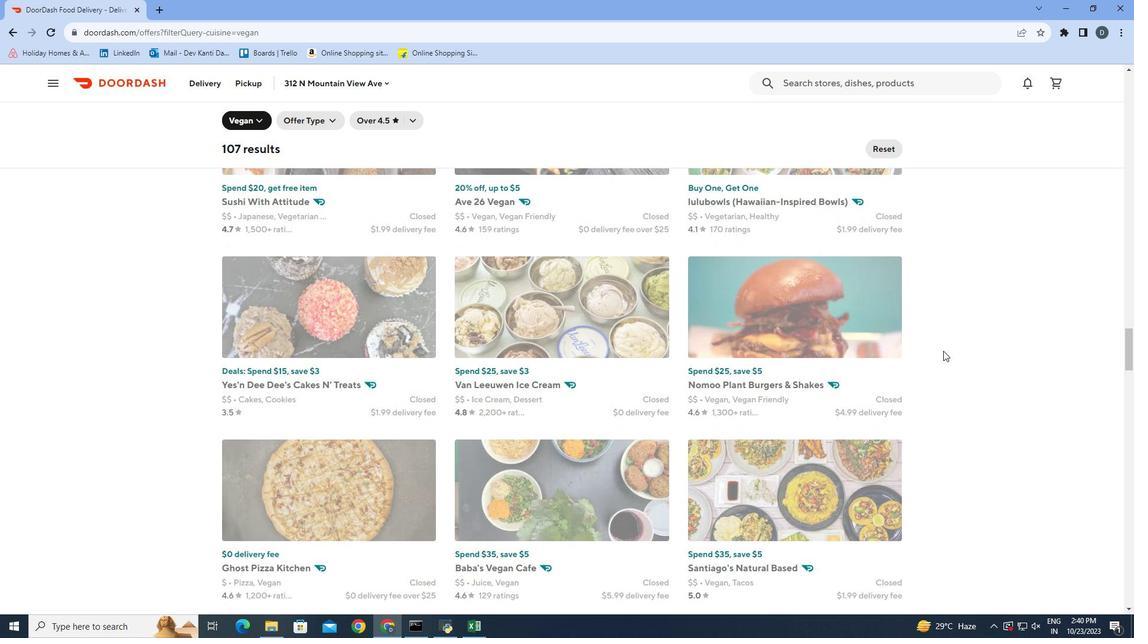 
Action: Mouse scrolled (938, 333) with delta (0, 0)
Screenshot: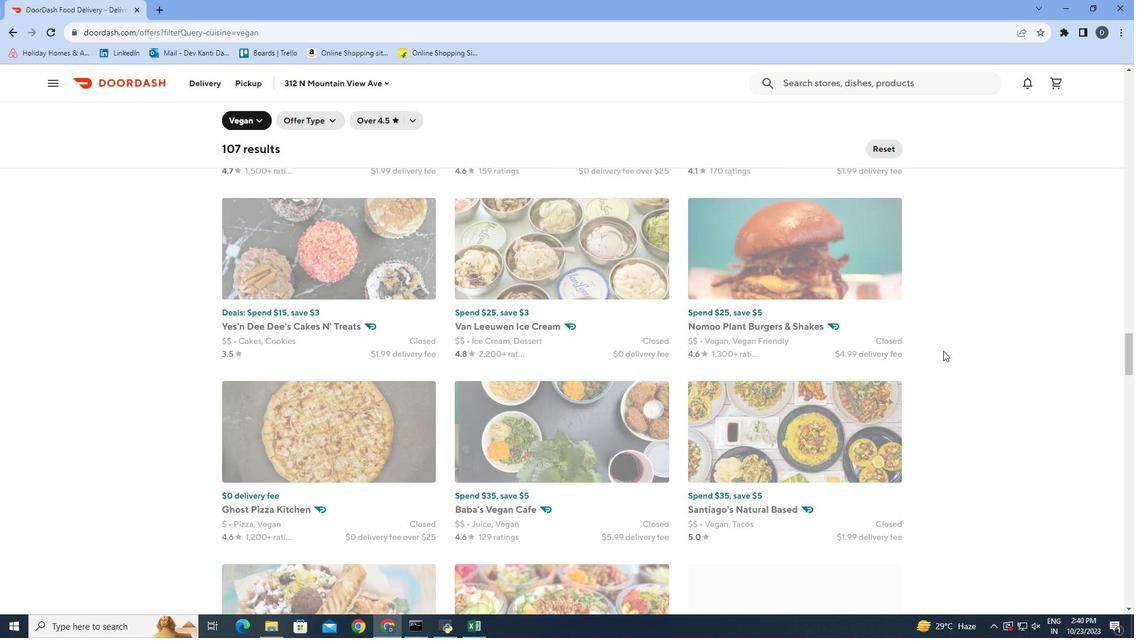 
Action: Mouse scrolled (938, 333) with delta (0, 0)
Screenshot: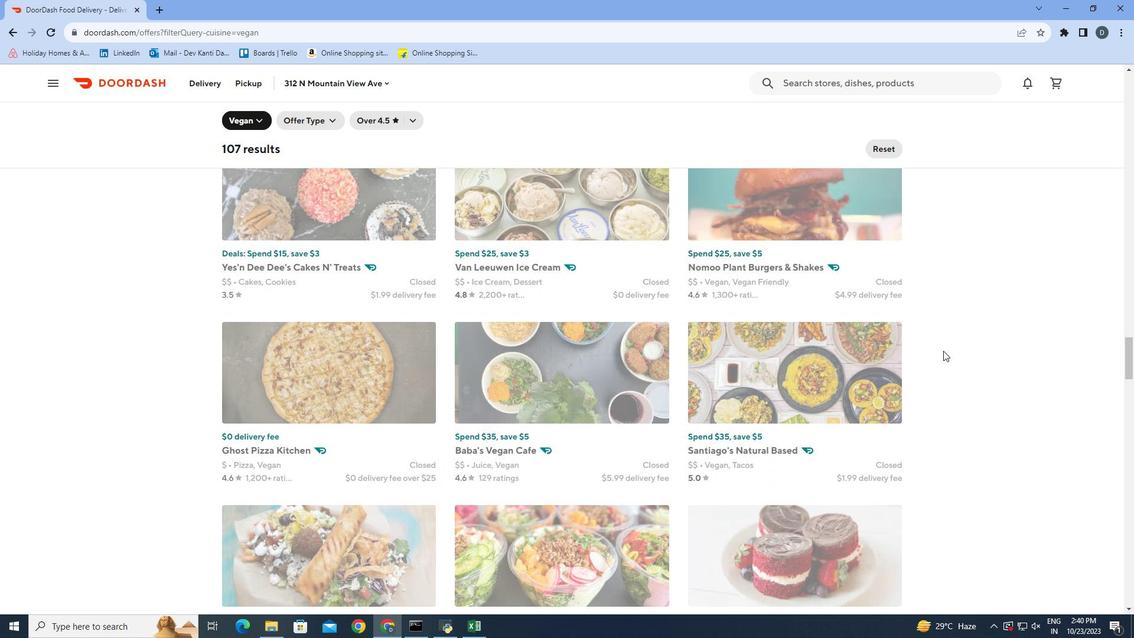 
Action: Mouse scrolled (938, 333) with delta (0, 0)
Screenshot: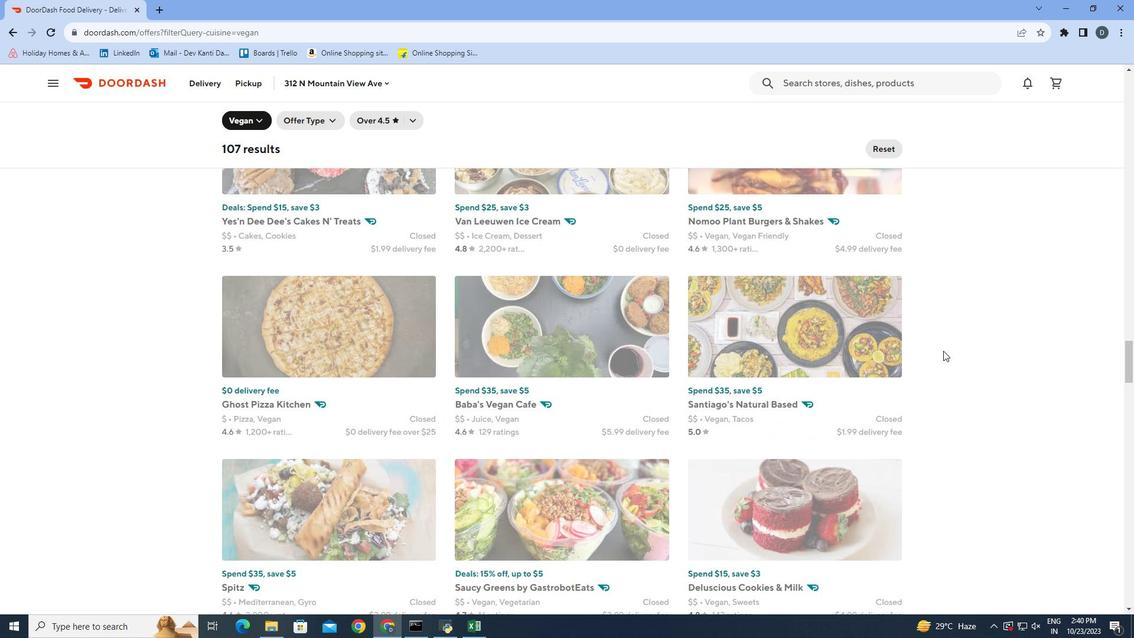 
Action: Mouse moved to (937, 335)
Screenshot: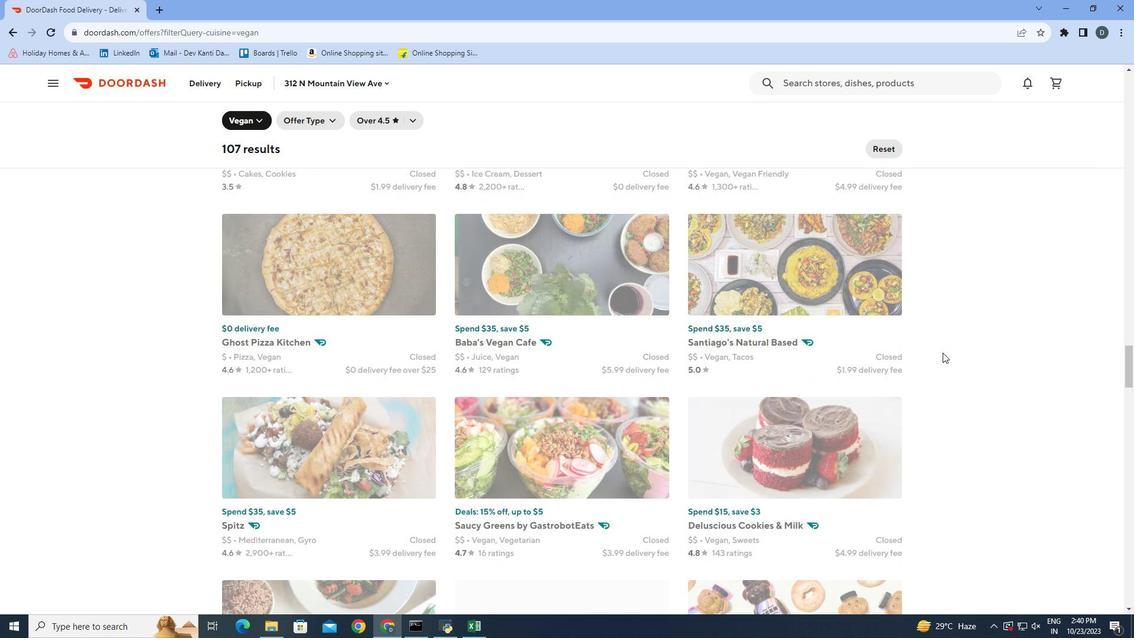 
Action: Mouse scrolled (937, 334) with delta (0, 0)
Screenshot: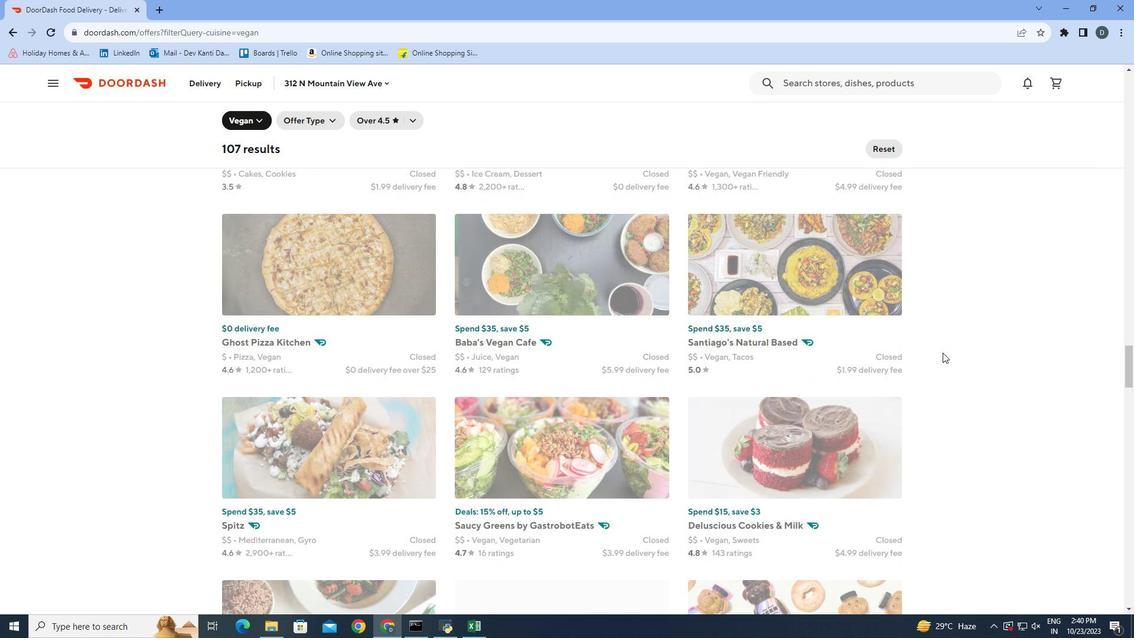 
Action: Mouse moved to (937, 336)
Screenshot: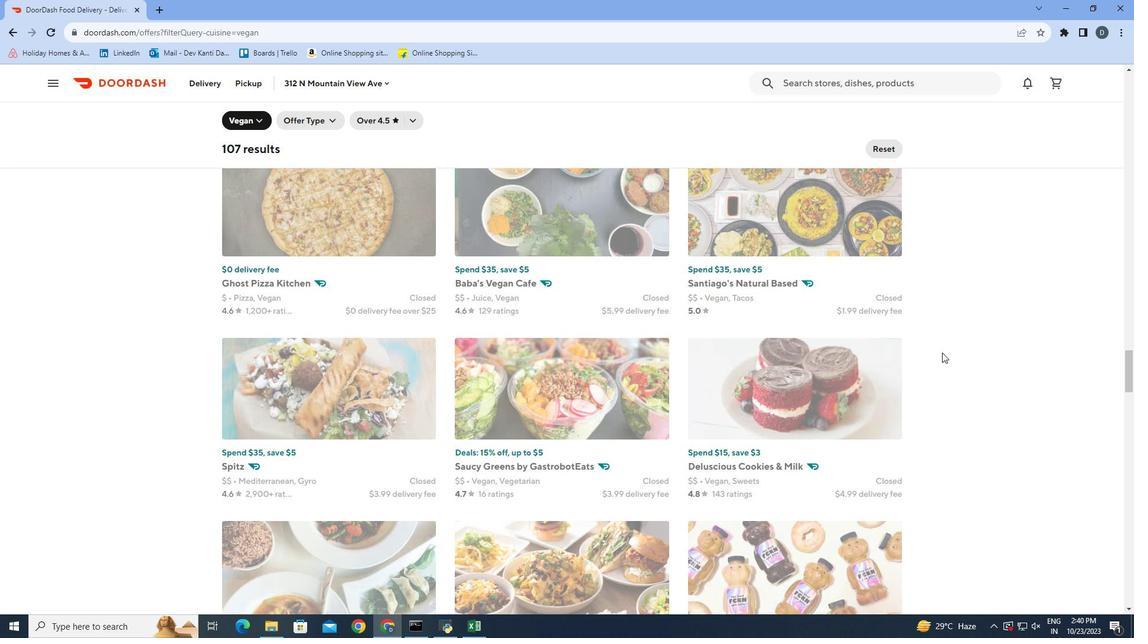 
Action: Mouse scrolled (937, 335) with delta (0, 0)
Screenshot: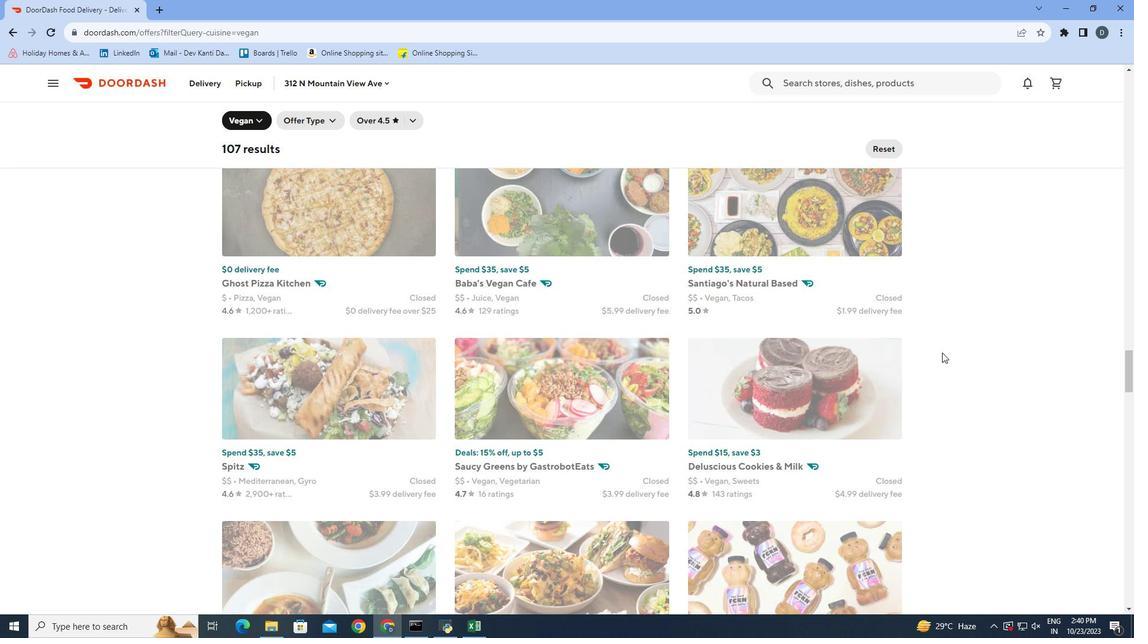 
Action: Mouse moved to (935, 336)
Screenshot: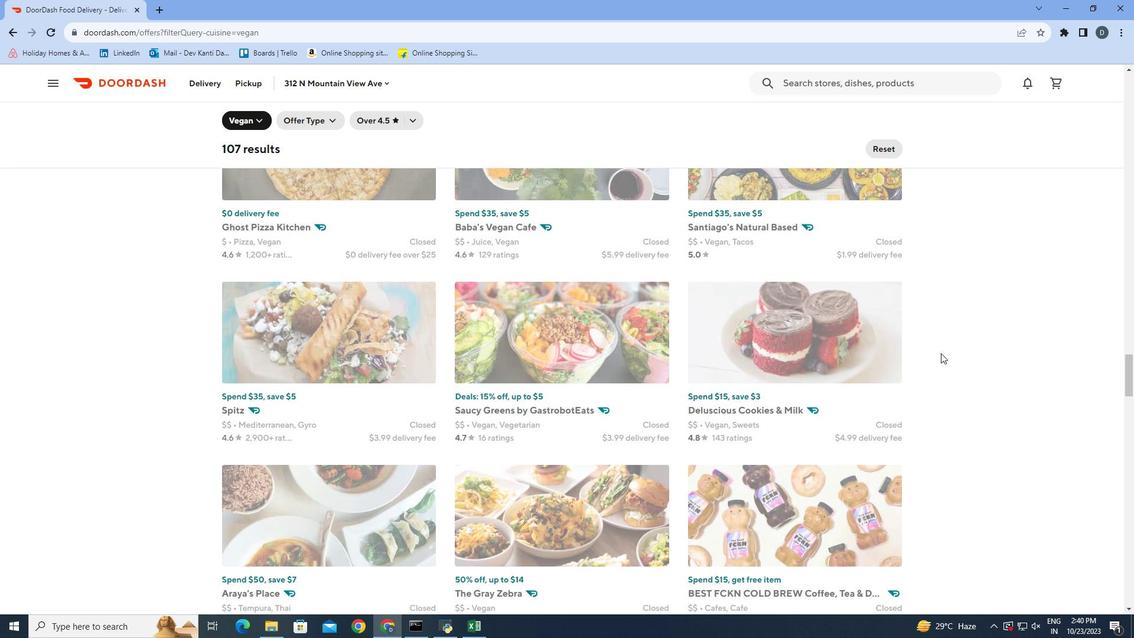 
Action: Mouse scrolled (935, 336) with delta (0, 0)
Screenshot: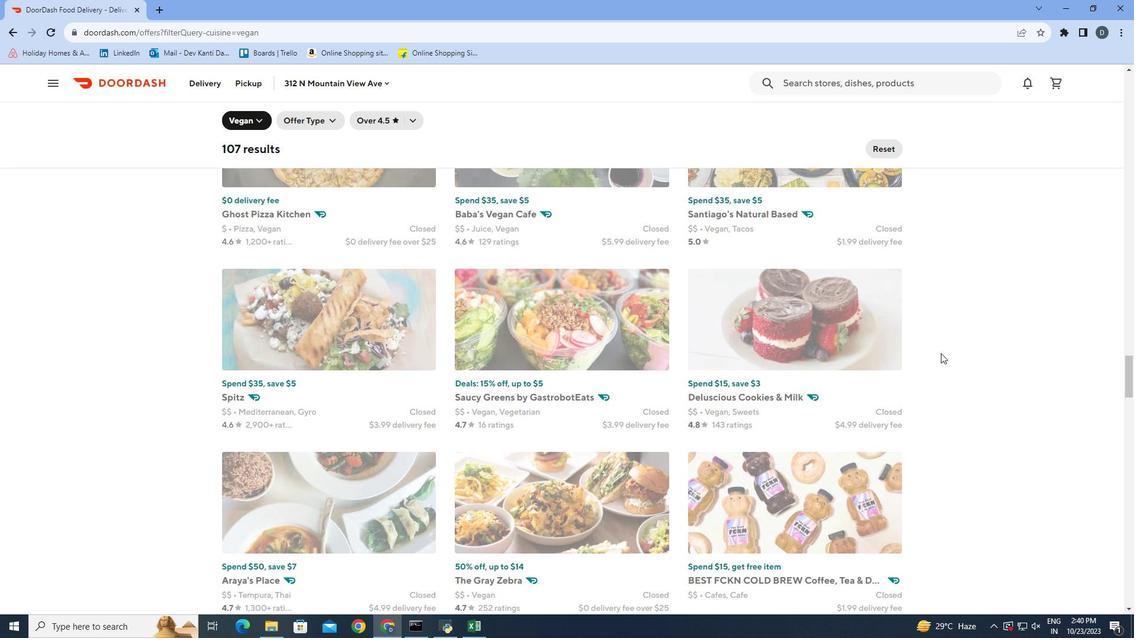 
Action: Mouse scrolled (935, 336) with delta (0, 0)
Screenshot: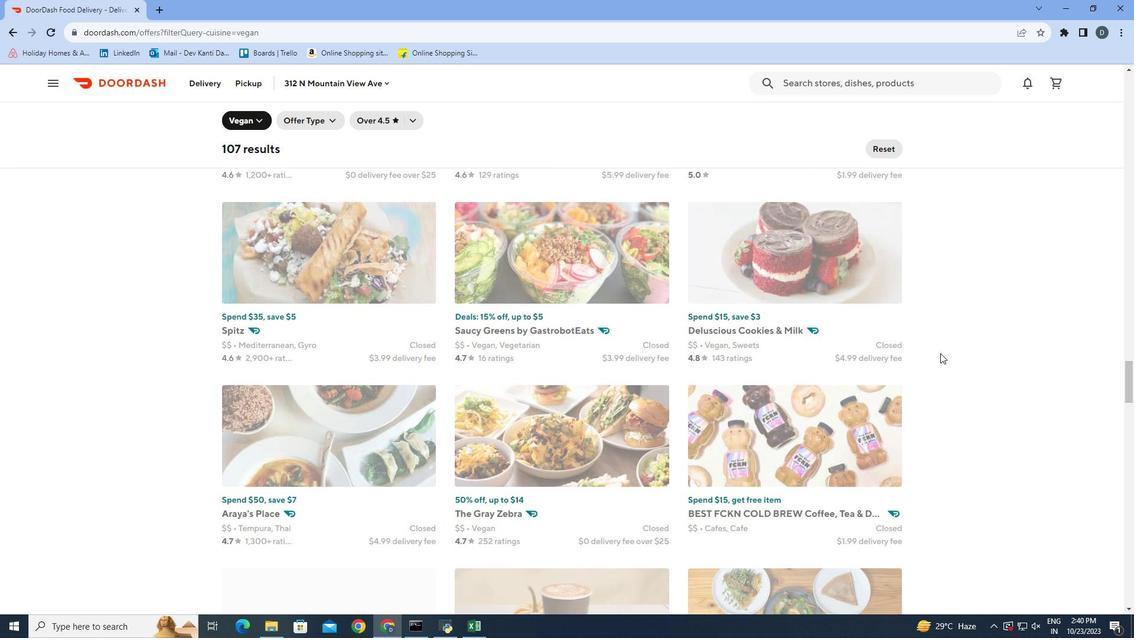 
Action: Mouse moved to (935, 336)
Screenshot: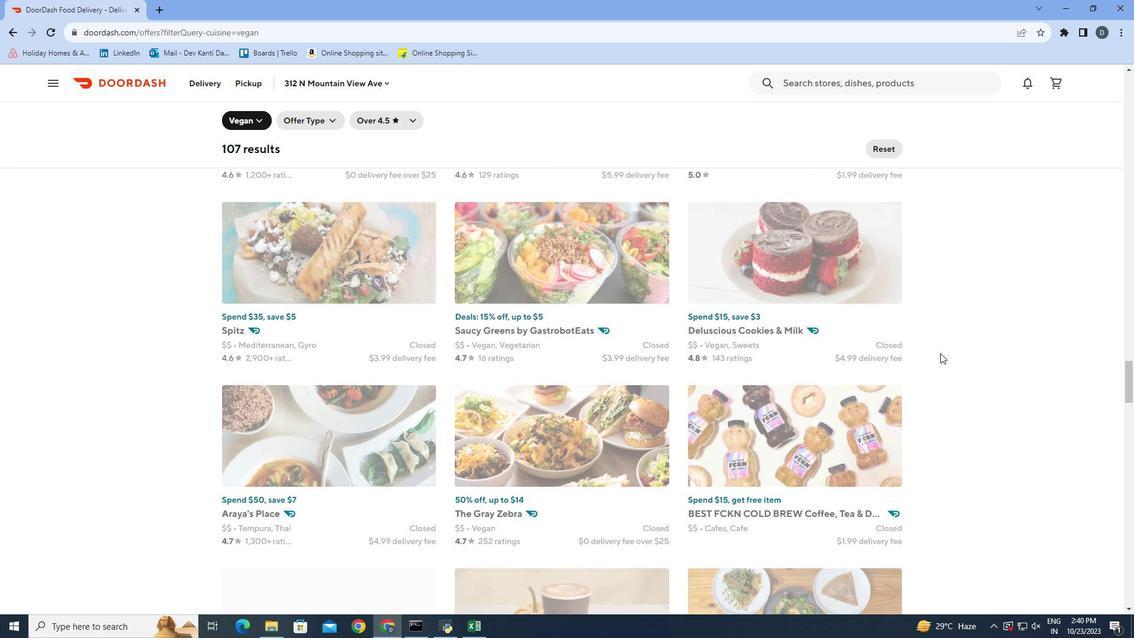 
Action: Mouse scrolled (935, 336) with delta (0, 0)
Screenshot: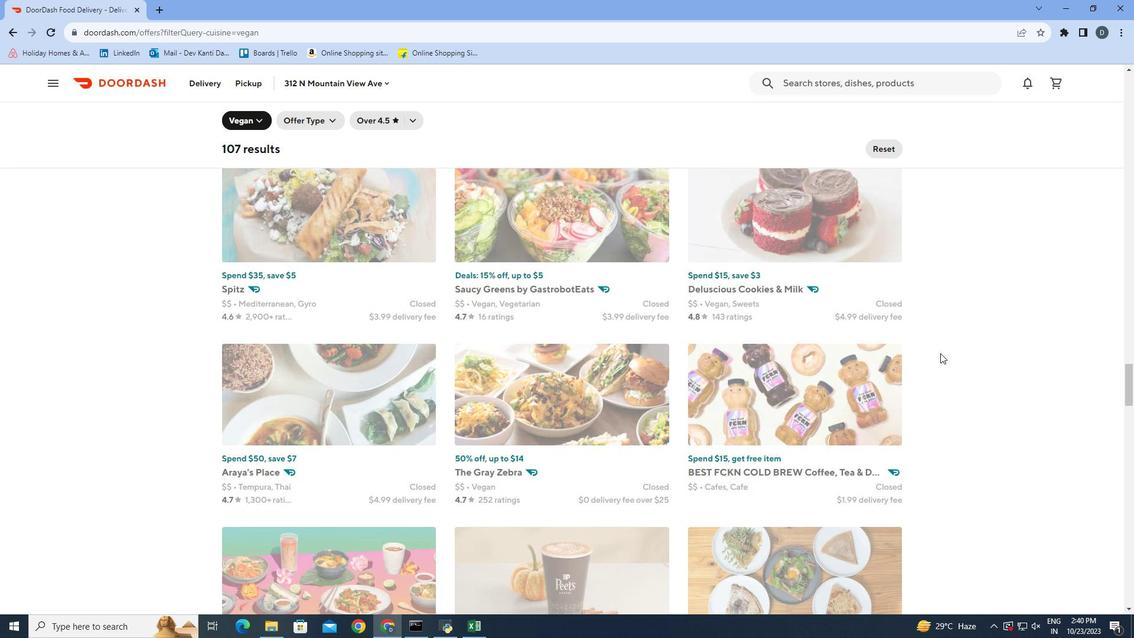 
Action: Mouse moved to (931, 339)
Screenshot: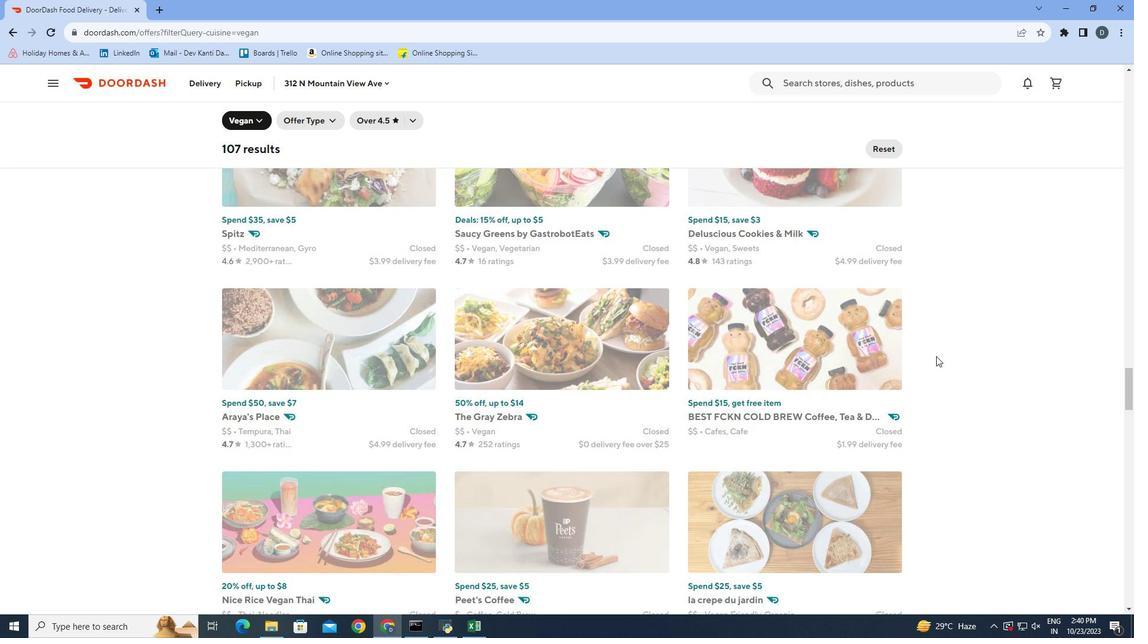 
Action: Mouse scrolled (931, 339) with delta (0, 0)
Screenshot: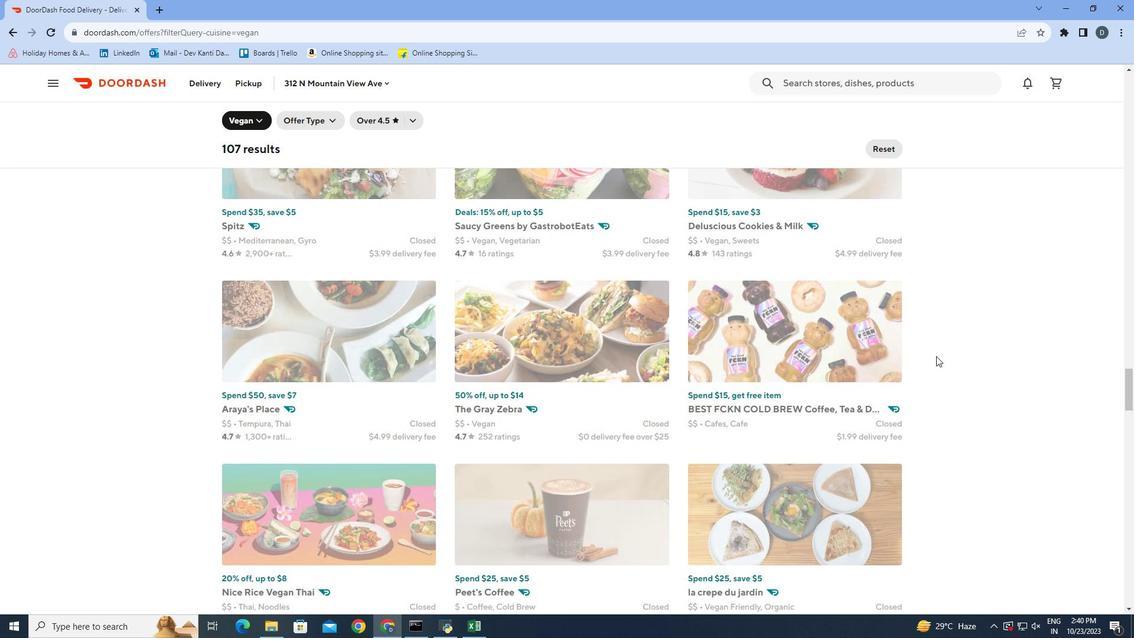 
Action: Mouse scrolled (931, 339) with delta (0, 0)
Screenshot: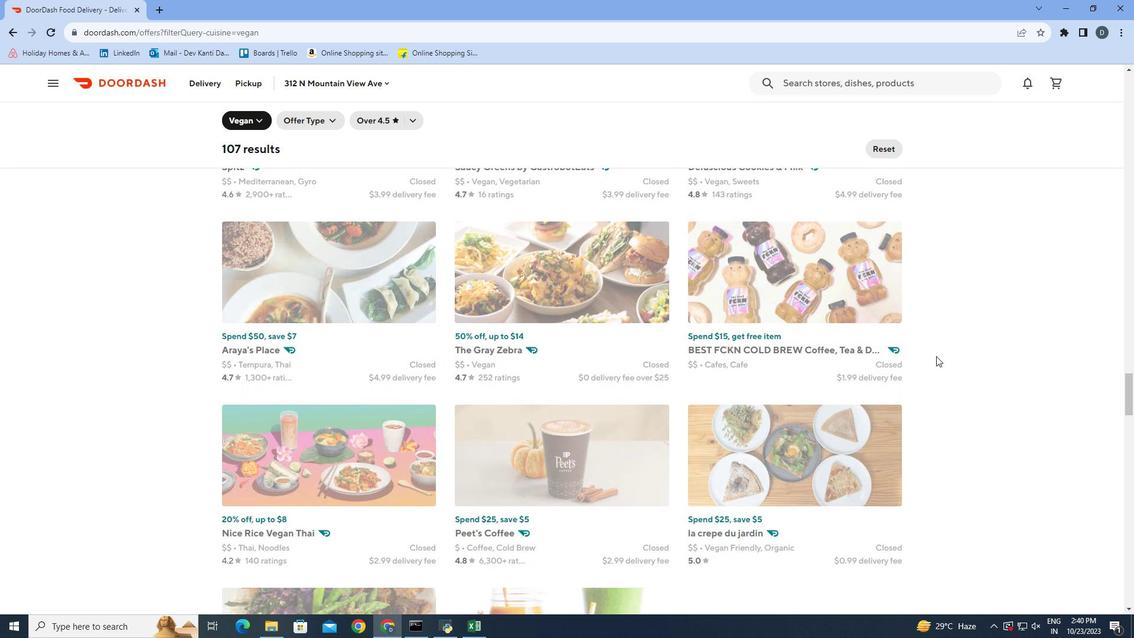 
Action: Mouse scrolled (931, 339) with delta (0, 0)
Screenshot: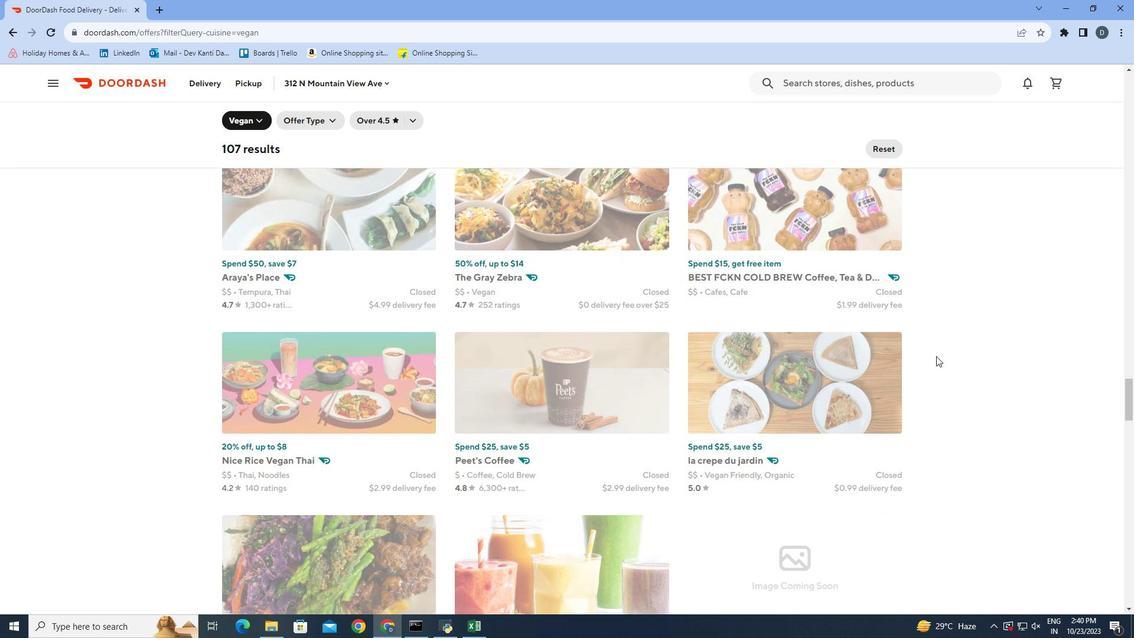 
Action: Mouse scrolled (931, 339) with delta (0, 0)
Screenshot: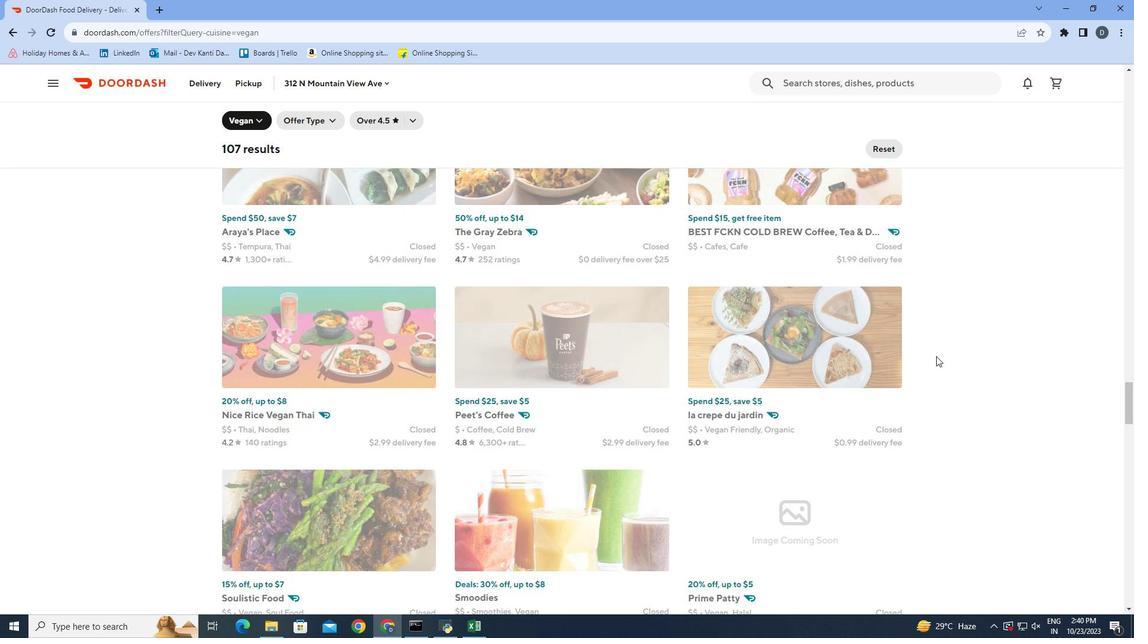 
Action: Mouse moved to (931, 339)
Screenshot: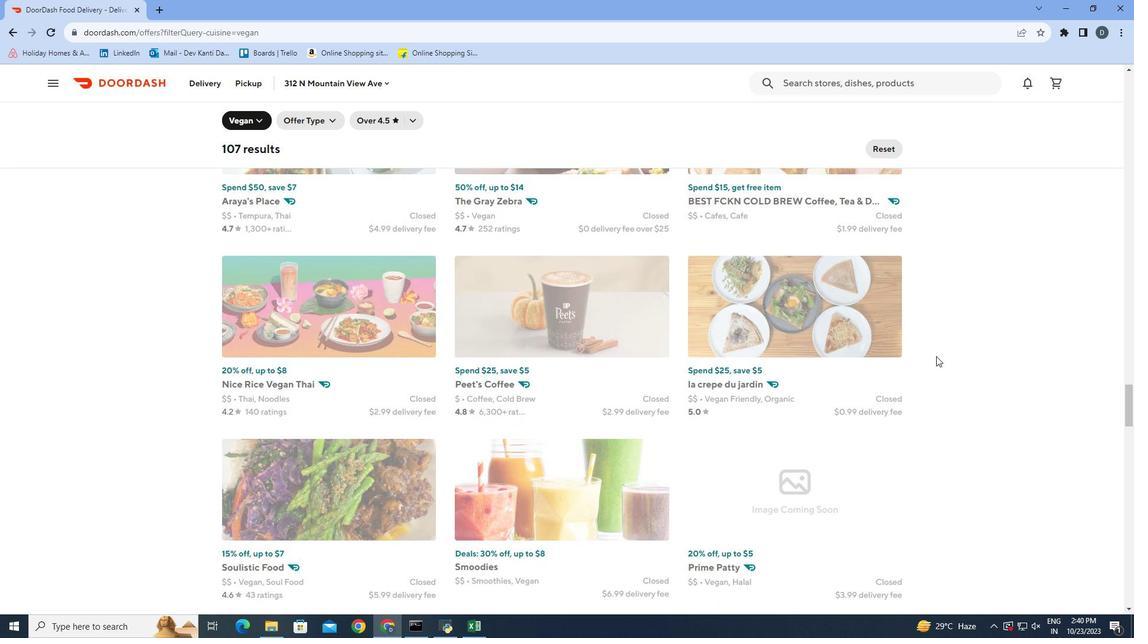
Action: Mouse scrolled (931, 339) with delta (0, 0)
Screenshot: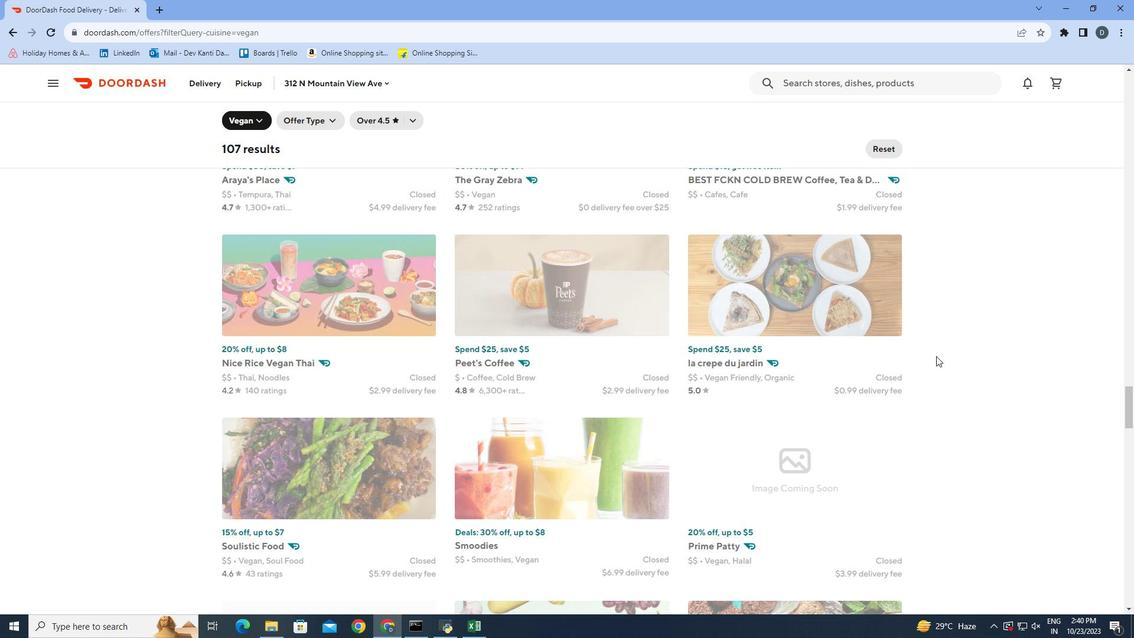 
Action: Mouse moved to (928, 342)
Screenshot: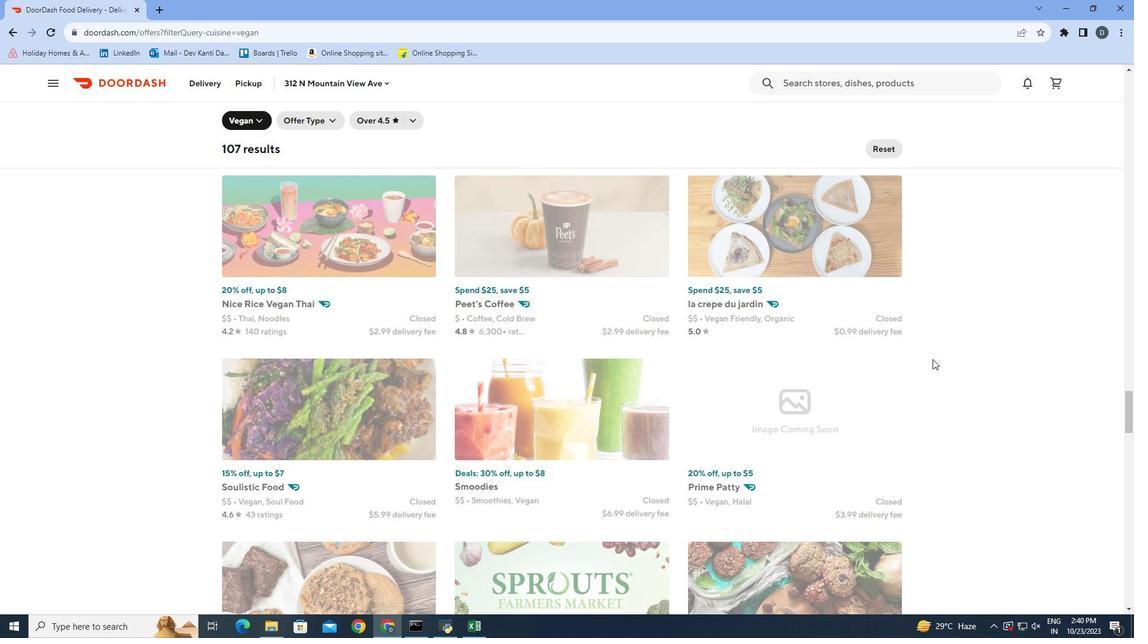 
Action: Mouse scrolled (928, 341) with delta (0, 0)
Screenshot: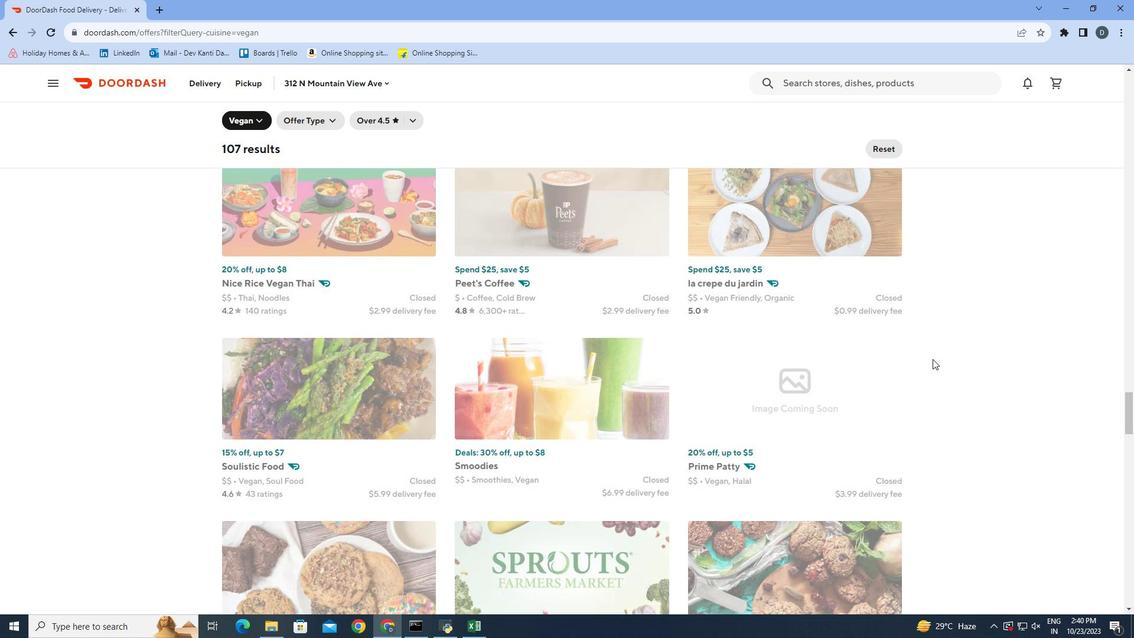 
Action: Mouse moved to (927, 342)
Screenshot: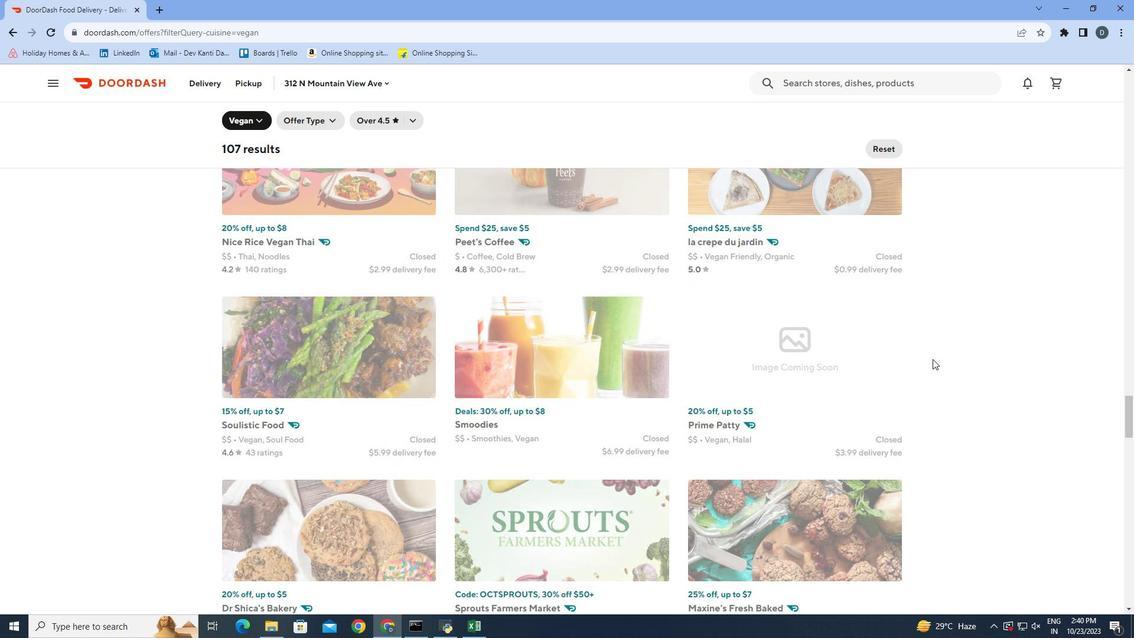 
Action: Mouse scrolled (927, 342) with delta (0, 0)
Screenshot: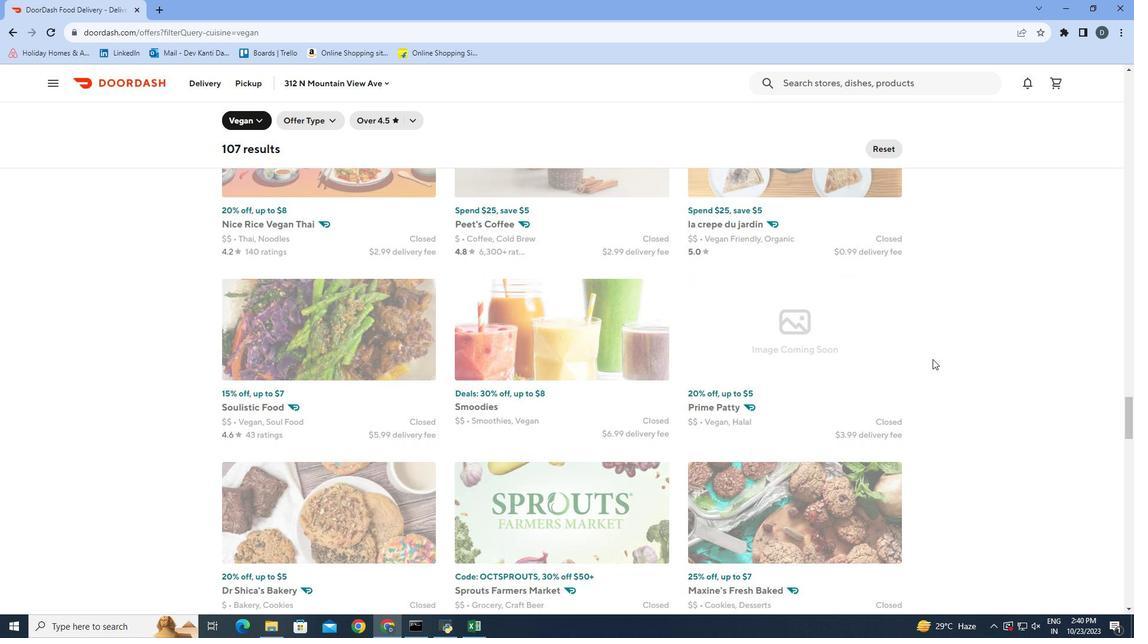 
Action: Mouse scrolled (927, 342) with delta (0, 0)
Screenshot: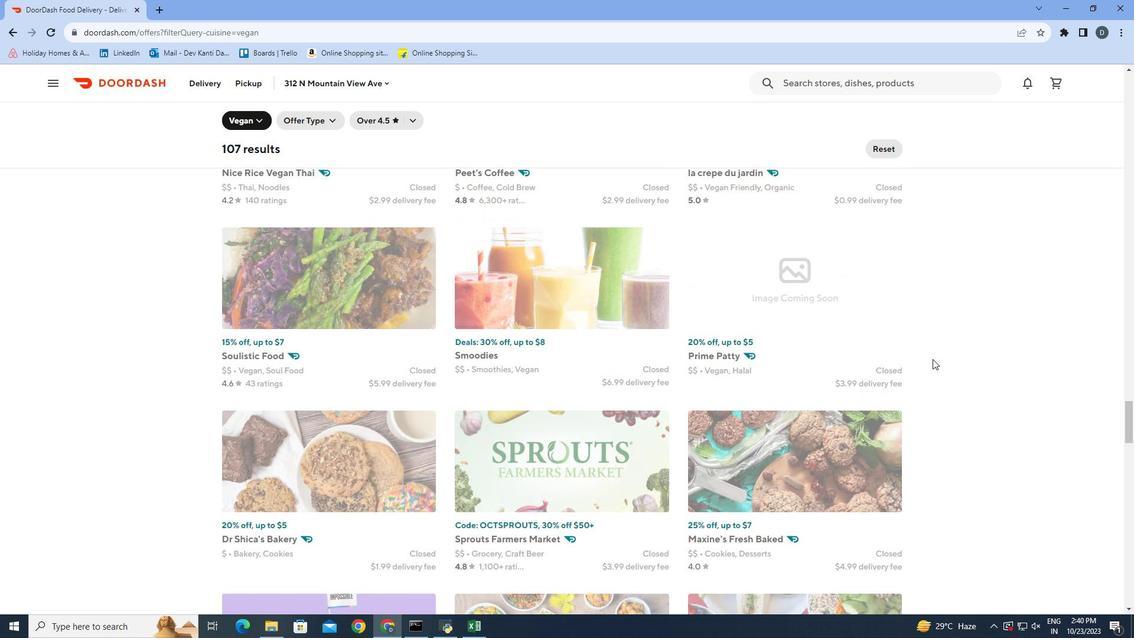 
Action: Mouse scrolled (927, 342) with delta (0, 0)
Screenshot: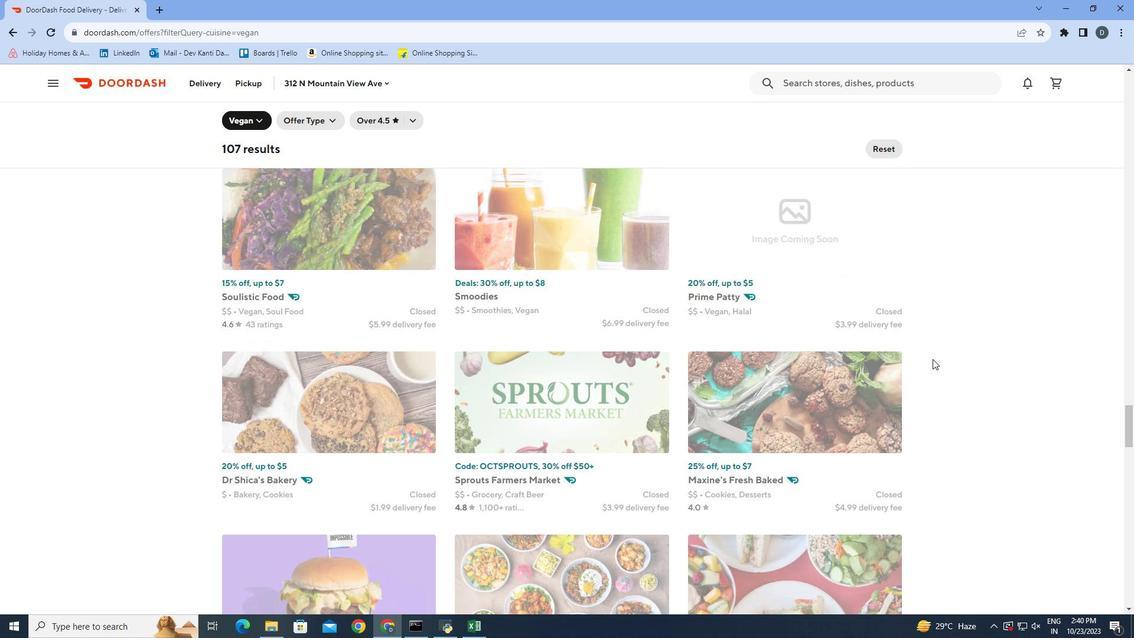 
Action: Mouse scrolled (927, 342) with delta (0, 0)
Screenshot: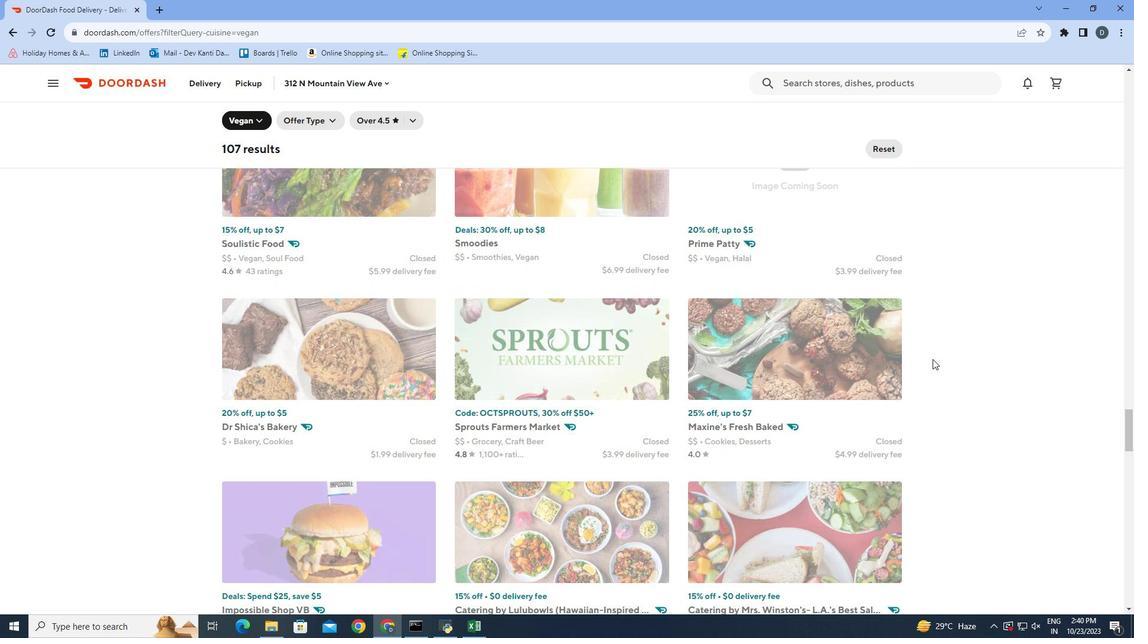 
Action: Mouse scrolled (927, 342) with delta (0, 0)
Screenshot: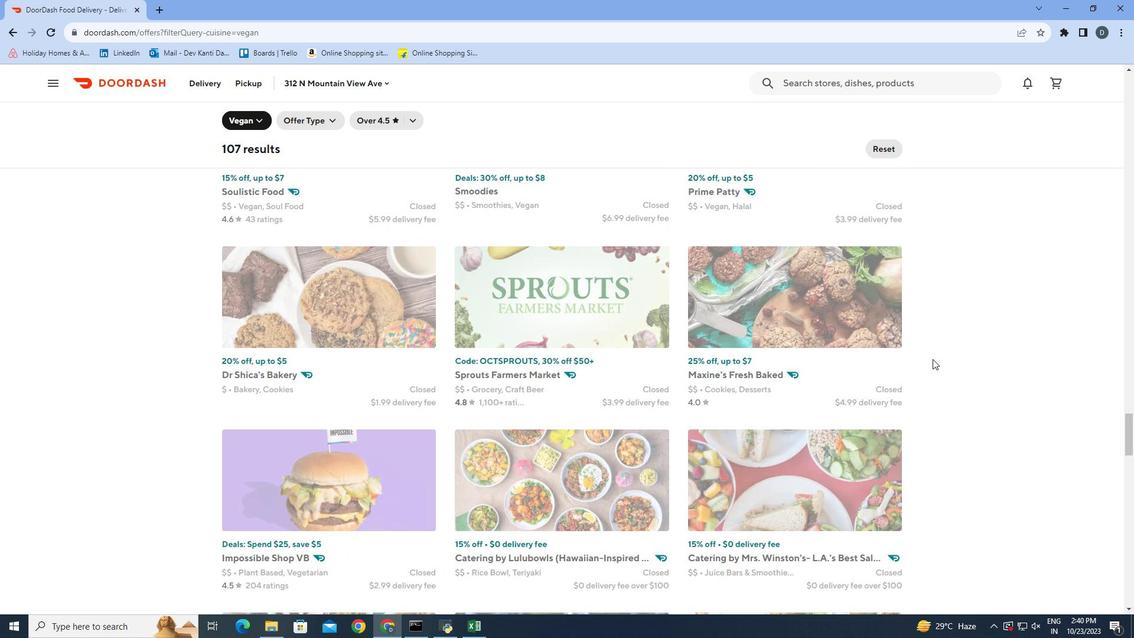 
Action: Mouse moved to (927, 343)
Screenshot: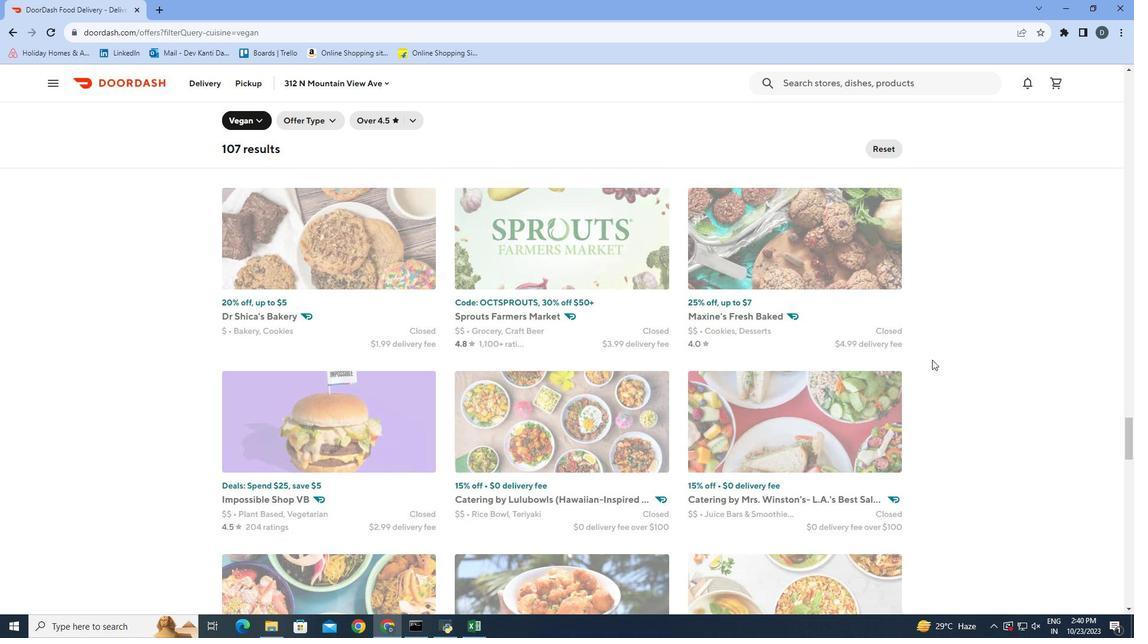 
Action: Mouse scrolled (927, 342) with delta (0, 0)
Screenshot: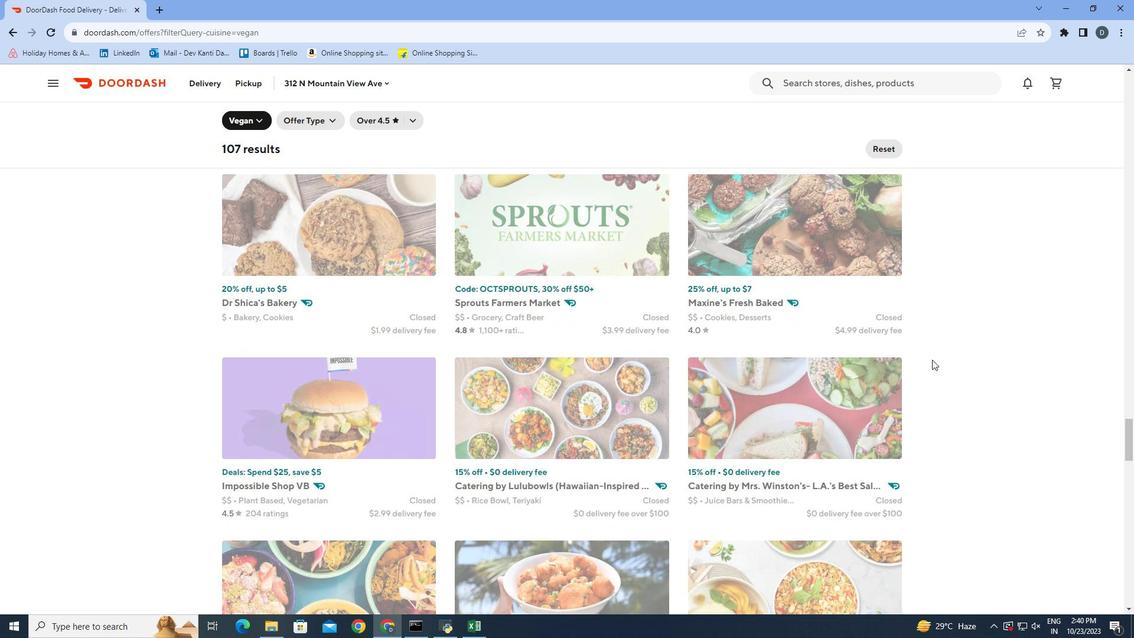 
Action: Mouse scrolled (927, 342) with delta (0, 0)
Screenshot: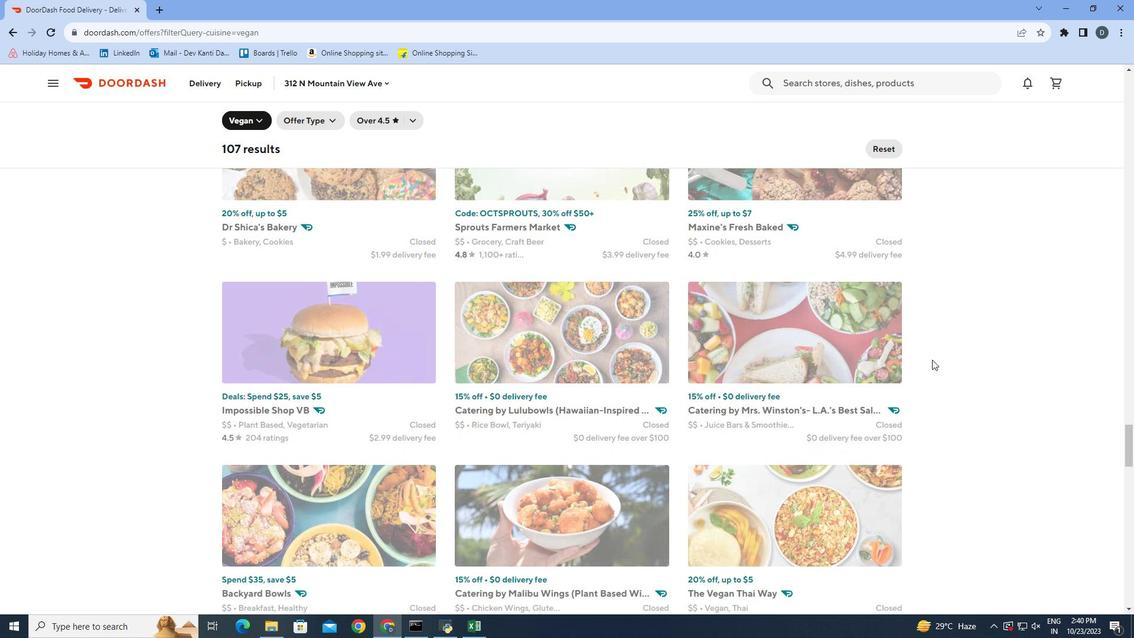 
Action: Mouse scrolled (927, 342) with delta (0, 0)
Screenshot: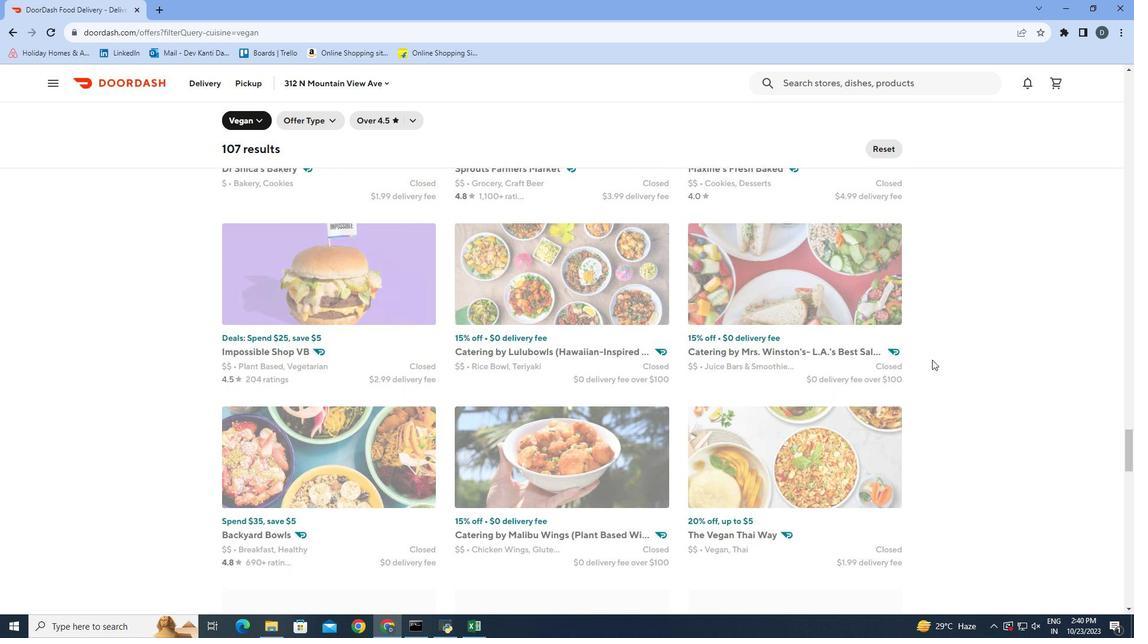 
Action: Mouse scrolled (927, 342) with delta (0, 0)
Screenshot: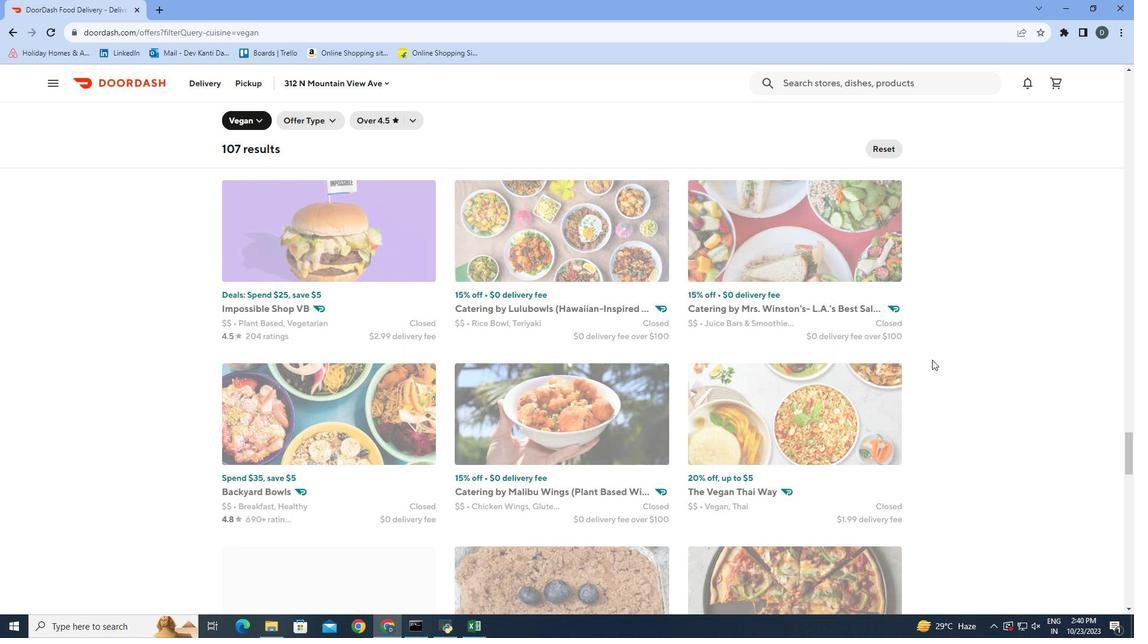 
Action: Mouse moved to (926, 343)
Screenshot: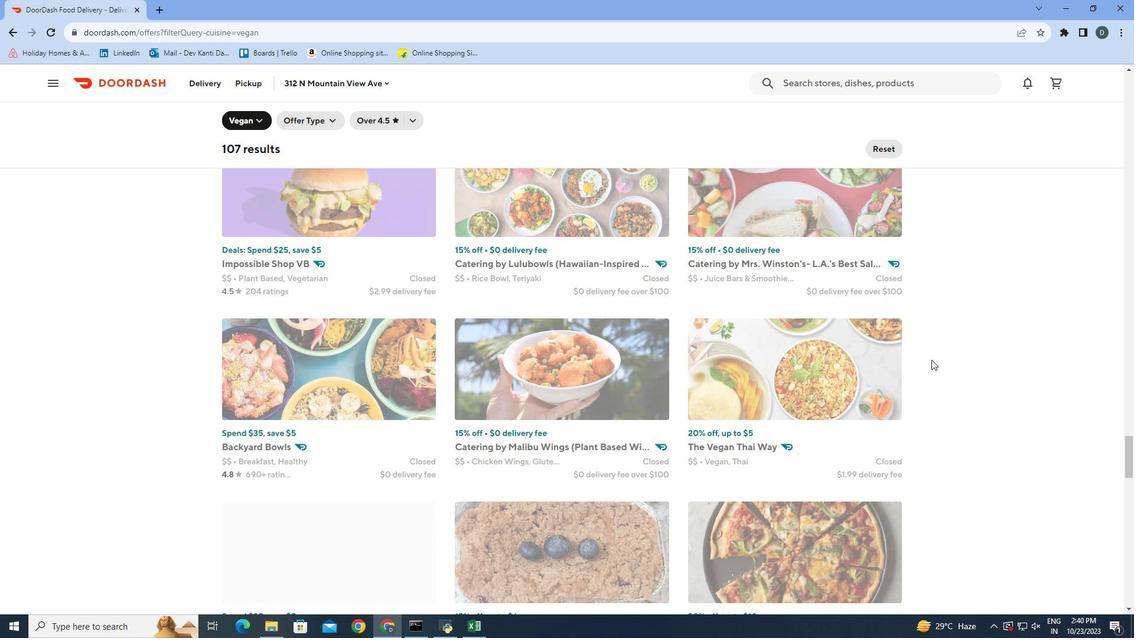 
Action: Mouse scrolled (926, 342) with delta (0, 0)
Screenshot: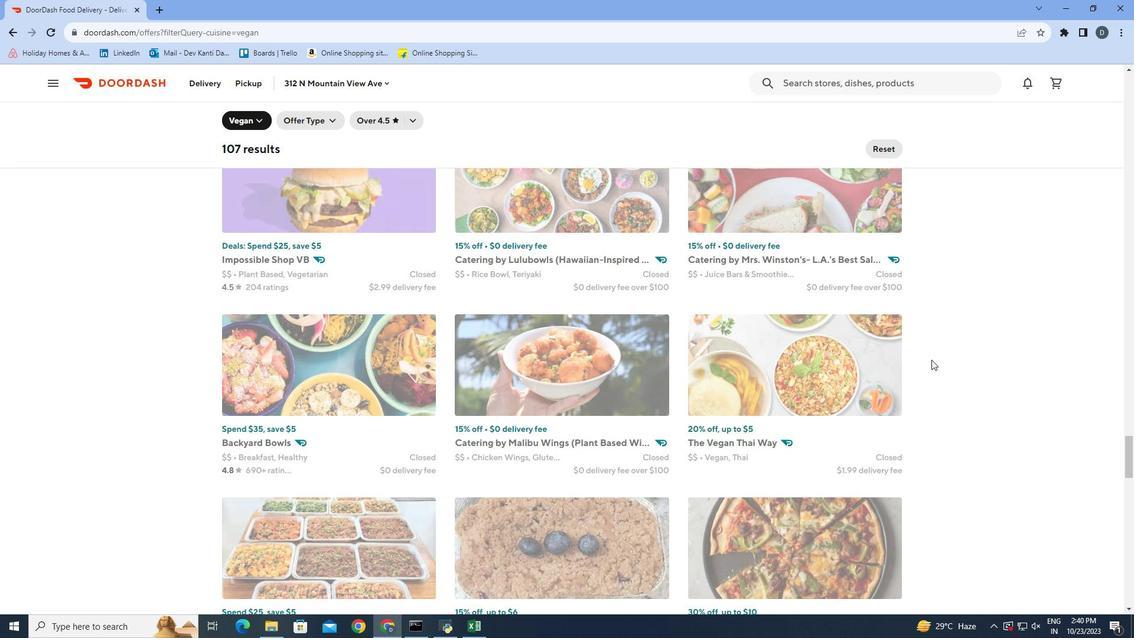 
Action: Mouse scrolled (926, 342) with delta (0, 0)
Screenshot: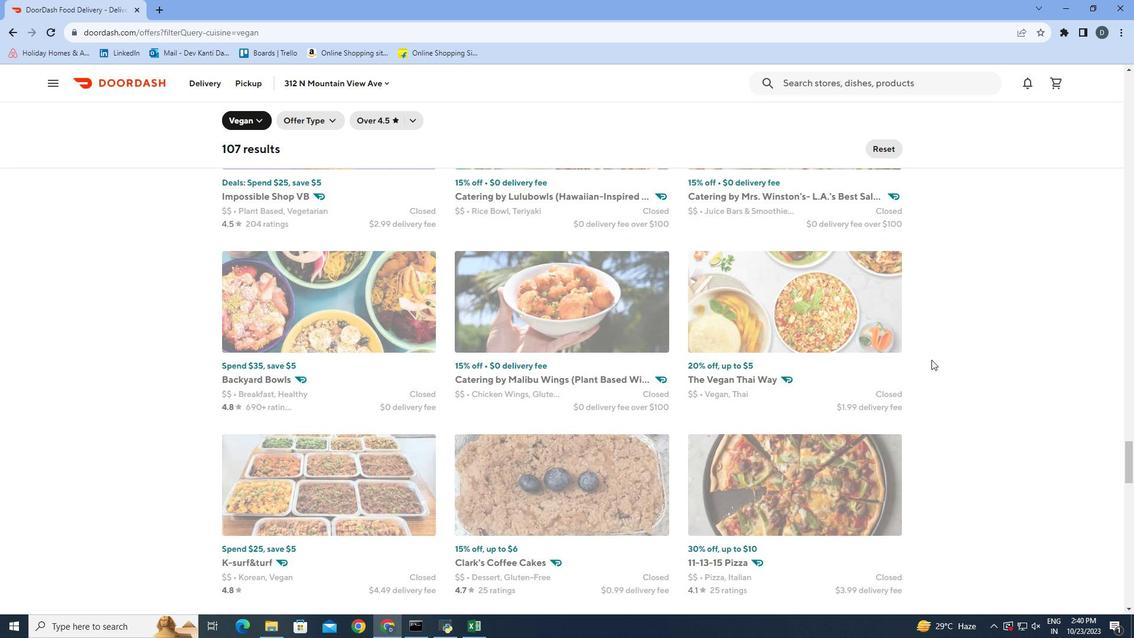 
Action: Mouse moved to (925, 343)
Screenshot: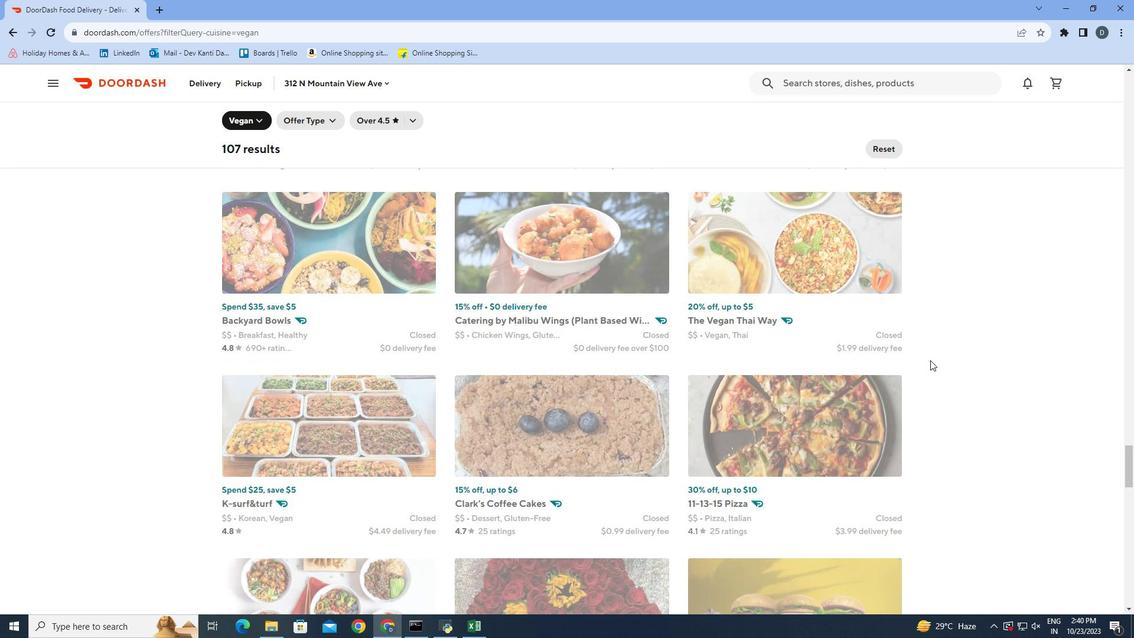 
Action: Mouse scrolled (925, 343) with delta (0, 0)
Screenshot: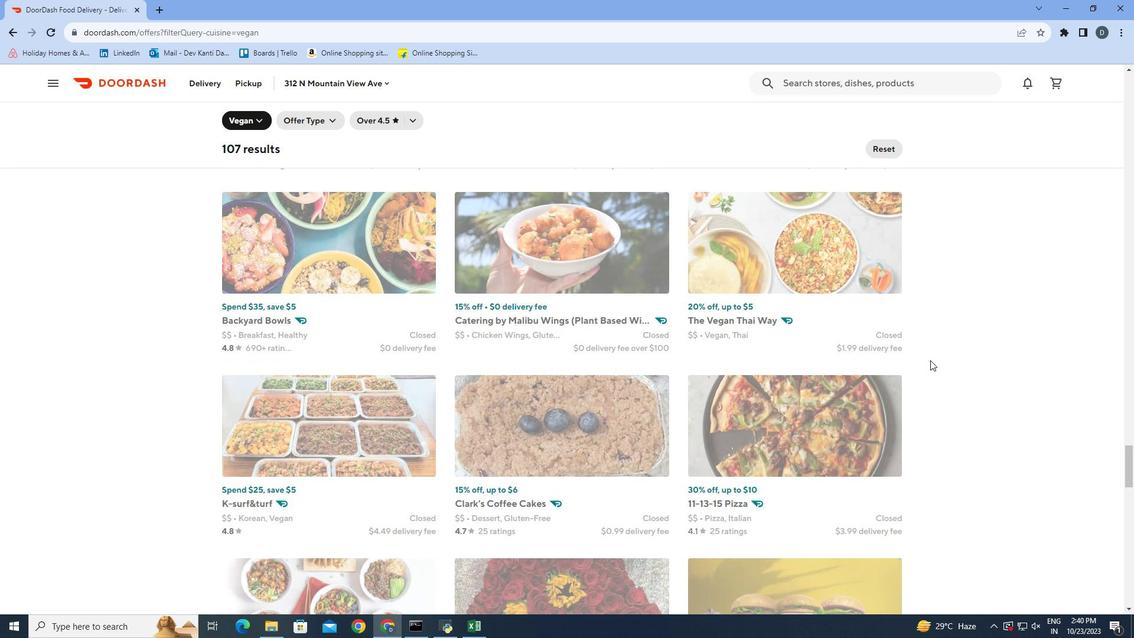 
Action: Mouse moved to (925, 343)
Screenshot: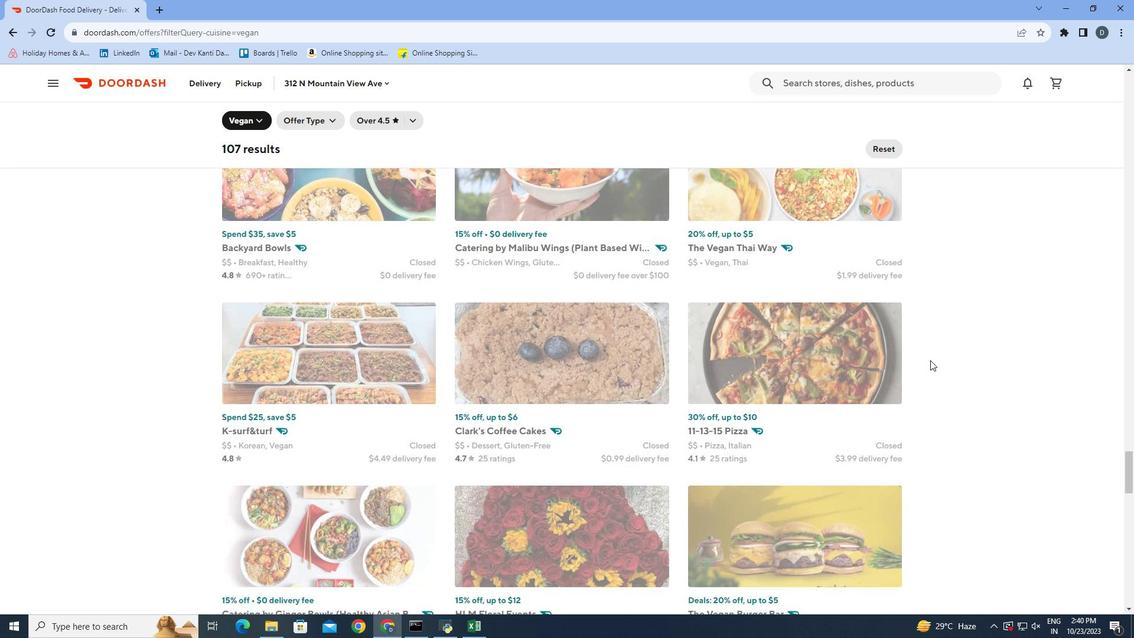 
Action: Mouse scrolled (925, 343) with delta (0, 0)
Screenshot: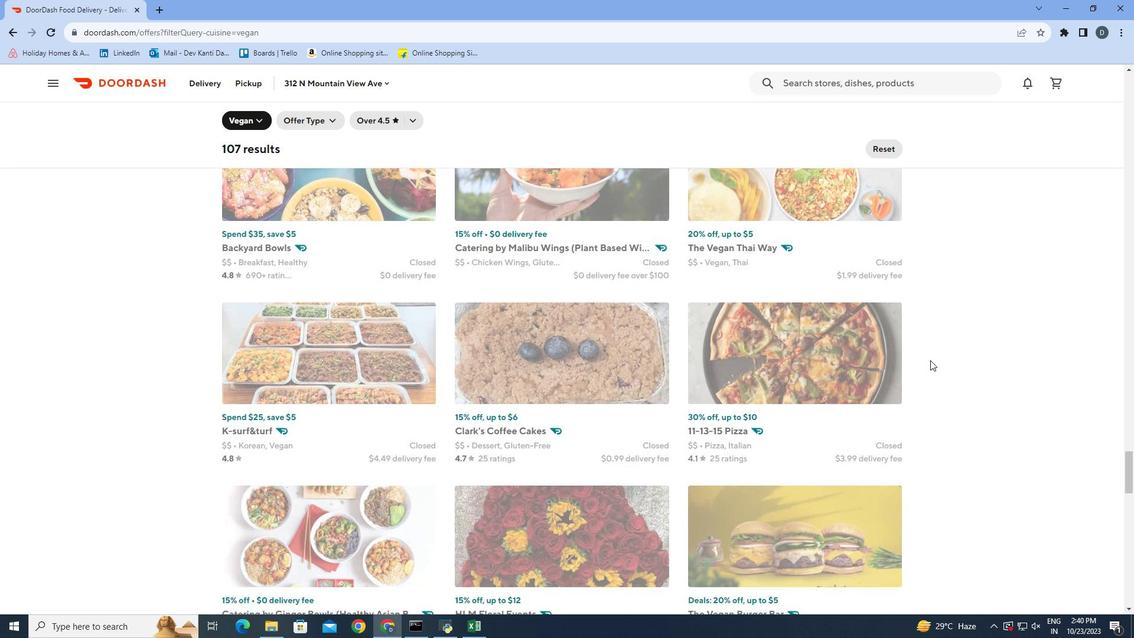
Action: Mouse scrolled (925, 343) with delta (0, 0)
Screenshot: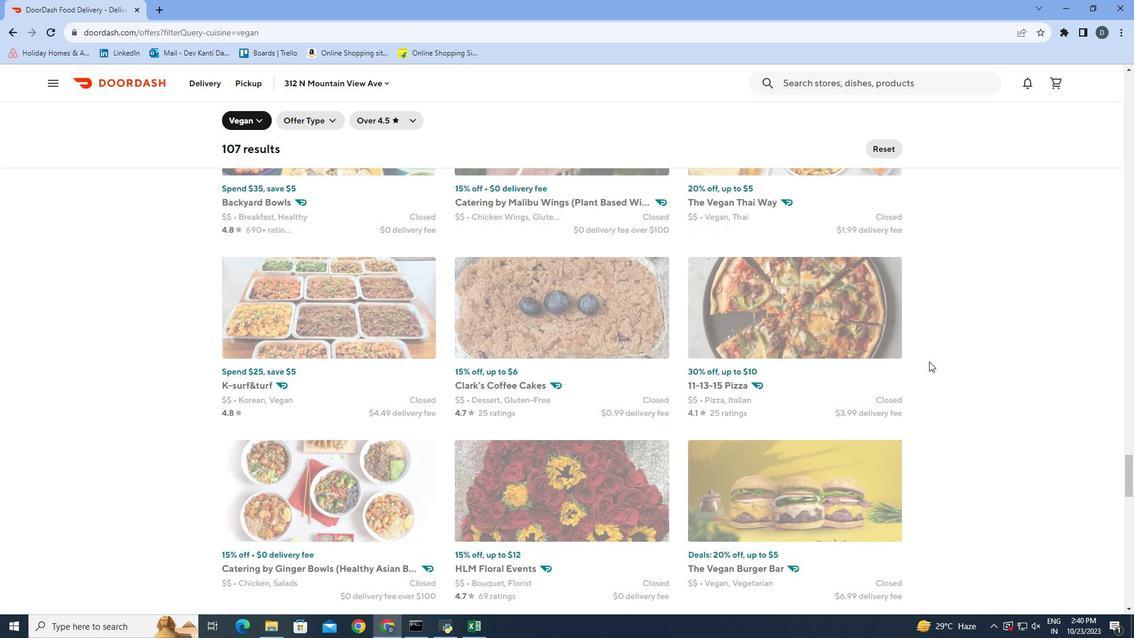
Action: Mouse moved to (924, 345)
Screenshot: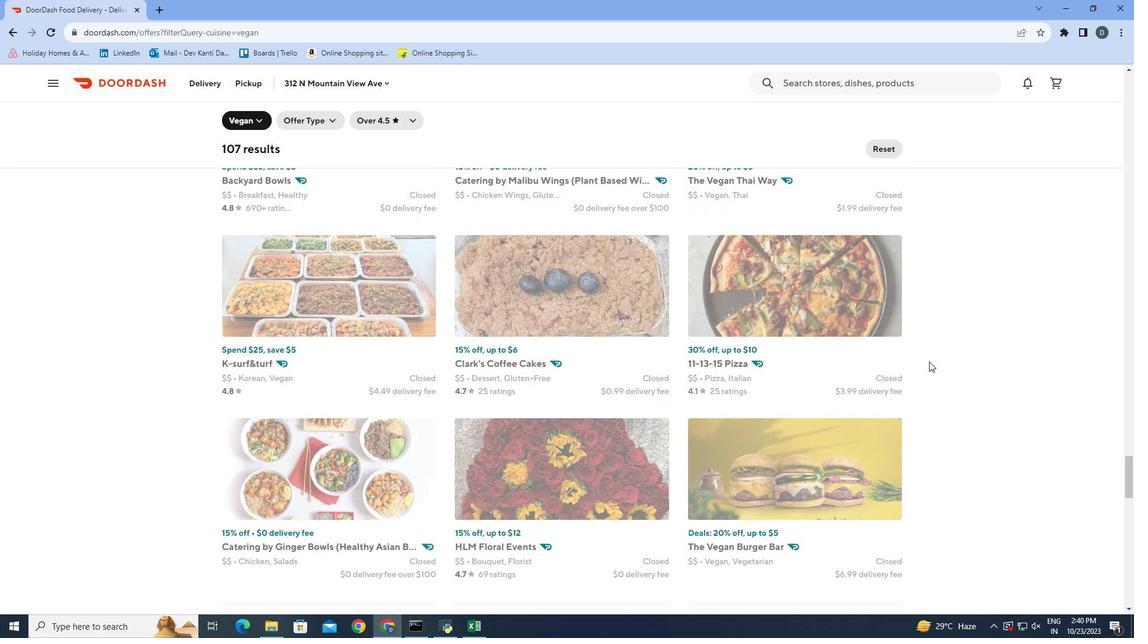 
Action: Mouse scrolled (924, 344) with delta (0, 0)
Screenshot: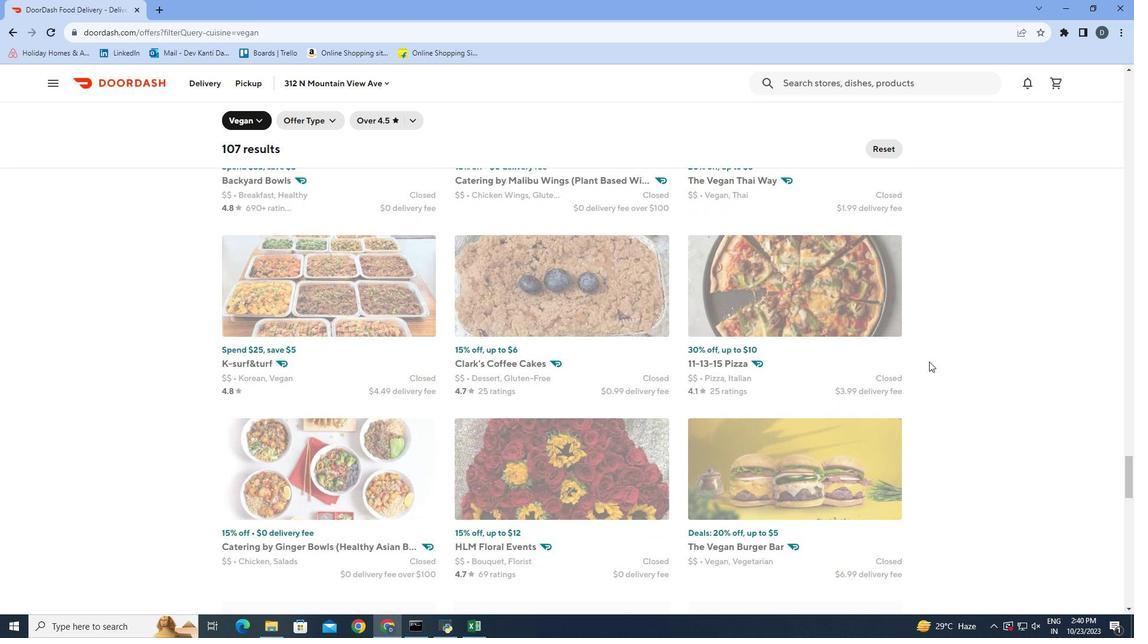 
Action: Mouse moved to (923, 345)
Screenshot: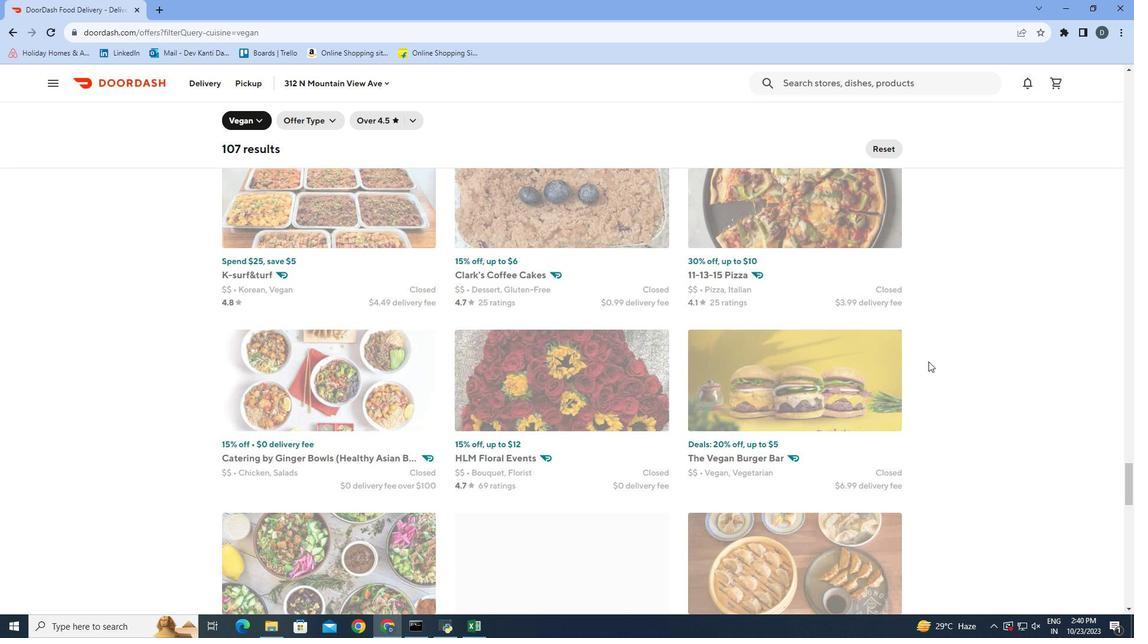 
Action: Mouse scrolled (923, 344) with delta (0, 0)
Screenshot: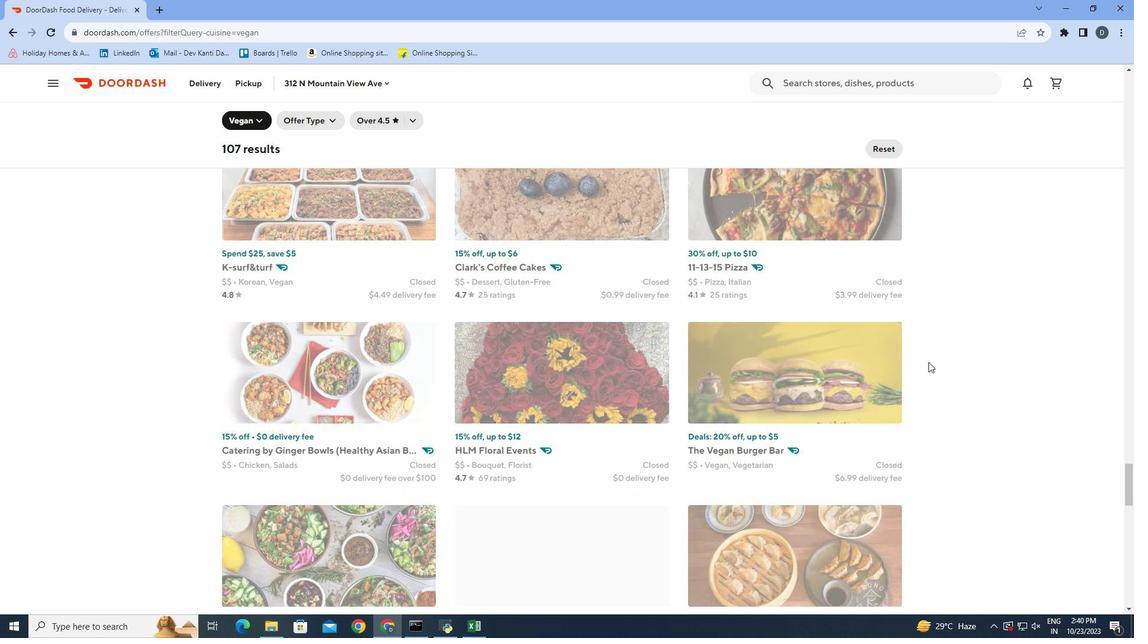 
Action: Mouse moved to (923, 345)
Screenshot: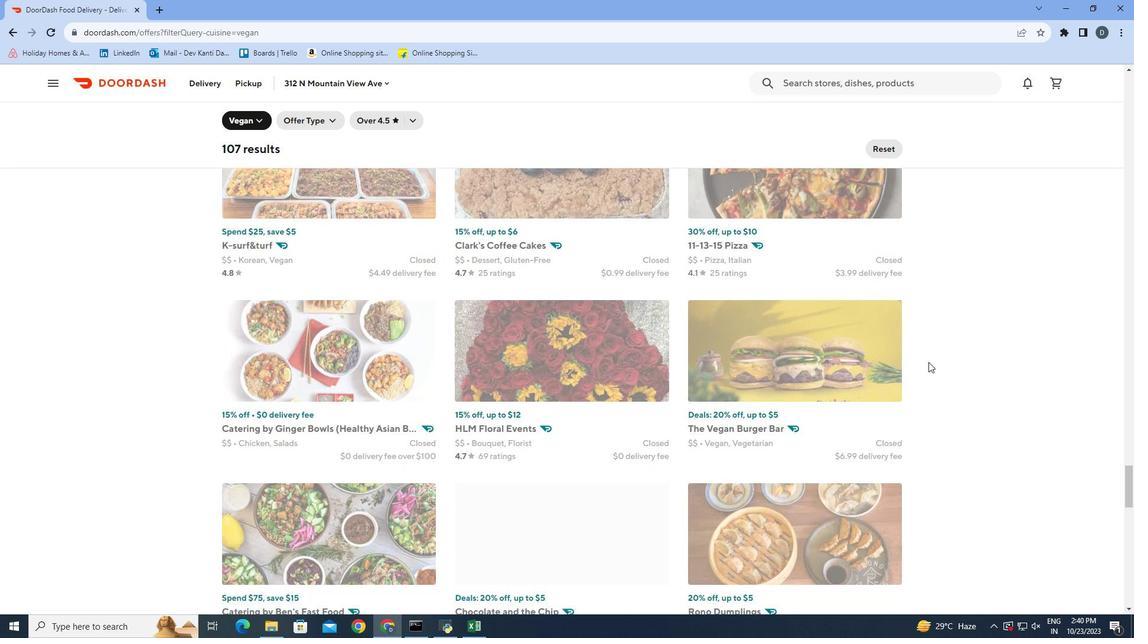 
Action: Mouse scrolled (923, 345) with delta (0, 0)
Screenshot: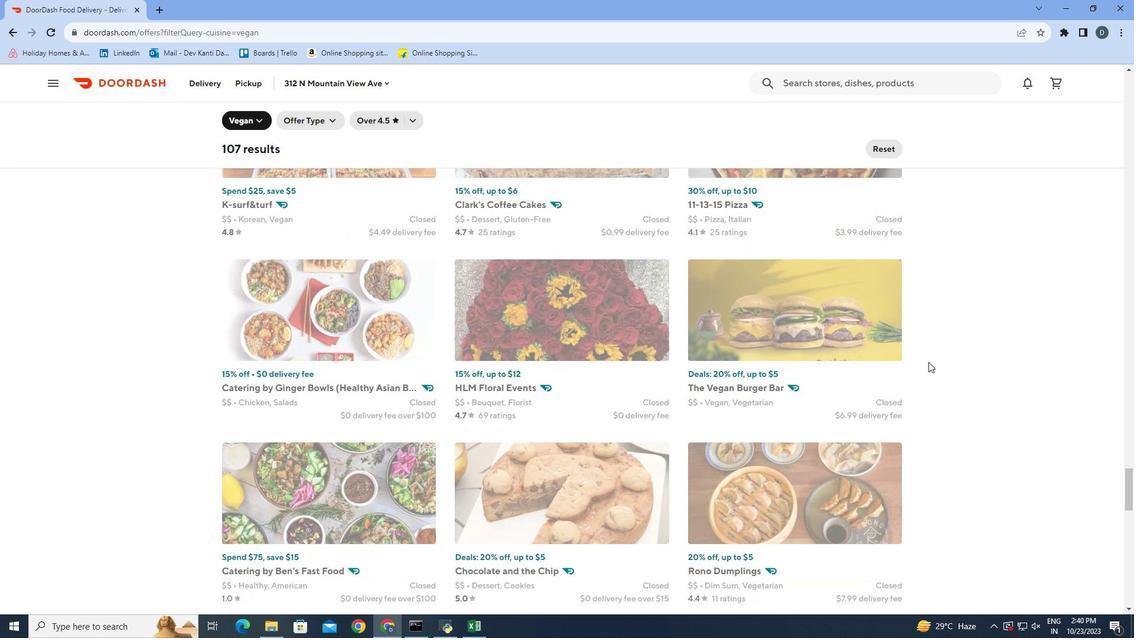 
Action: Mouse scrolled (923, 345) with delta (0, 0)
Screenshot: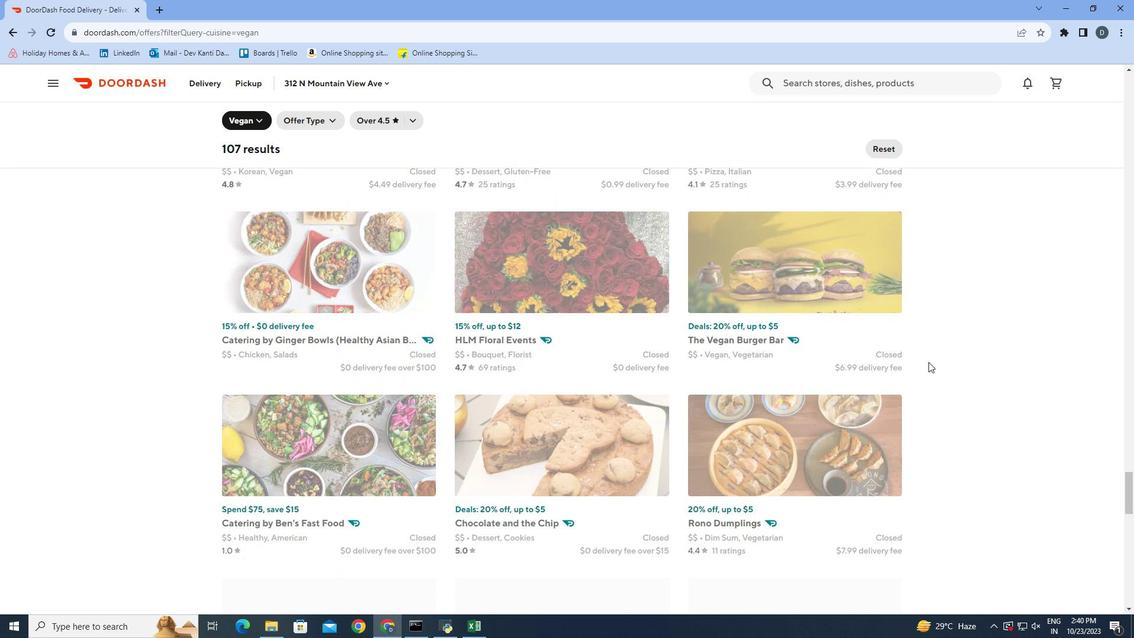 
Action: Mouse scrolled (923, 345) with delta (0, 0)
Screenshot: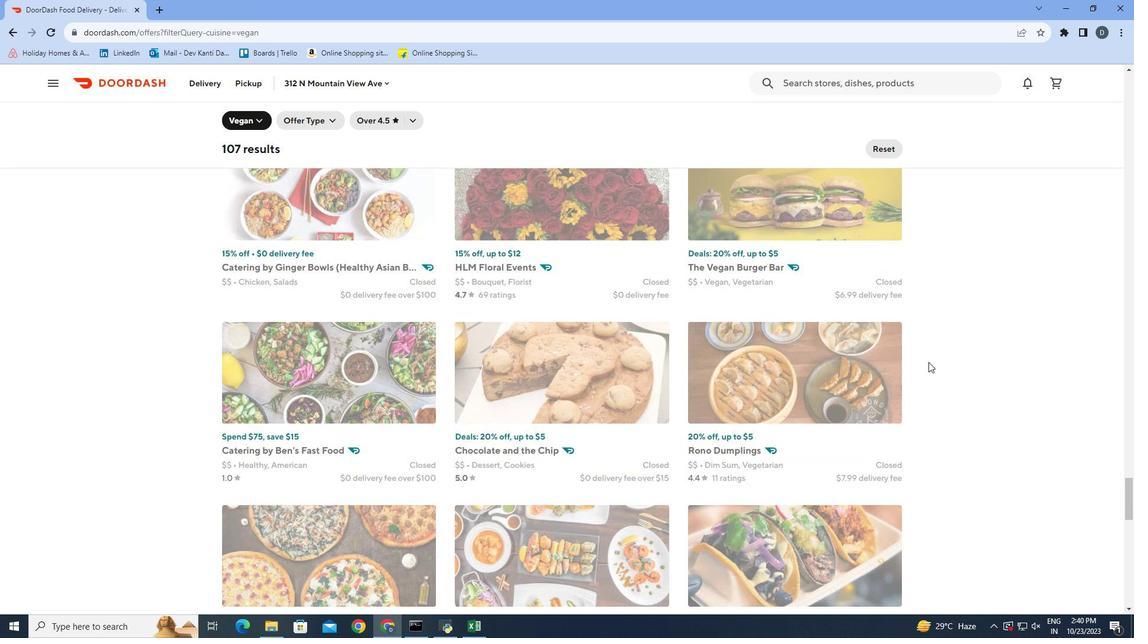 
Action: Mouse scrolled (923, 345) with delta (0, 0)
Screenshot: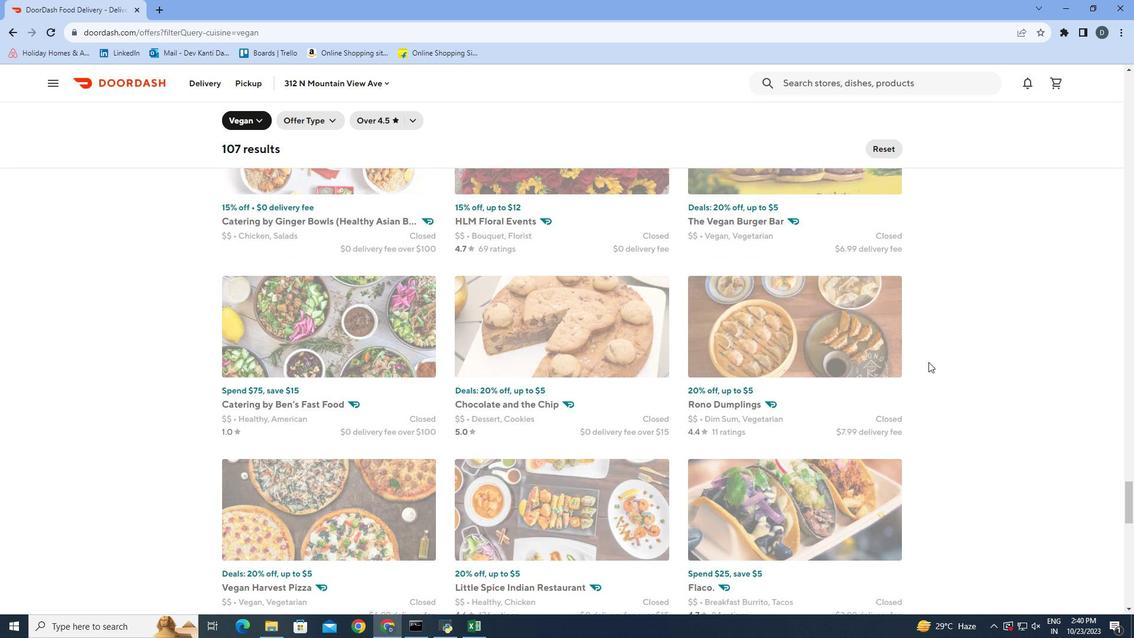 
Action: Mouse scrolled (923, 345) with delta (0, 0)
Screenshot: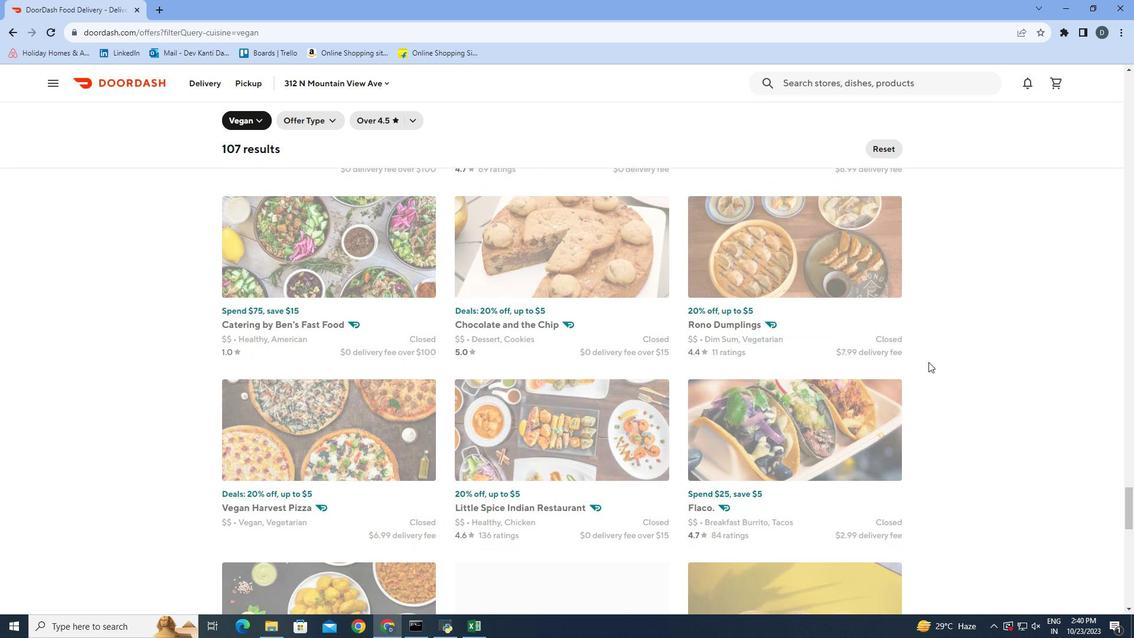
Action: Mouse scrolled (923, 345) with delta (0, 0)
Screenshot: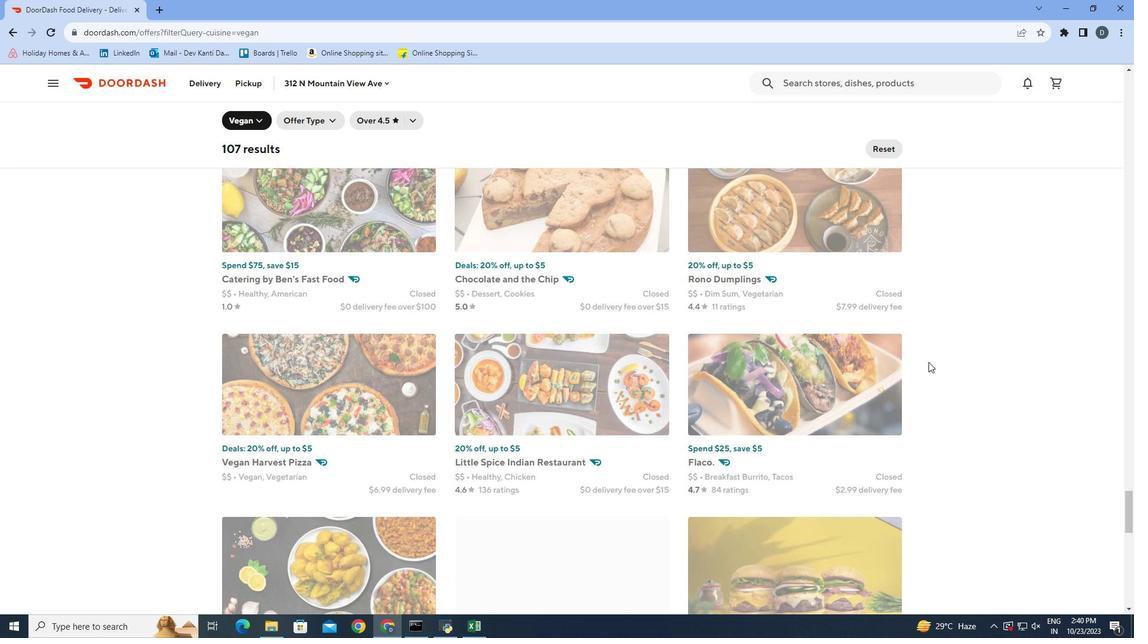 
Action: Mouse scrolled (923, 345) with delta (0, 0)
Screenshot: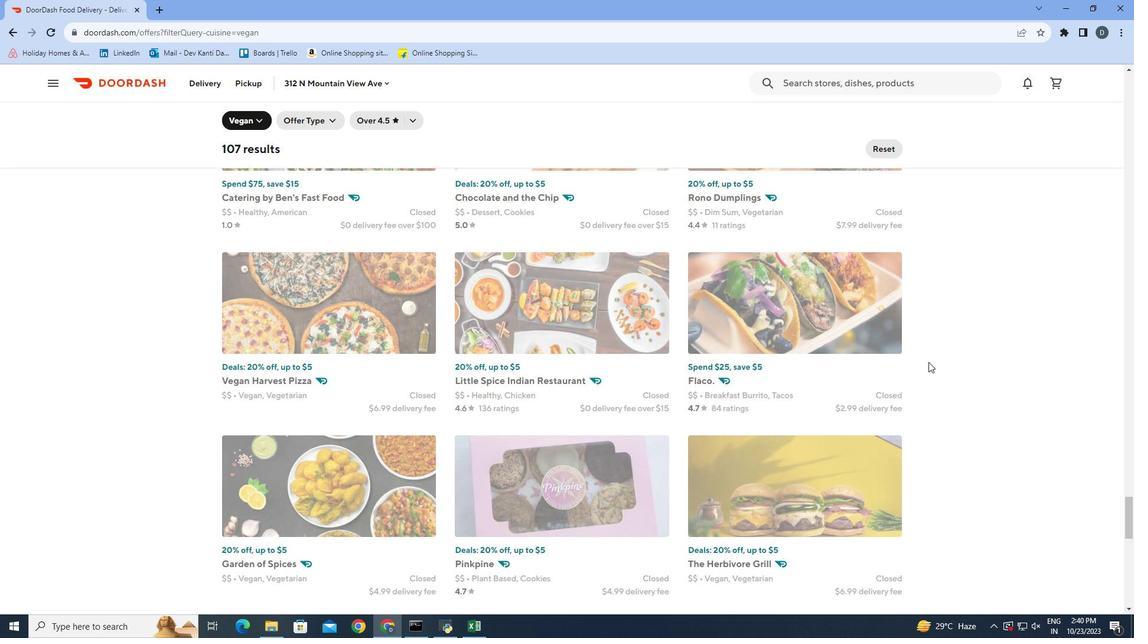 
Action: Mouse scrolled (923, 345) with delta (0, 0)
Screenshot: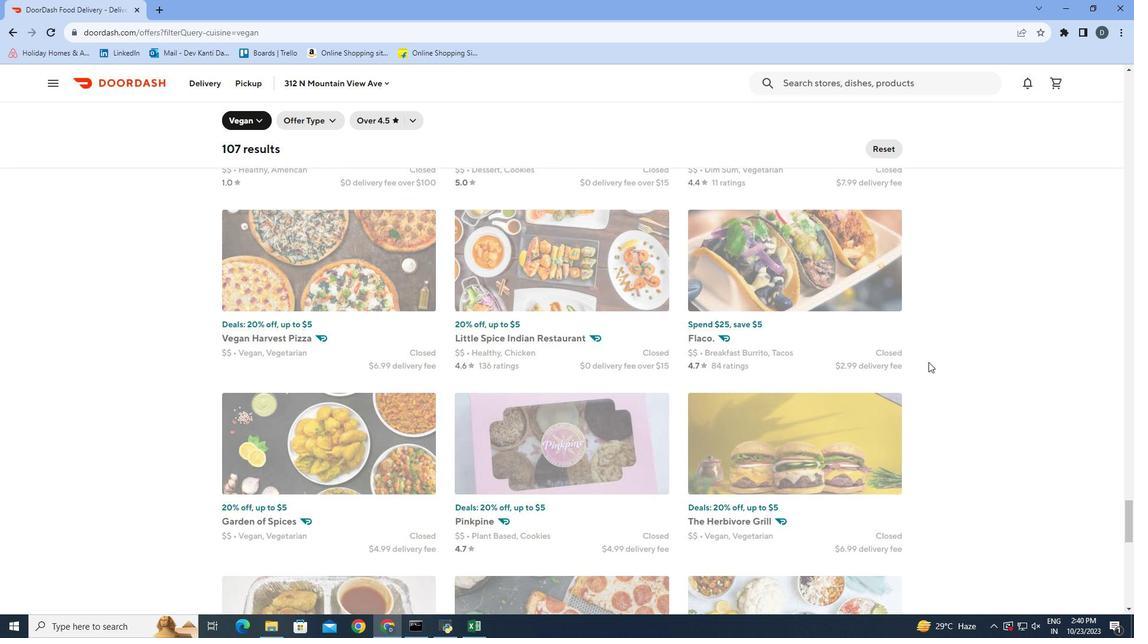 
Action: Mouse scrolled (923, 345) with delta (0, 0)
Screenshot: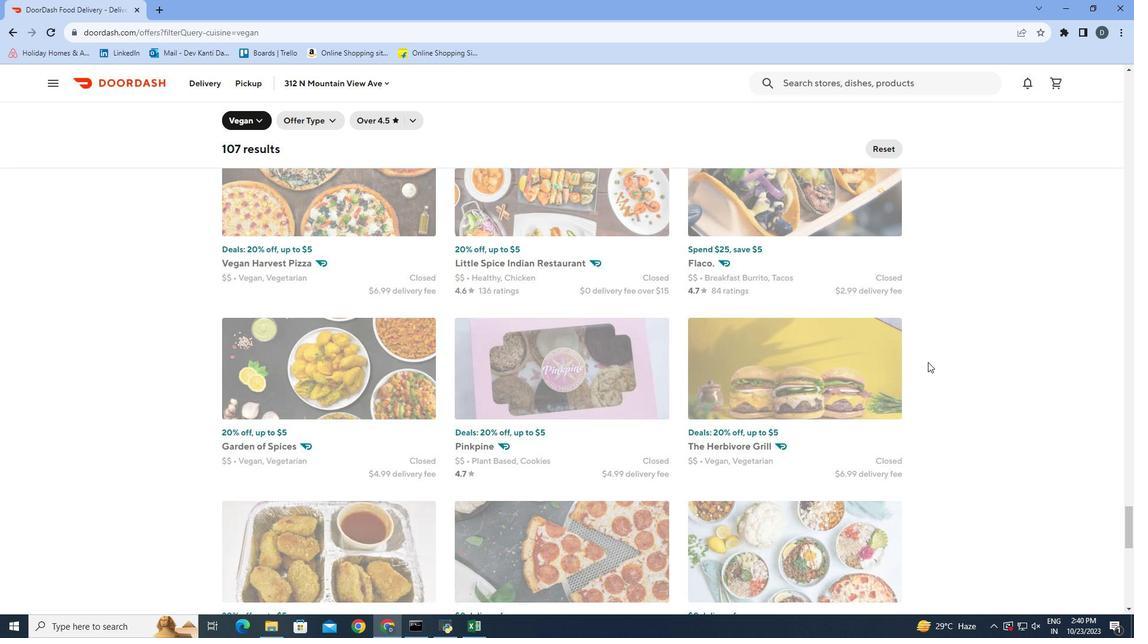 
Action: Mouse moved to (921, 346)
Screenshot: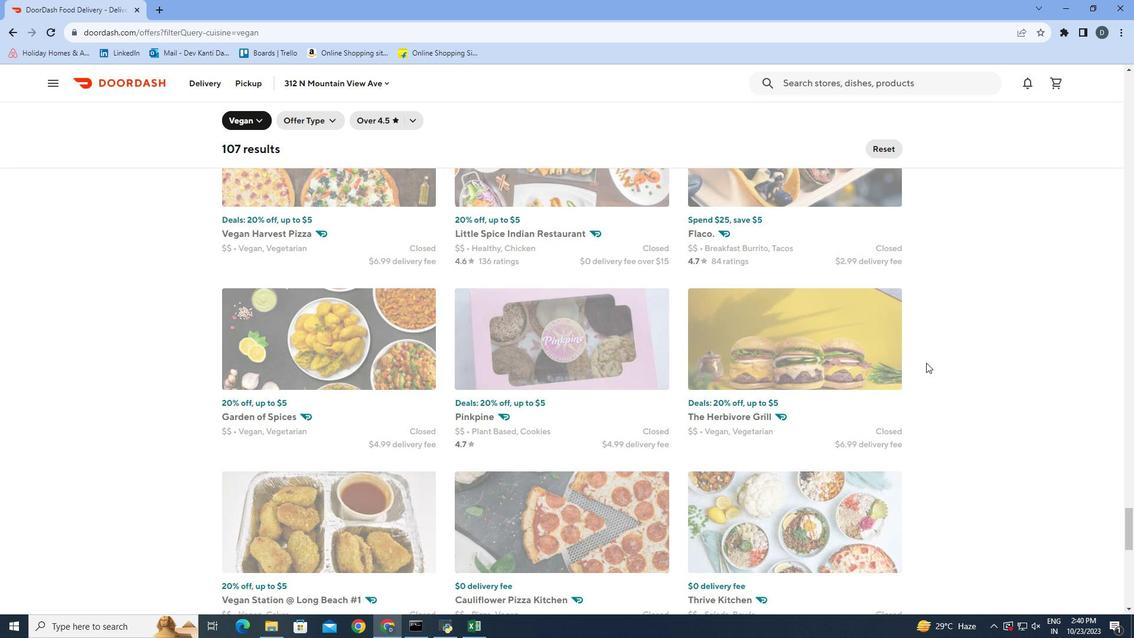 
Action: Mouse scrolled (921, 345) with delta (0, 0)
Screenshot: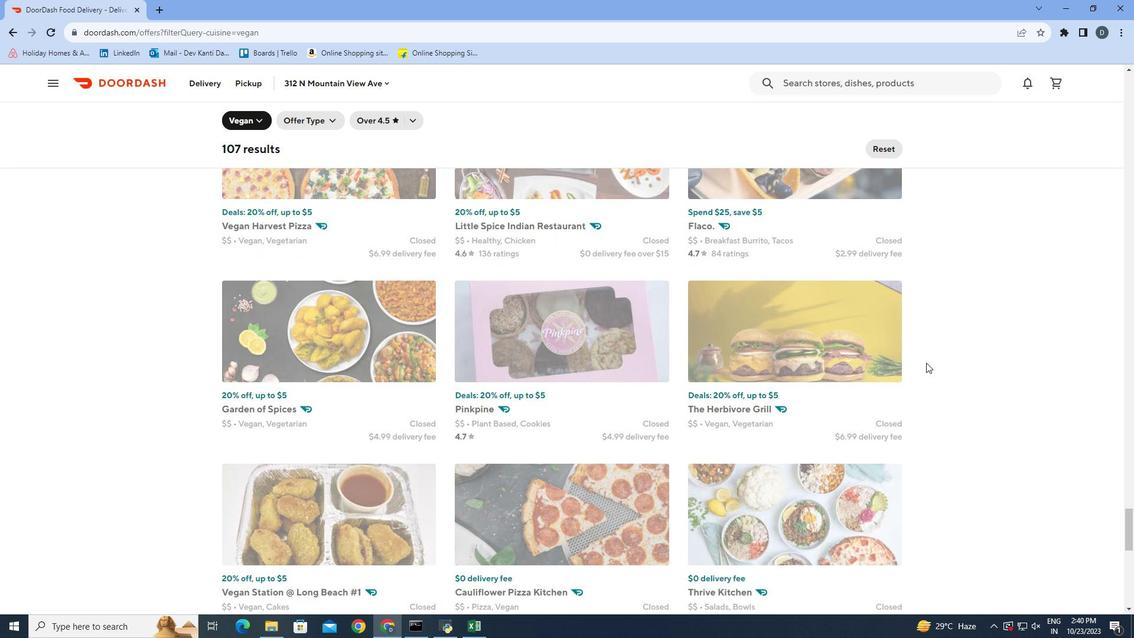 
Action: Mouse scrolled (921, 345) with delta (0, 0)
Screenshot: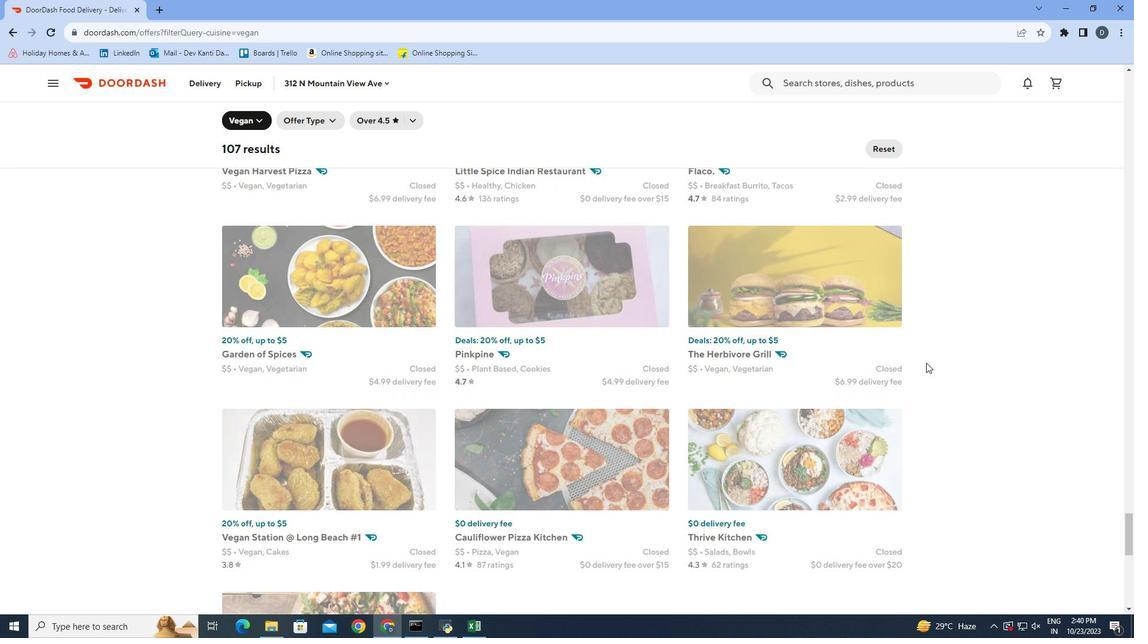 
Action: Mouse scrolled (921, 345) with delta (0, 0)
Screenshot: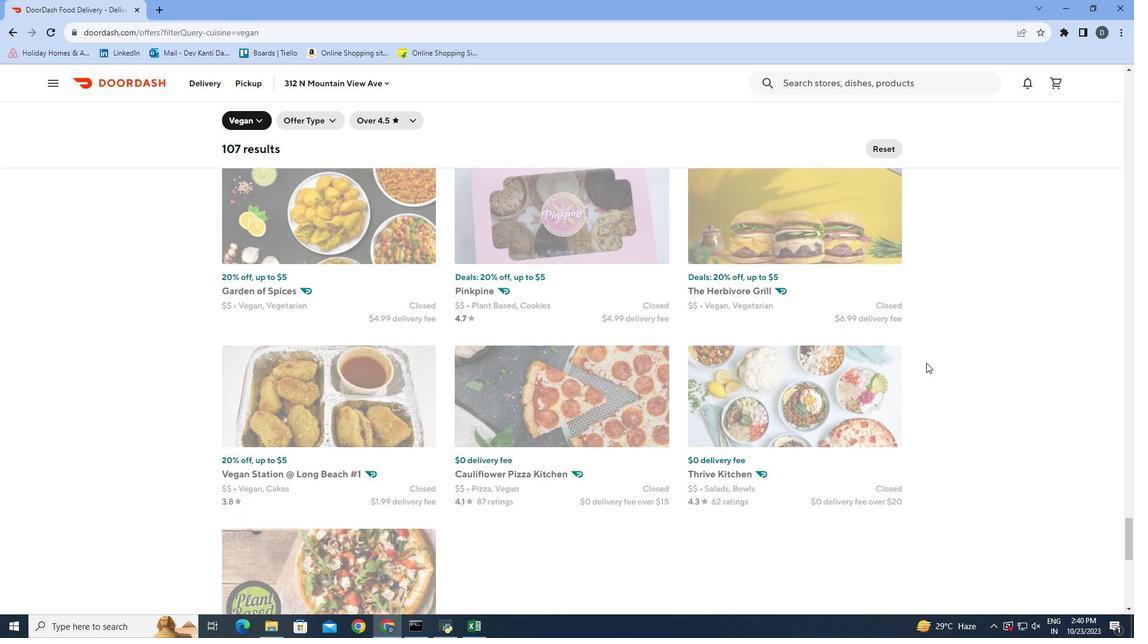 
Action: Mouse scrolled (921, 345) with delta (0, 0)
Screenshot: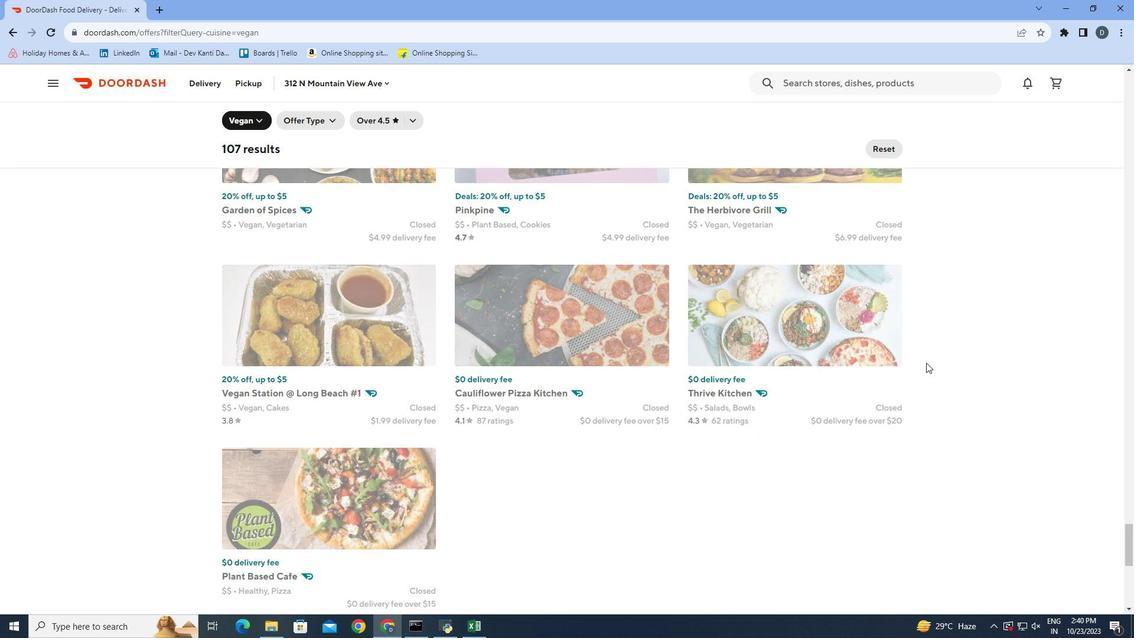 
Action: Mouse moved to (718, 471)
Screenshot: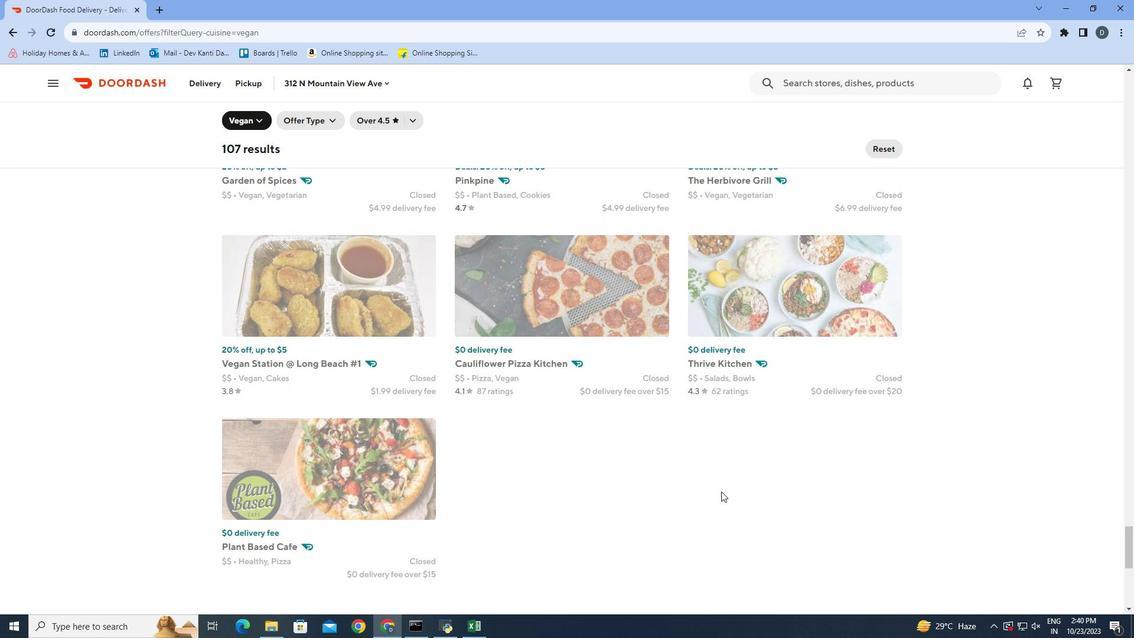 
Action: Mouse scrolled (718, 470) with delta (0, 0)
Screenshot: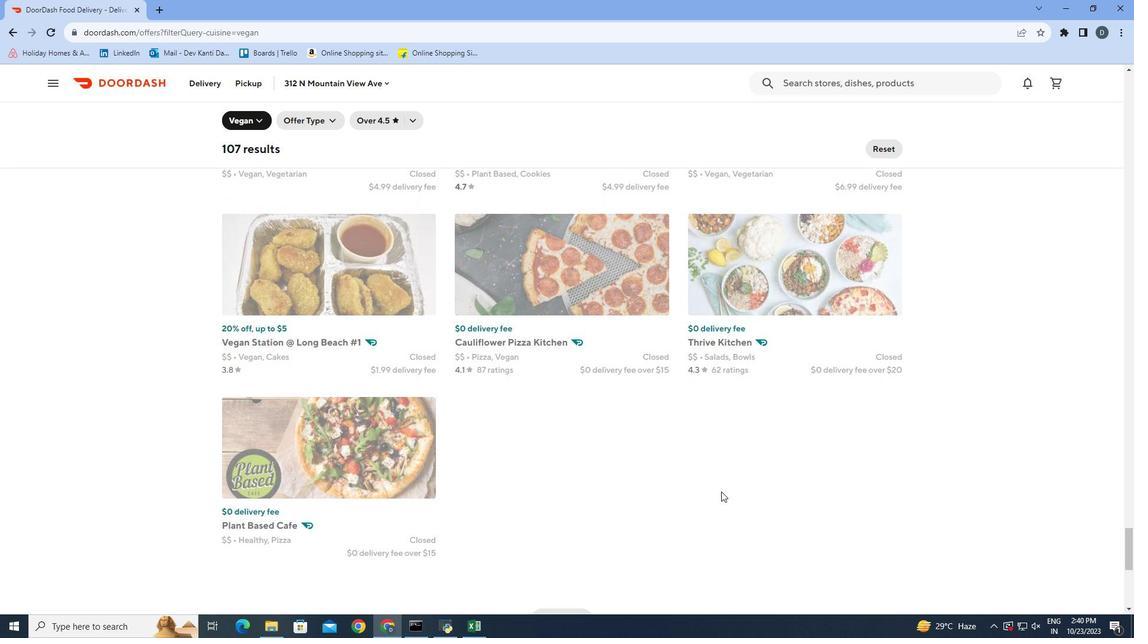 
Action: Mouse moved to (716, 463)
Screenshot: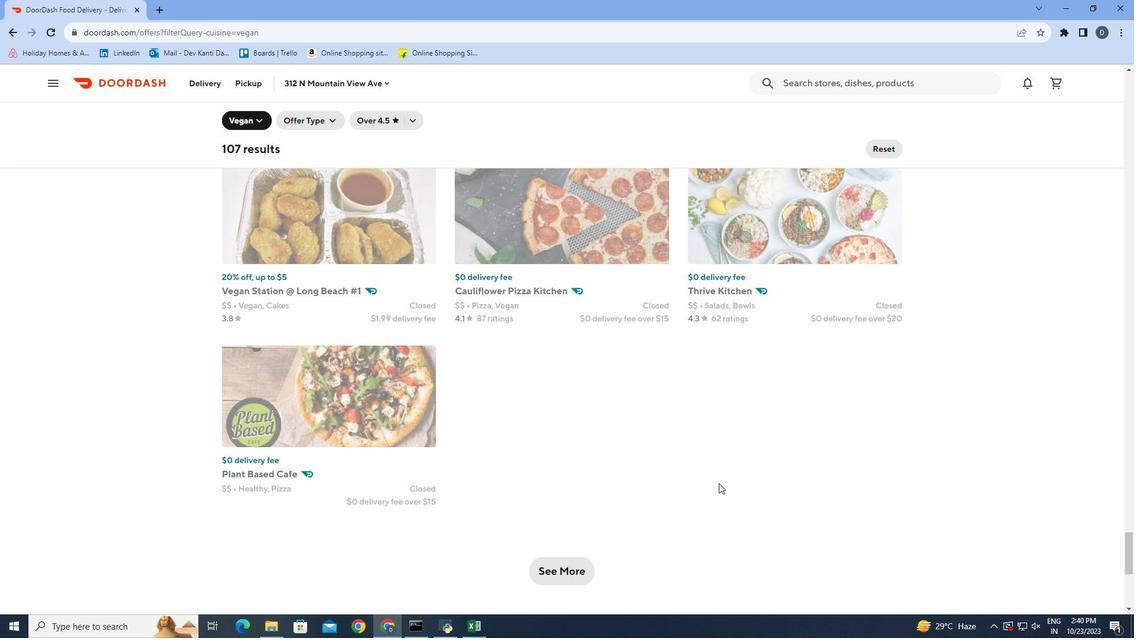 
Action: Mouse scrolled (716, 462) with delta (0, 0)
Screenshot: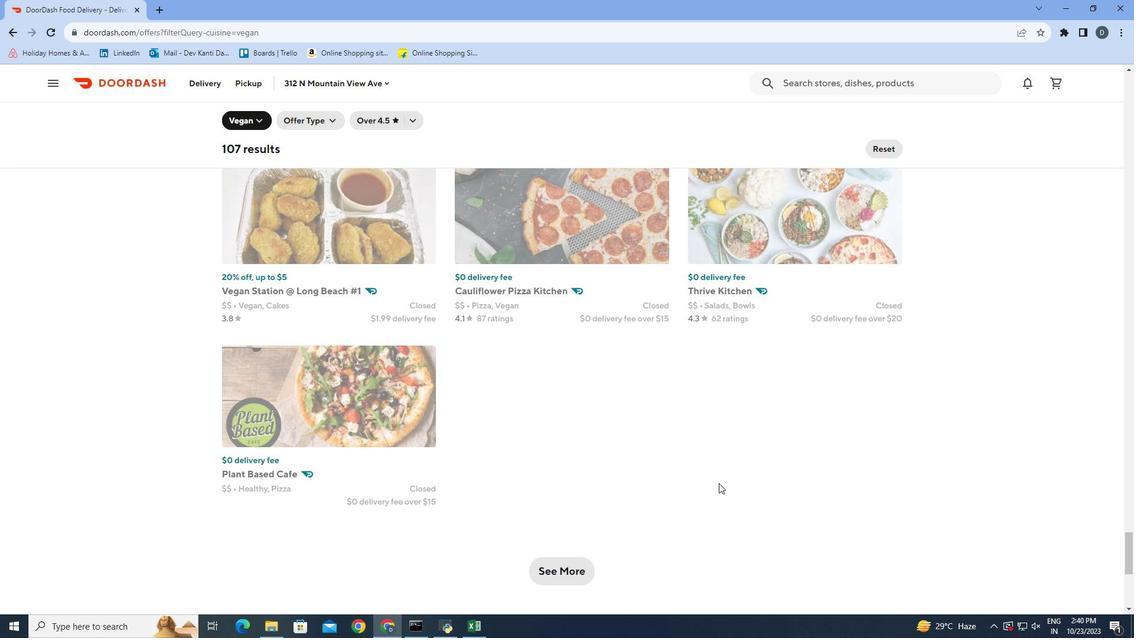 
Action: Mouse moved to (561, 505)
Screenshot: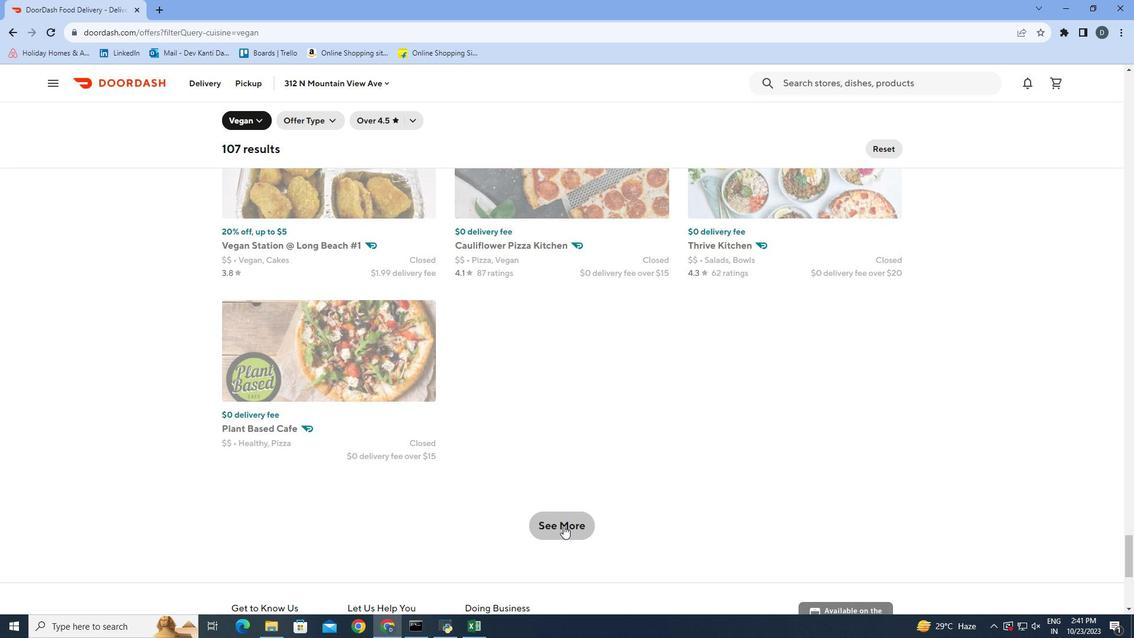 
Action: Mouse pressed left at (561, 505)
Screenshot: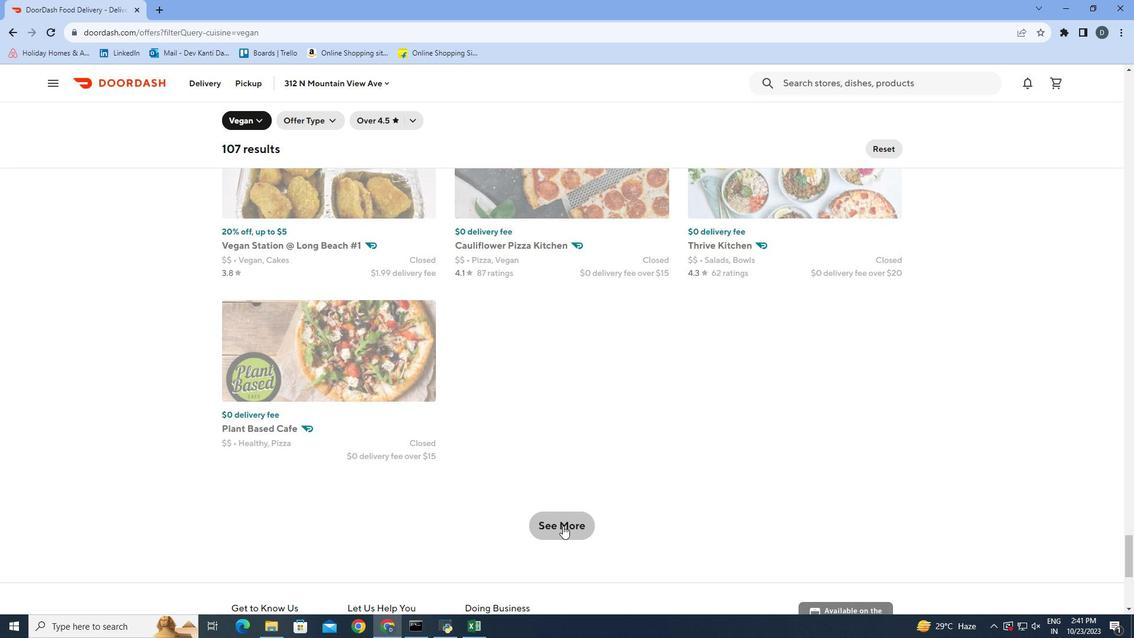 
Action: Mouse moved to (957, 392)
Screenshot: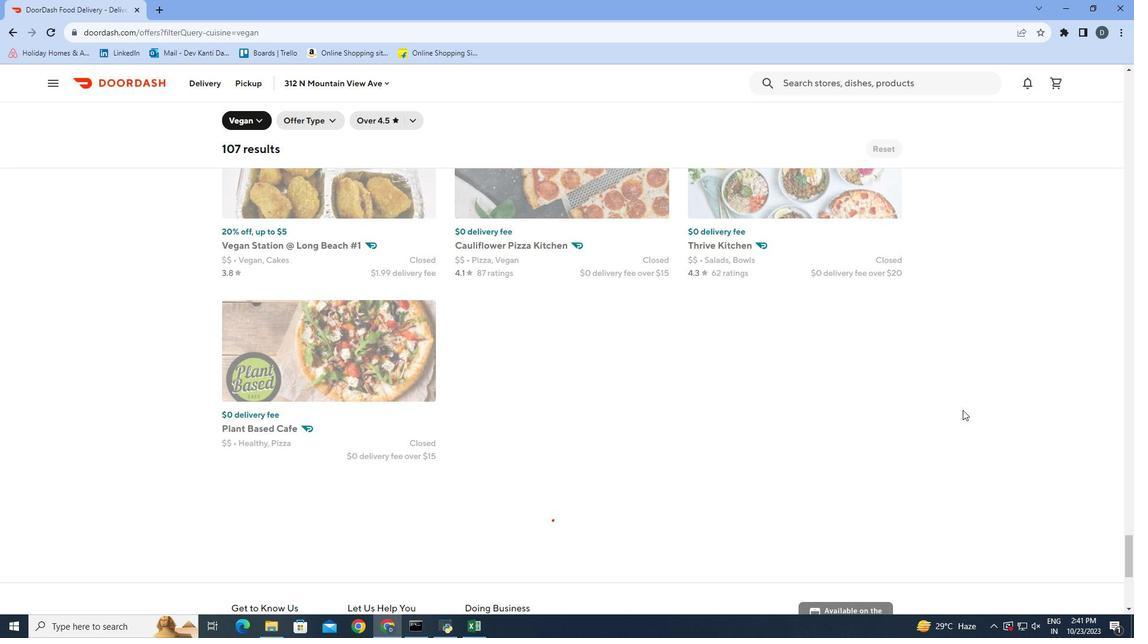 
Action: Mouse scrolled (957, 391) with delta (0, 0)
Screenshot: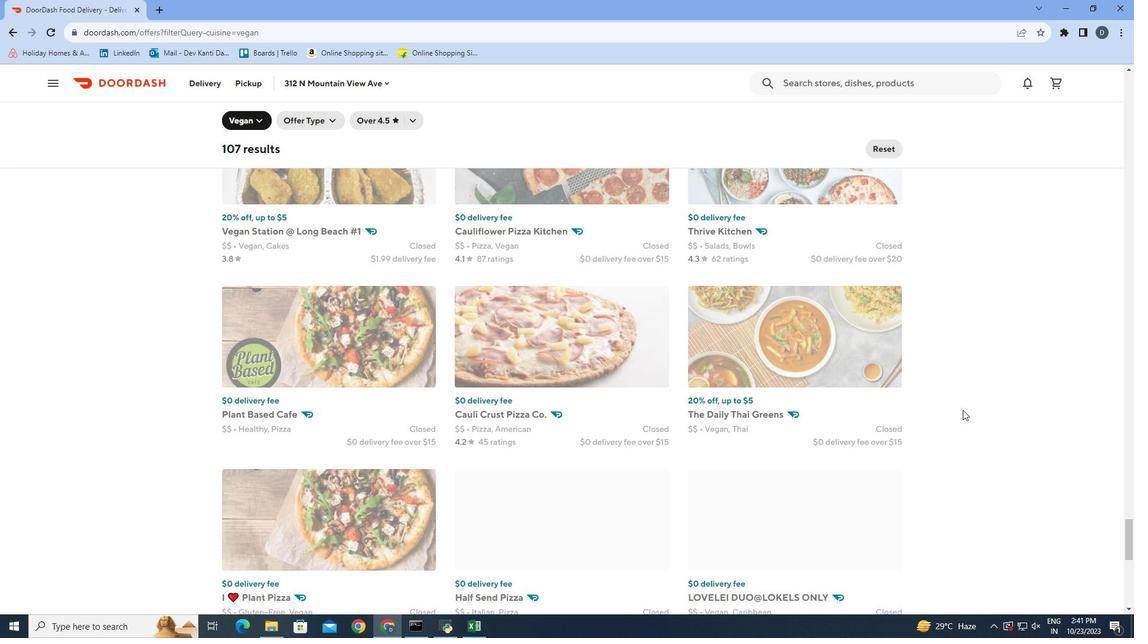 
Action: Mouse moved to (957, 392)
Screenshot: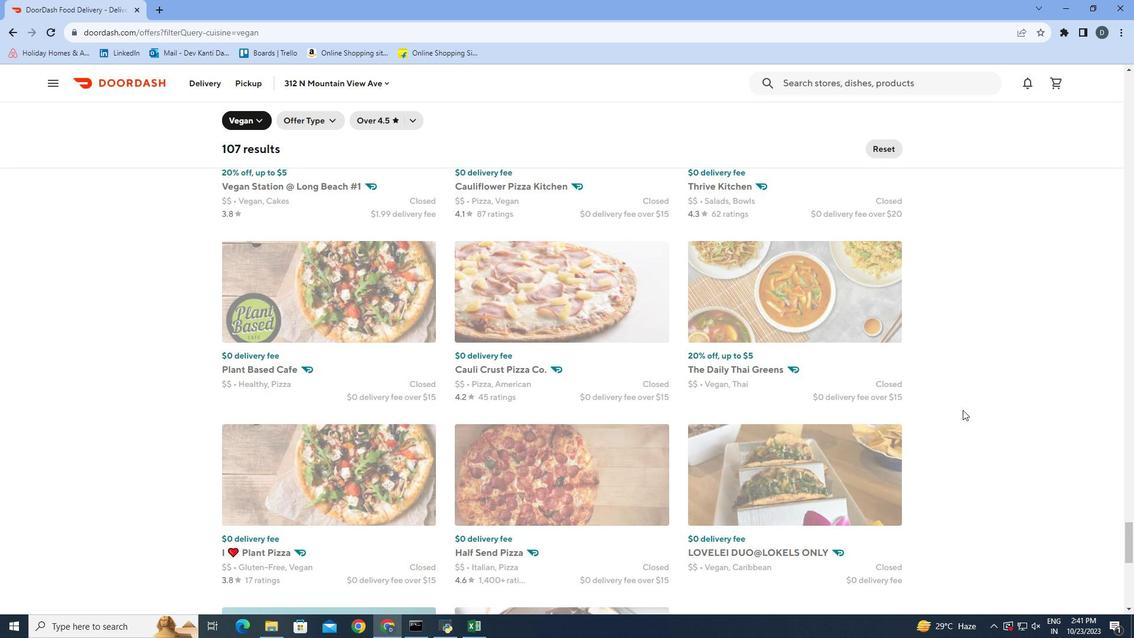 
Action: Mouse scrolled (957, 391) with delta (0, 0)
Screenshot: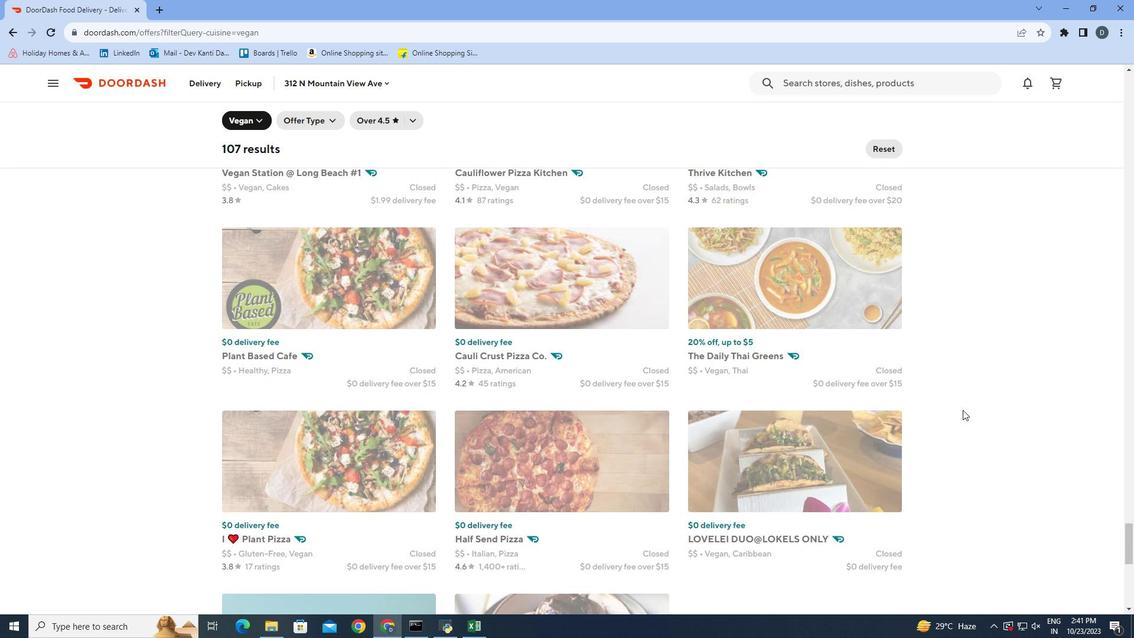 
Action: Mouse scrolled (957, 391) with delta (0, 0)
Screenshot: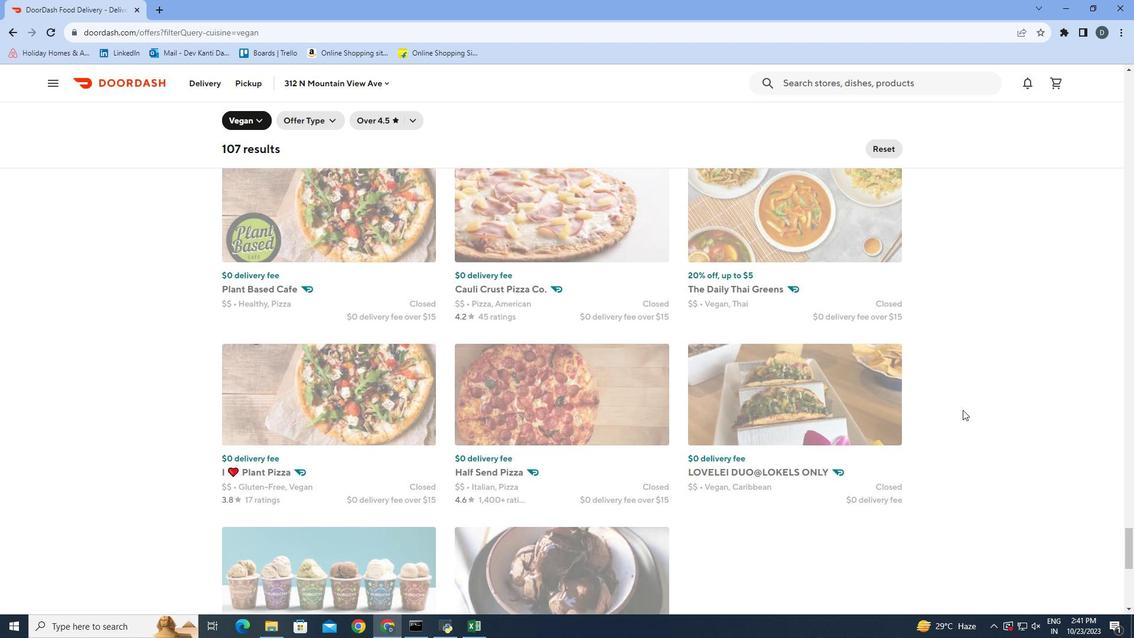 
Action: Mouse scrolled (957, 391) with delta (0, 0)
Screenshot: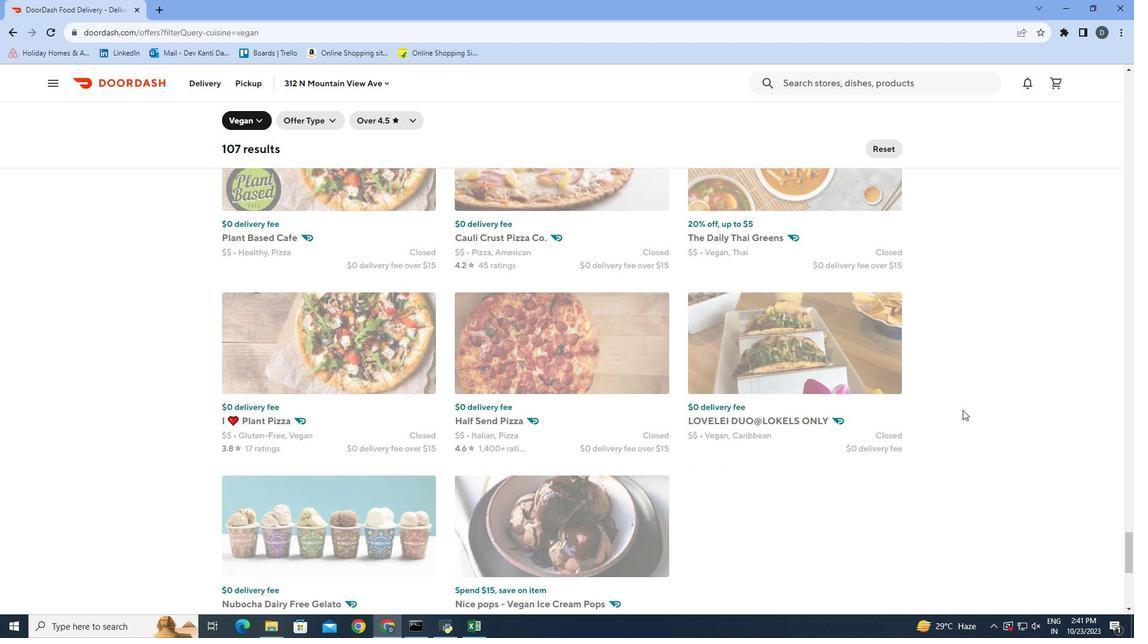 
Action: Mouse moved to (955, 392)
Screenshot: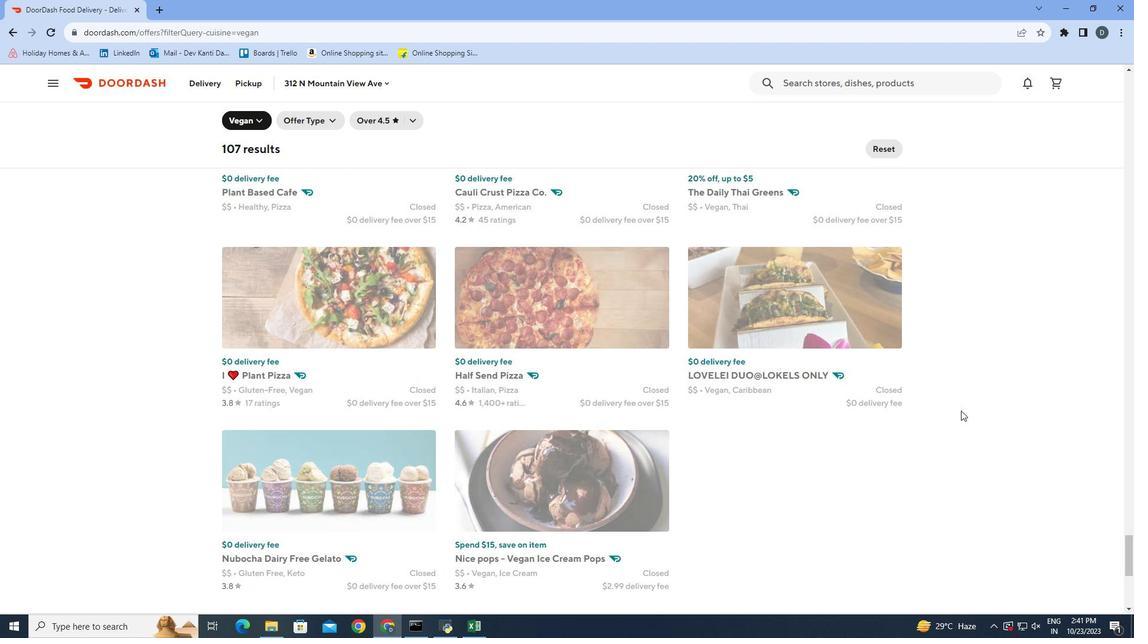
Action: Mouse scrolled (955, 392) with delta (0, 0)
Screenshot: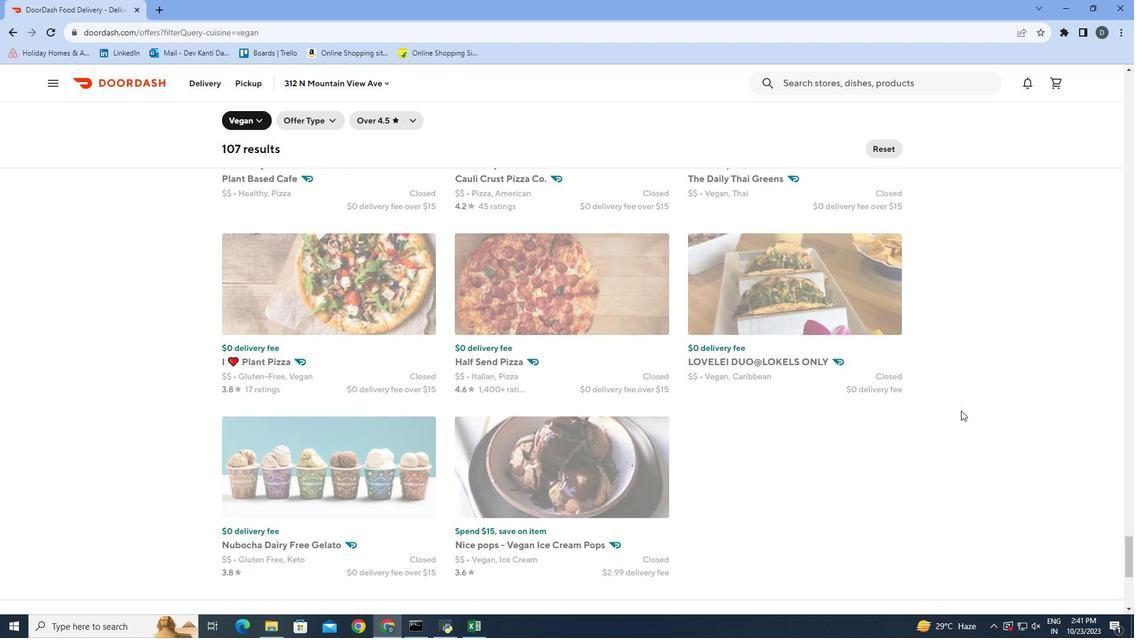 
Action: Mouse scrolled (955, 392) with delta (0, 0)
Screenshot: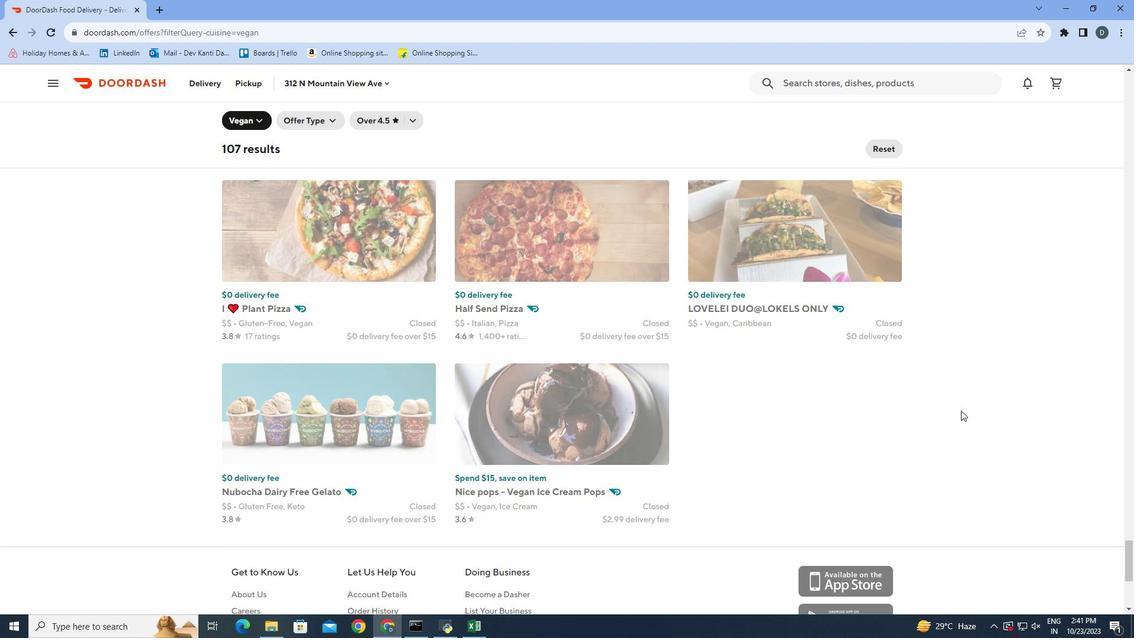 
Action: Mouse scrolled (955, 392) with delta (0, 0)
Screenshot: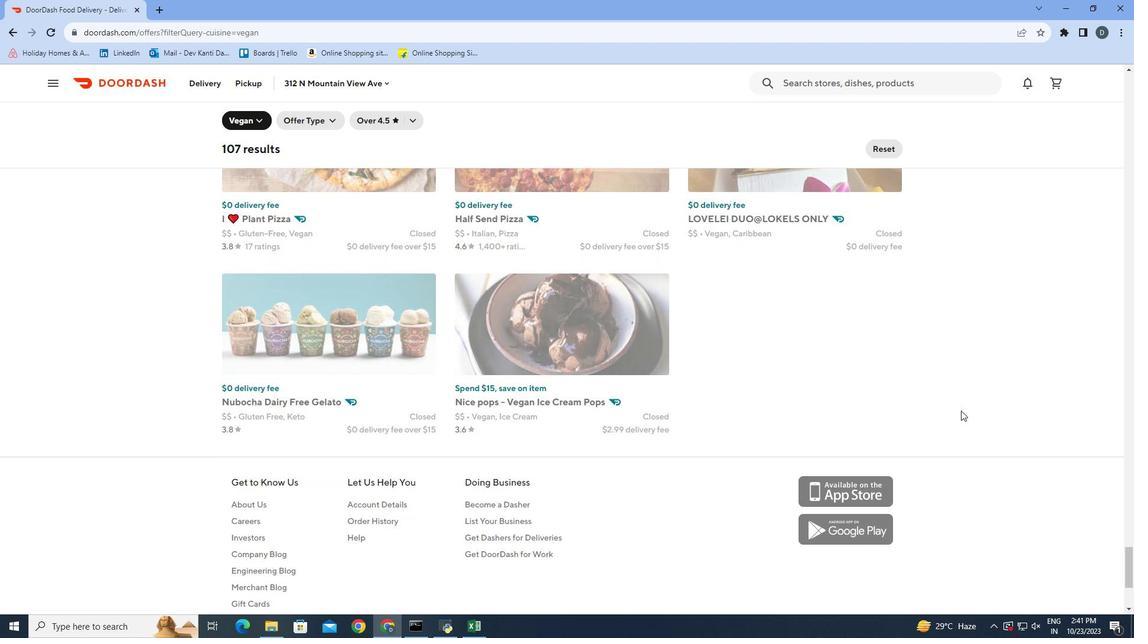 
Action: Mouse scrolled (955, 392) with delta (0, 0)
Screenshot: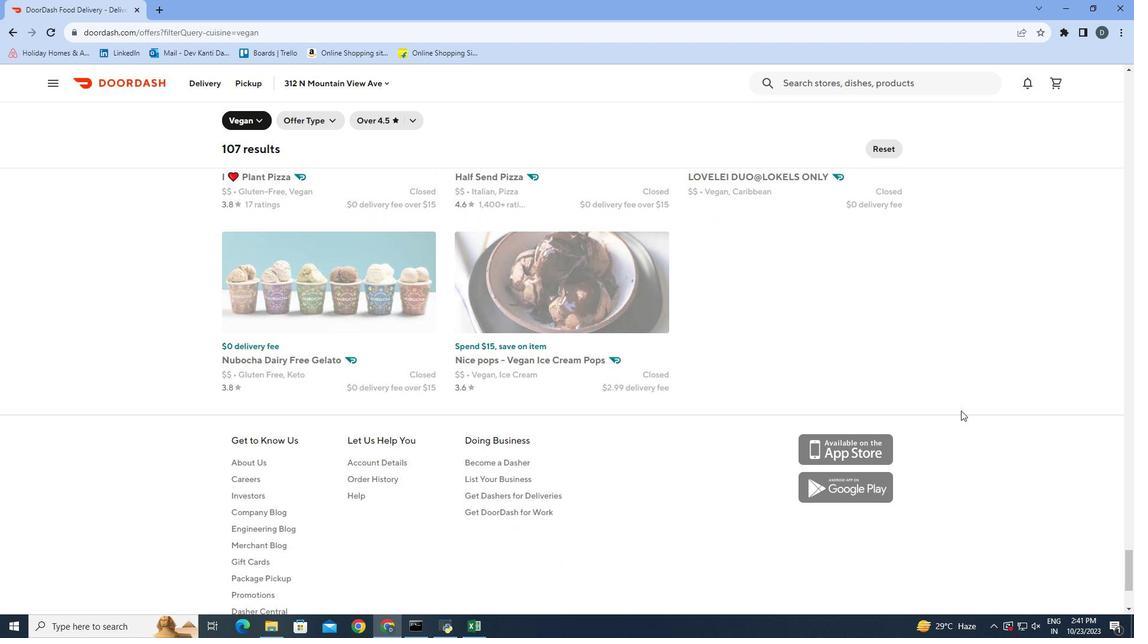 
Action: Mouse scrolled (955, 392) with delta (0, 0)
Screenshot: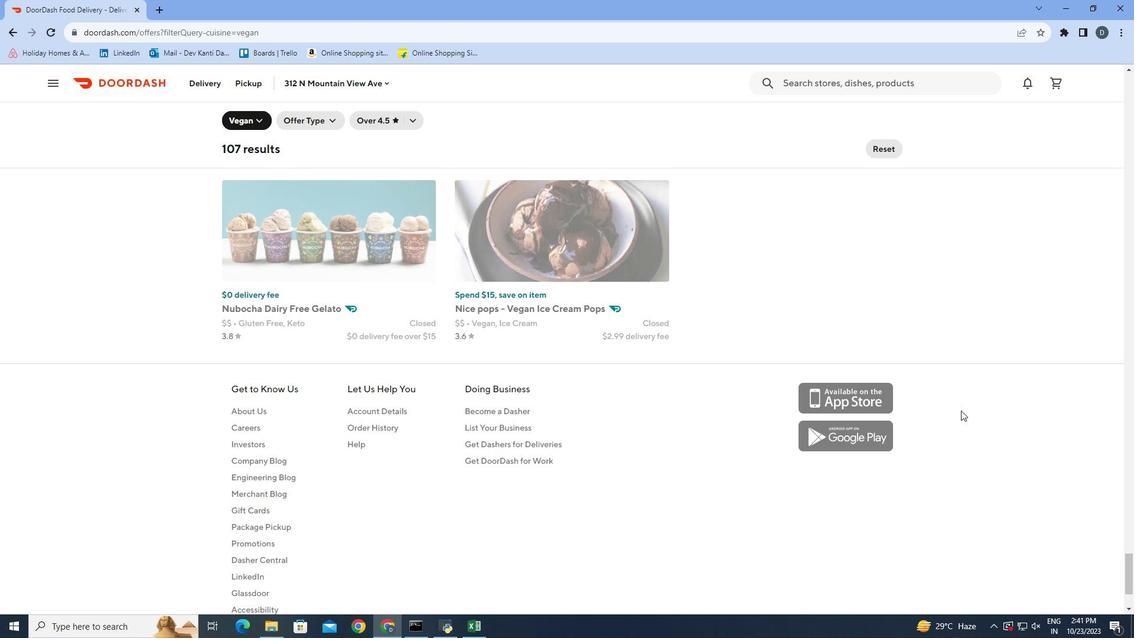 
Action: Mouse moved to (853, 378)
Screenshot: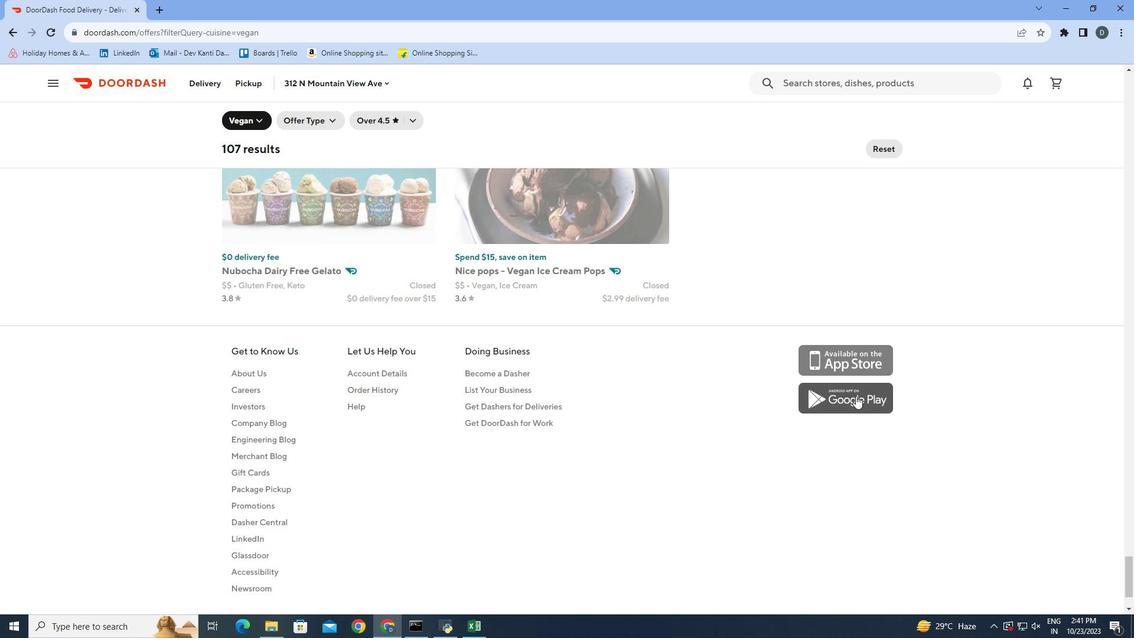 
Action: Mouse scrolled (853, 379) with delta (0, 0)
Screenshot: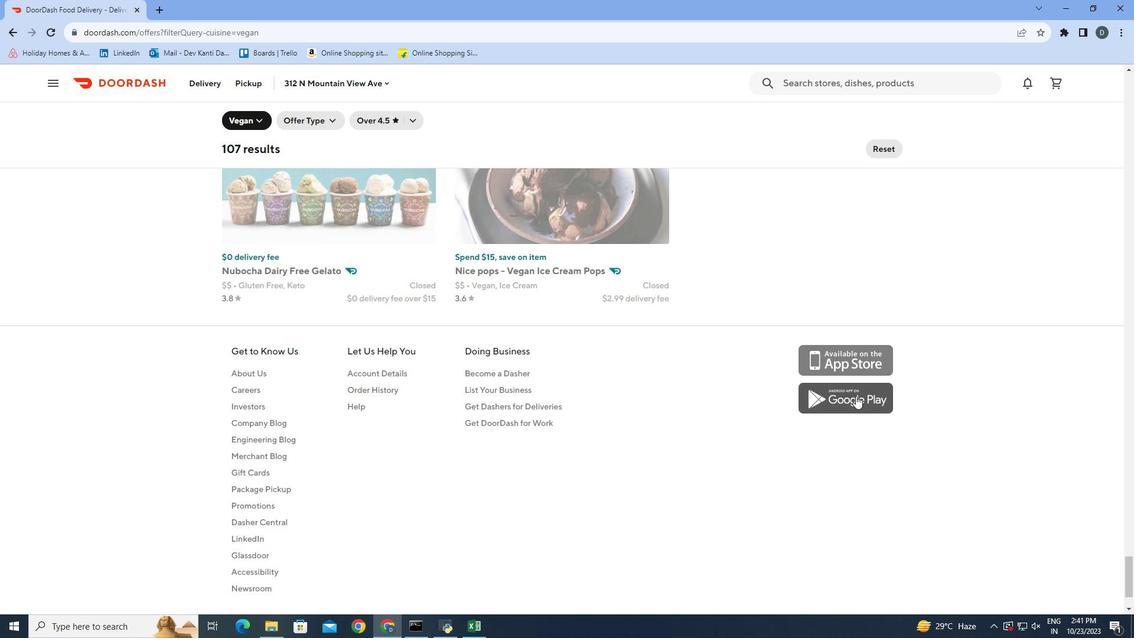 
Action: Mouse moved to (851, 378)
Screenshot: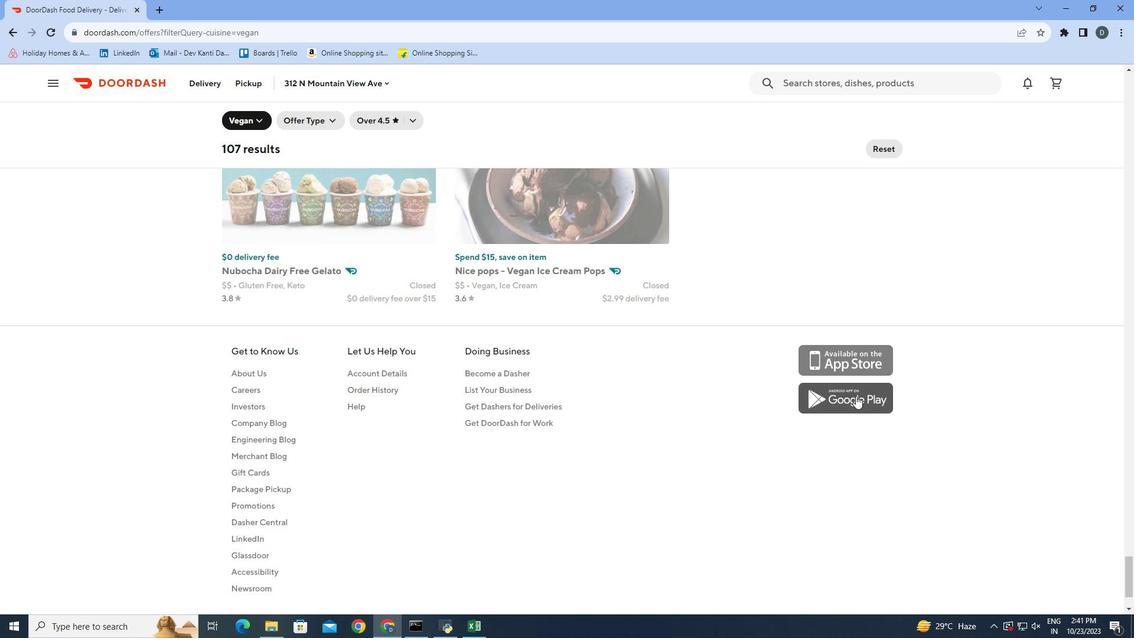 
Action: Mouse scrolled (851, 378) with delta (0, 0)
Screenshot: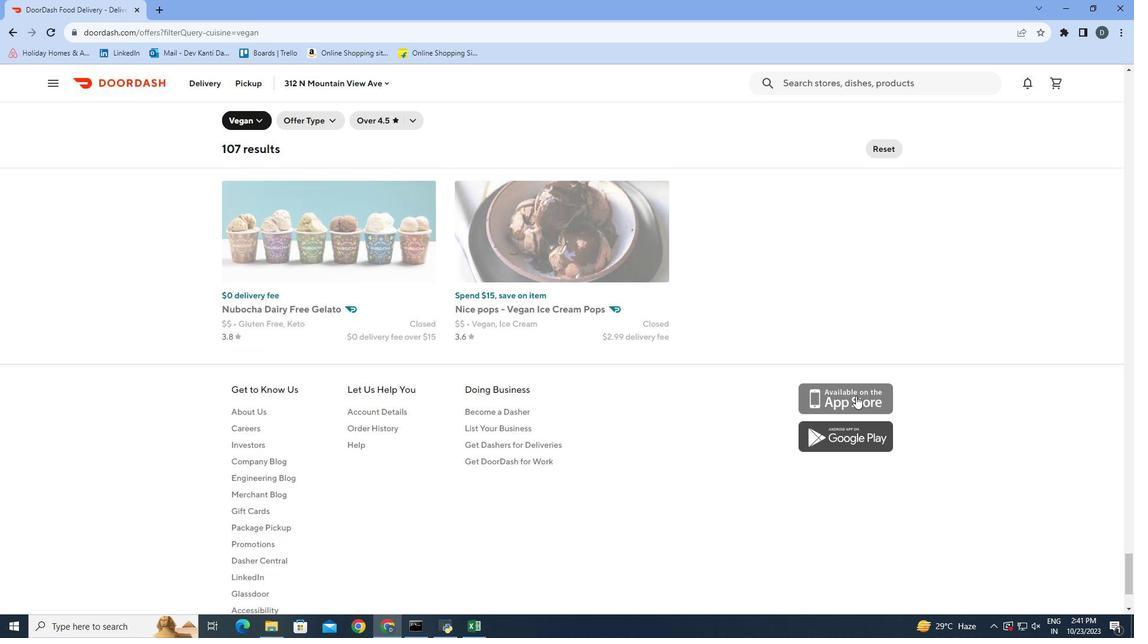 
Action: Mouse moved to (390, 198)
Screenshot: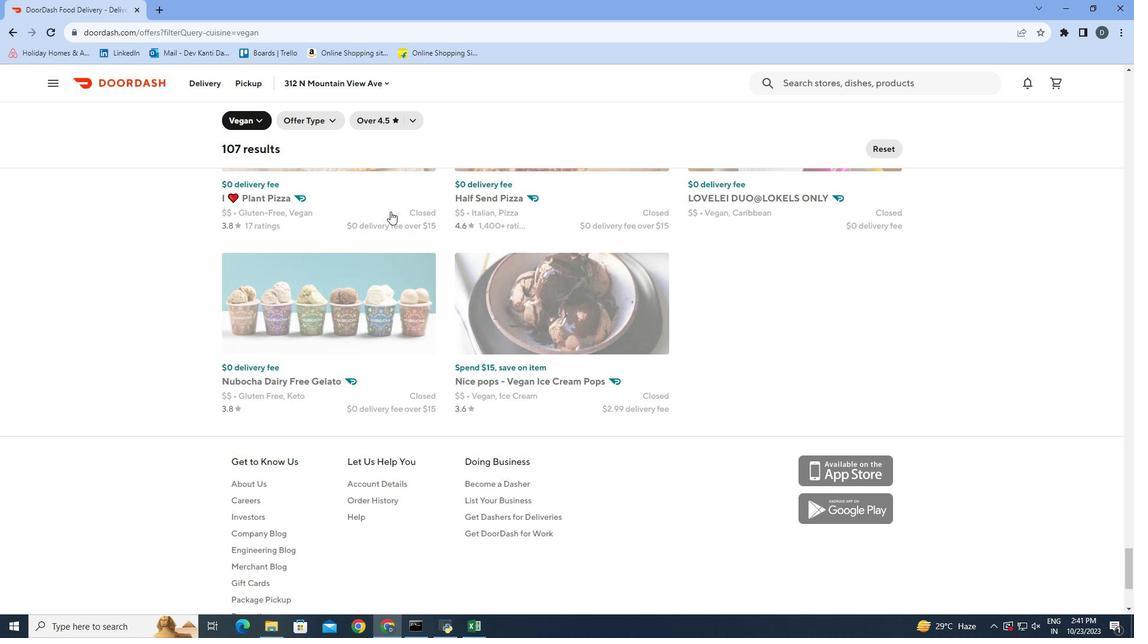 
